 Task: Find connections with filter location La Virginia with filter topic #HRwith filter profile language Spanish with filter current company Diverse Lynx with filter school Technology And Management Jobs with filter industry Laundry and Drycleaning Services with filter service category Information Management with filter keywords title Line Cook
Action: Mouse moved to (159, 227)
Screenshot: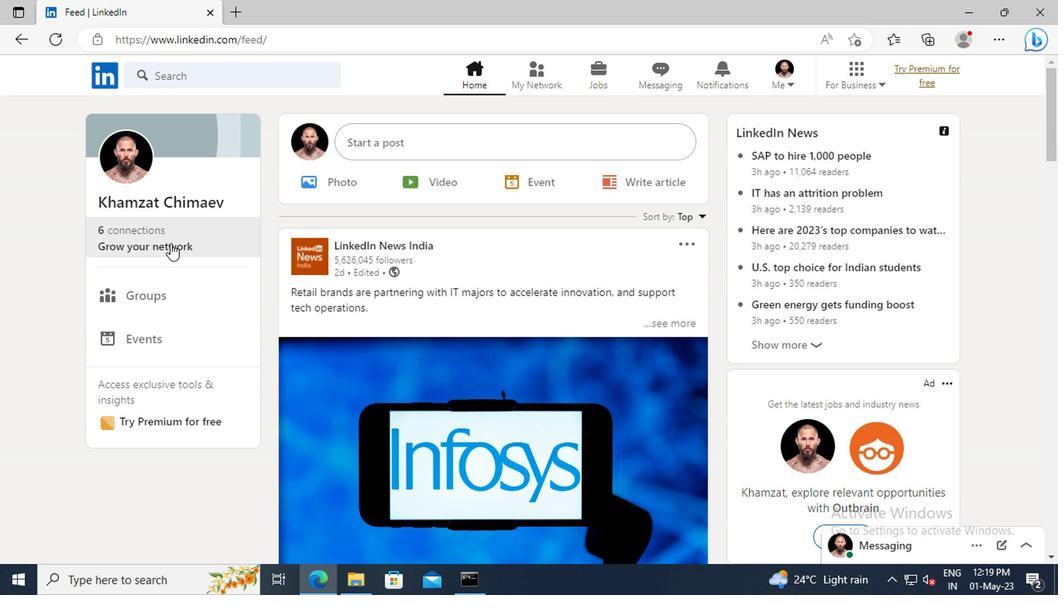 
Action: Mouse pressed left at (159, 227)
Screenshot: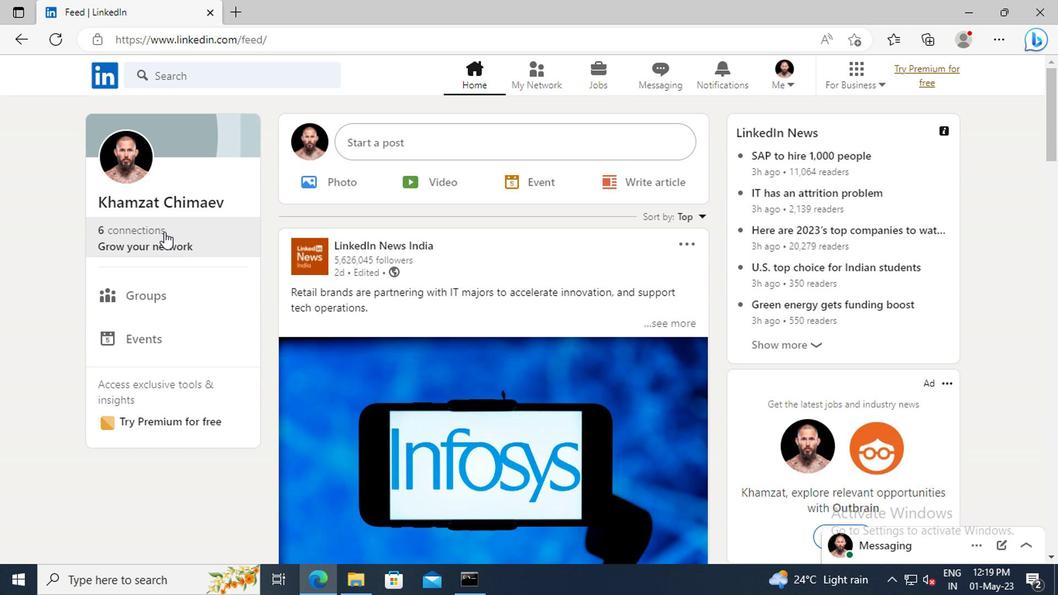 
Action: Mouse moved to (165, 152)
Screenshot: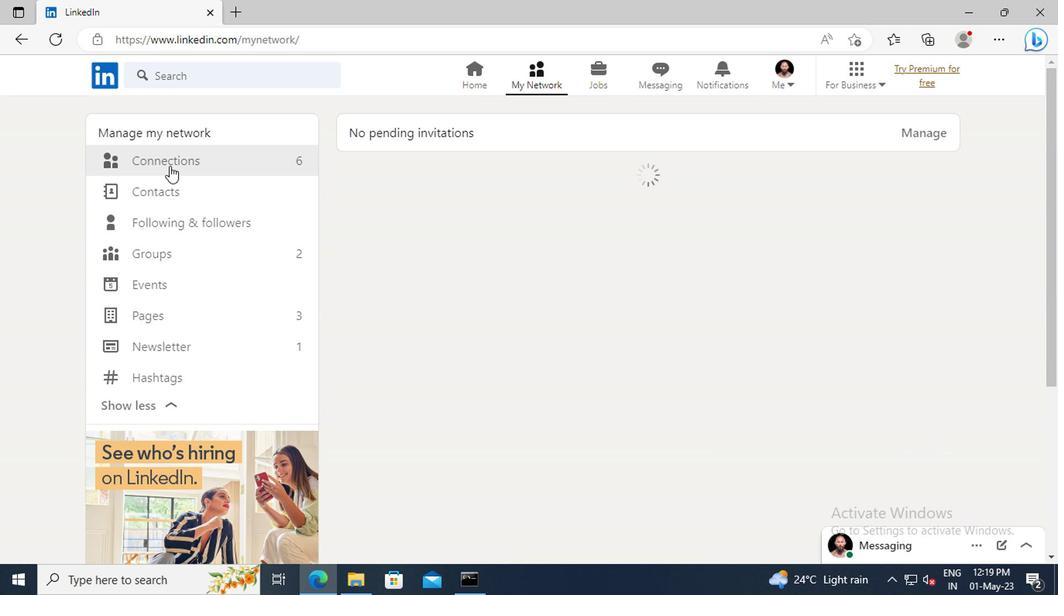 
Action: Mouse pressed left at (165, 152)
Screenshot: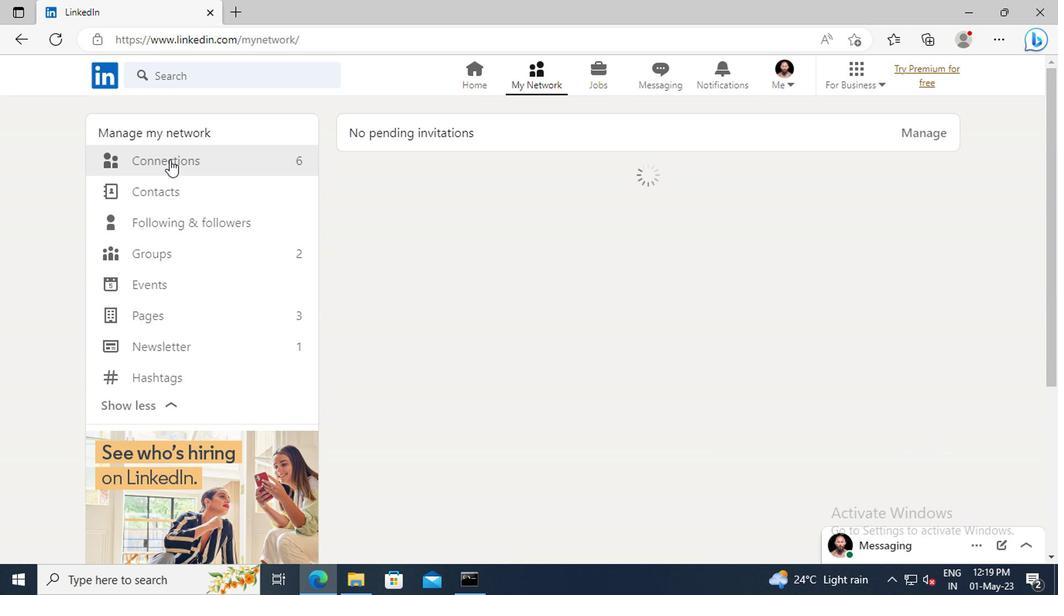 
Action: Mouse moved to (626, 157)
Screenshot: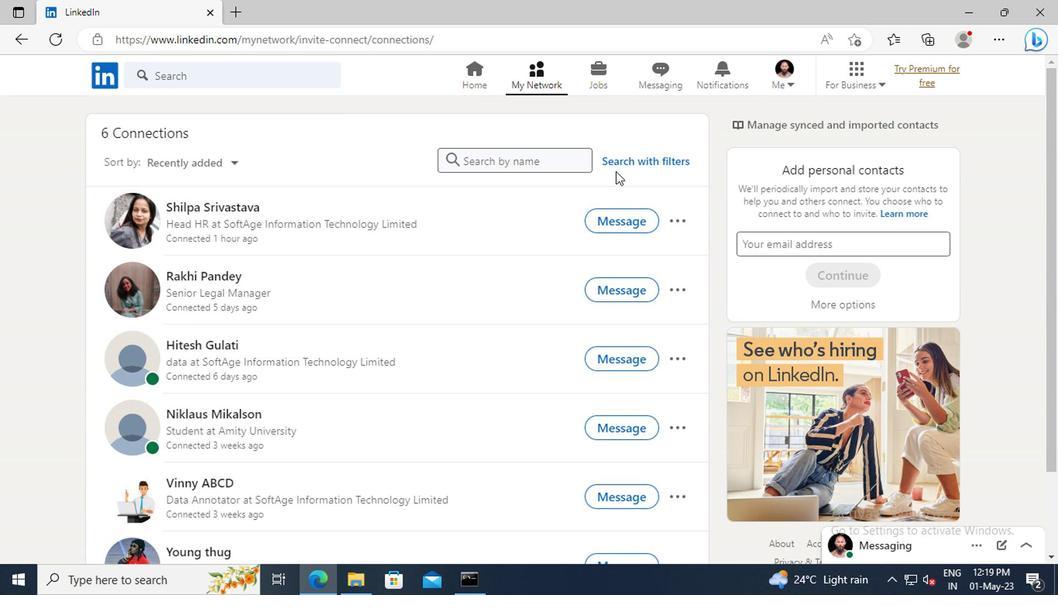 
Action: Mouse pressed left at (626, 157)
Screenshot: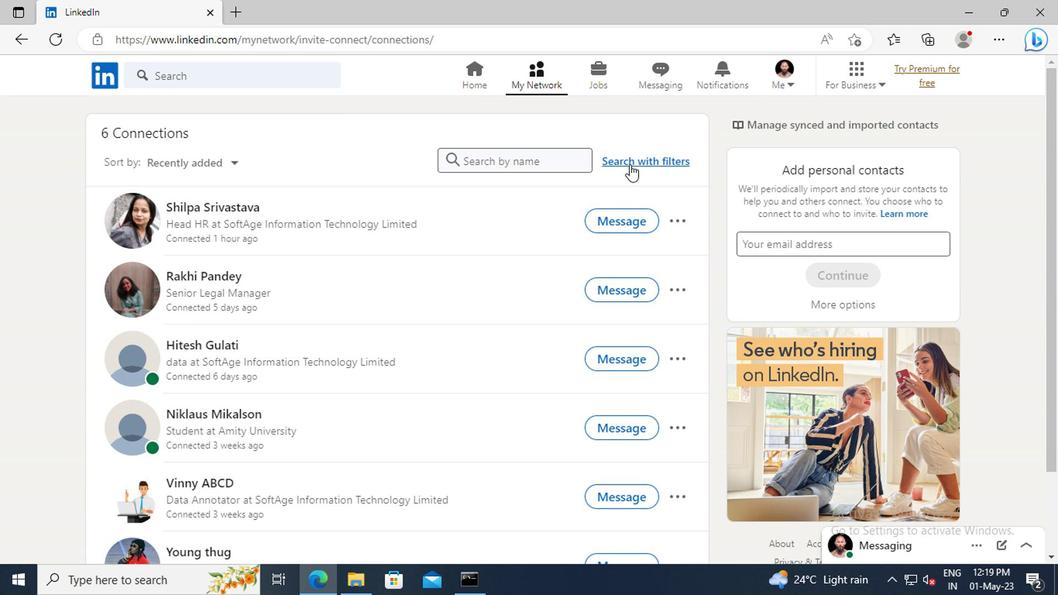 
Action: Mouse moved to (580, 114)
Screenshot: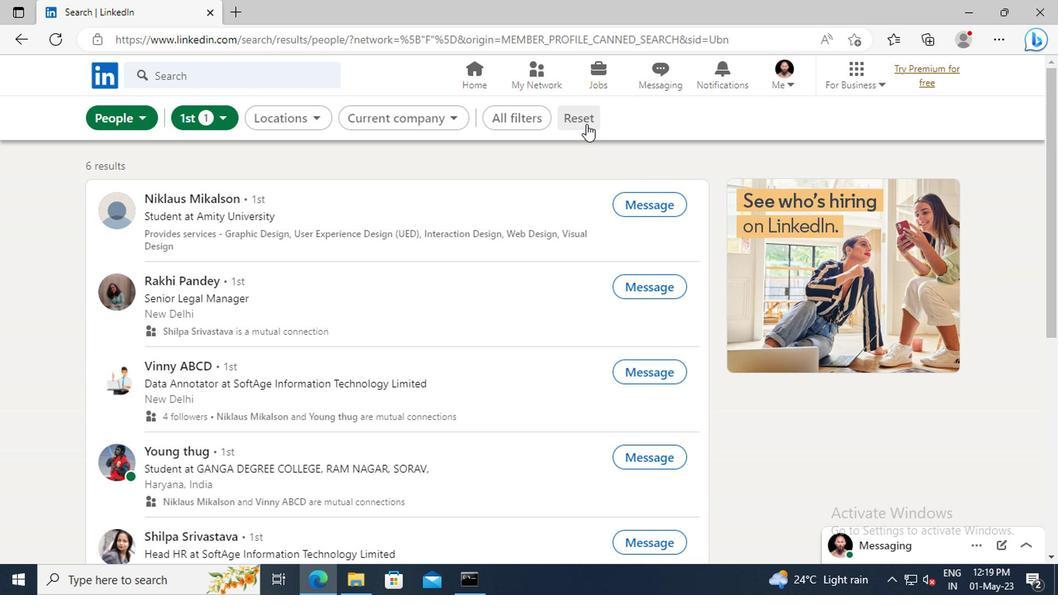 
Action: Mouse pressed left at (580, 114)
Screenshot: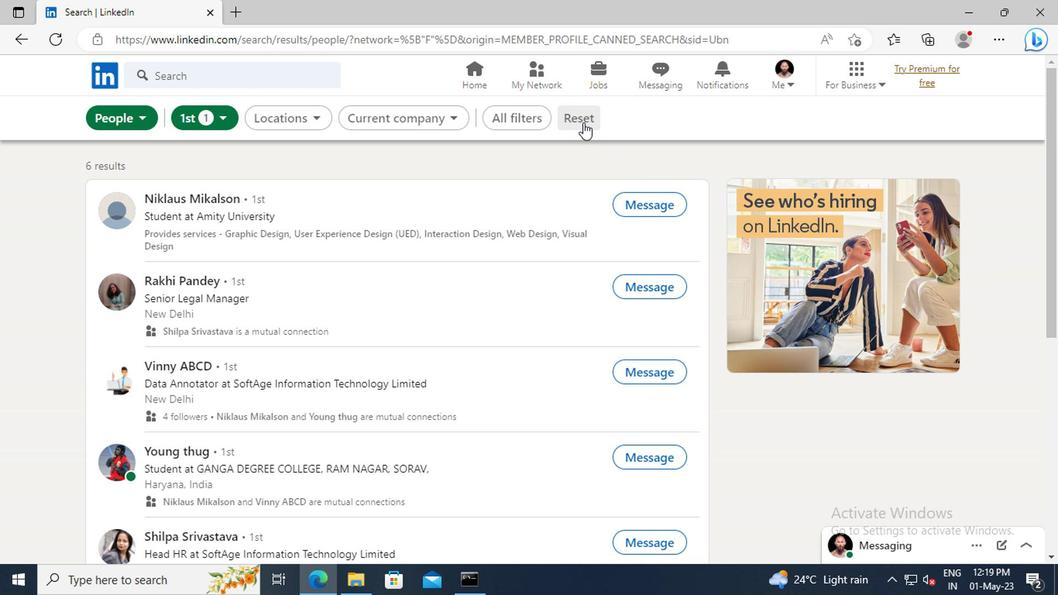 
Action: Mouse moved to (563, 110)
Screenshot: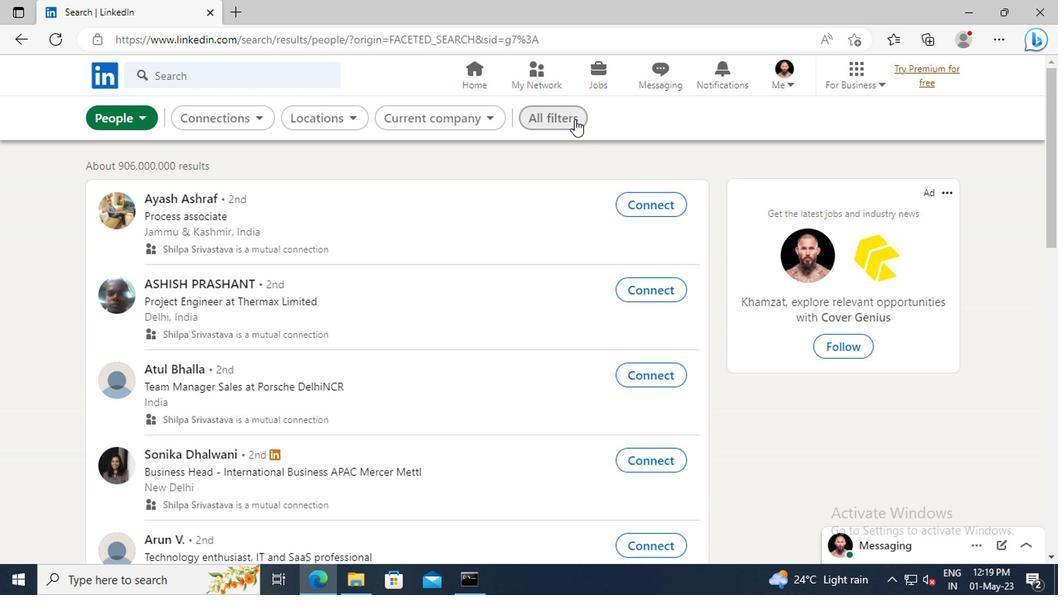 
Action: Mouse pressed left at (563, 110)
Screenshot: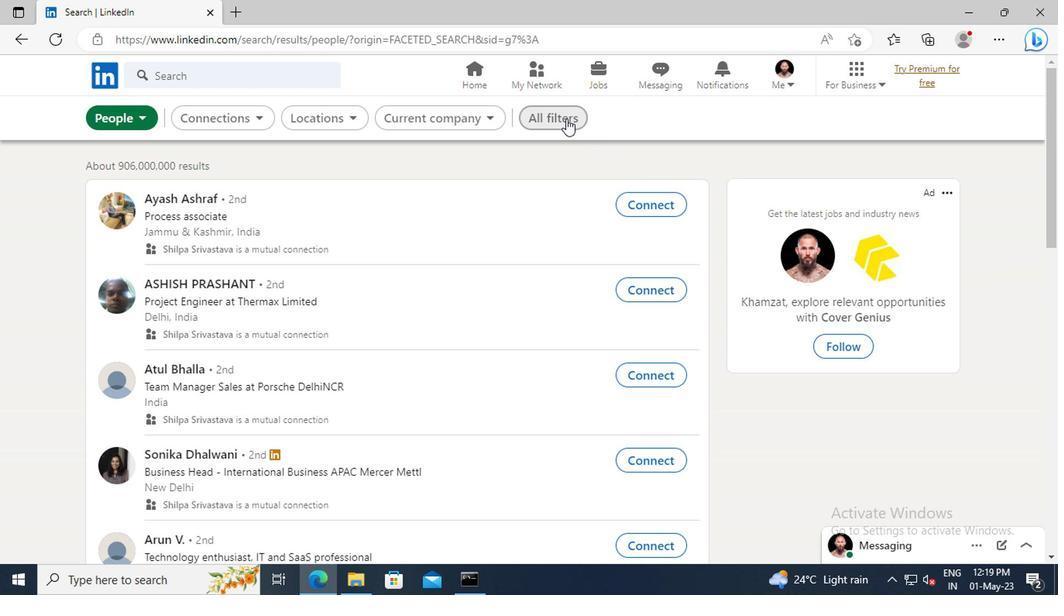 
Action: Mouse moved to (871, 288)
Screenshot: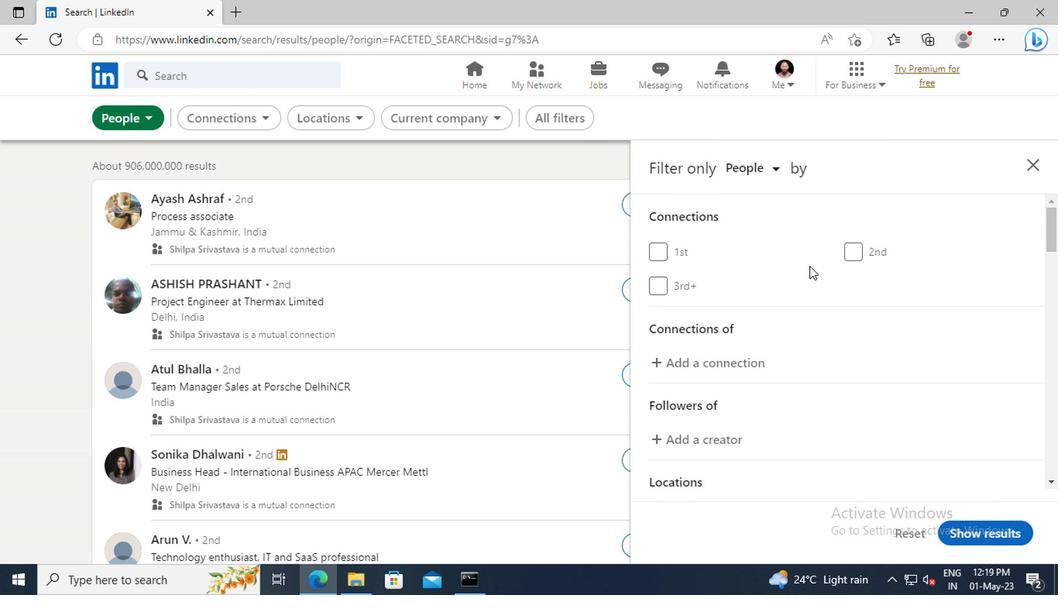 
Action: Mouse scrolled (871, 287) with delta (0, -1)
Screenshot: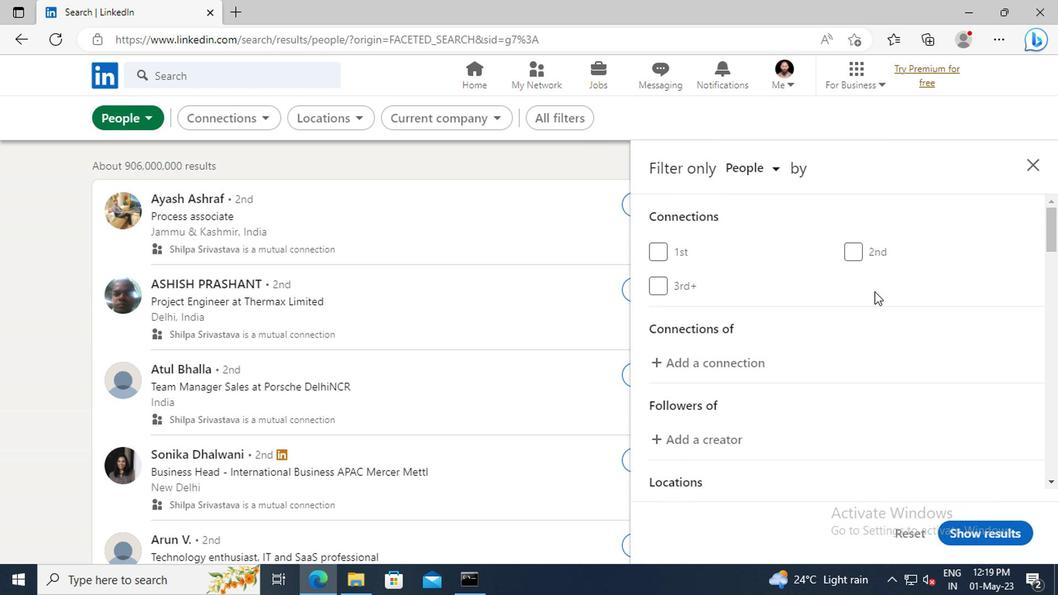 
Action: Mouse scrolled (871, 287) with delta (0, -1)
Screenshot: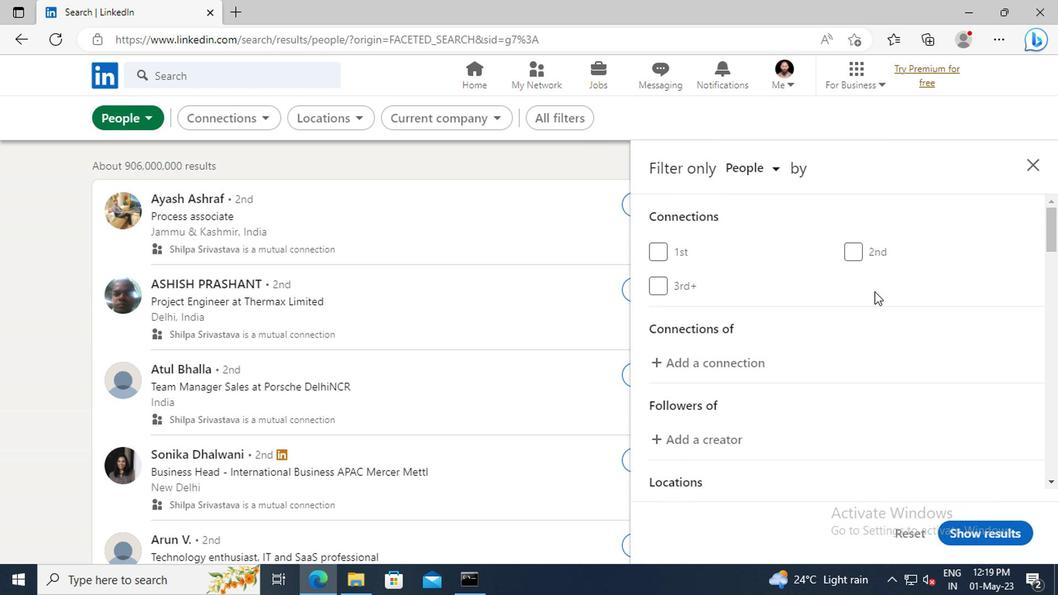 
Action: Mouse scrolled (871, 287) with delta (0, -1)
Screenshot: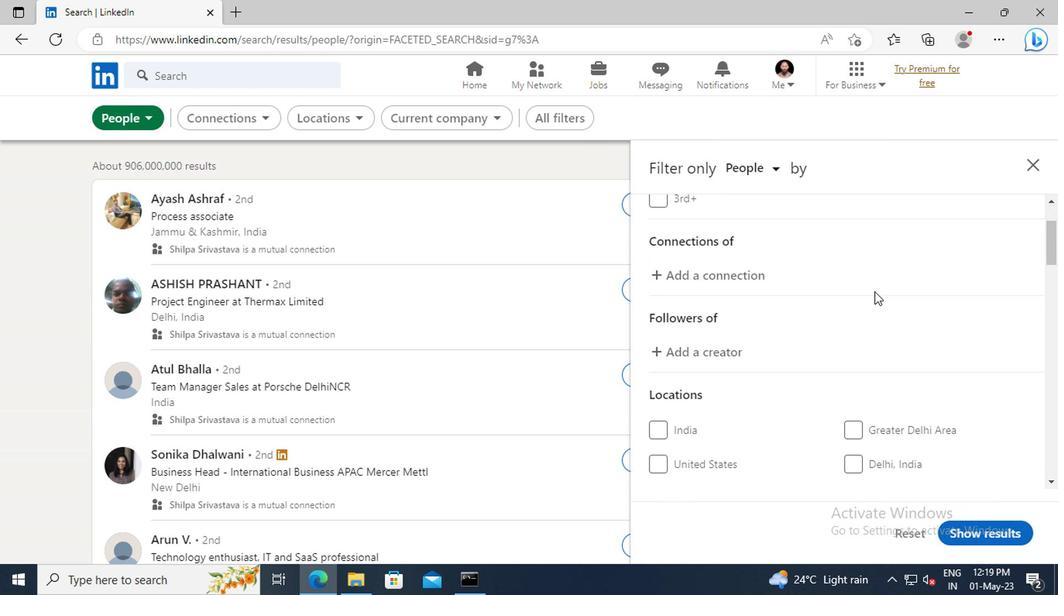 
Action: Mouse scrolled (871, 287) with delta (0, -1)
Screenshot: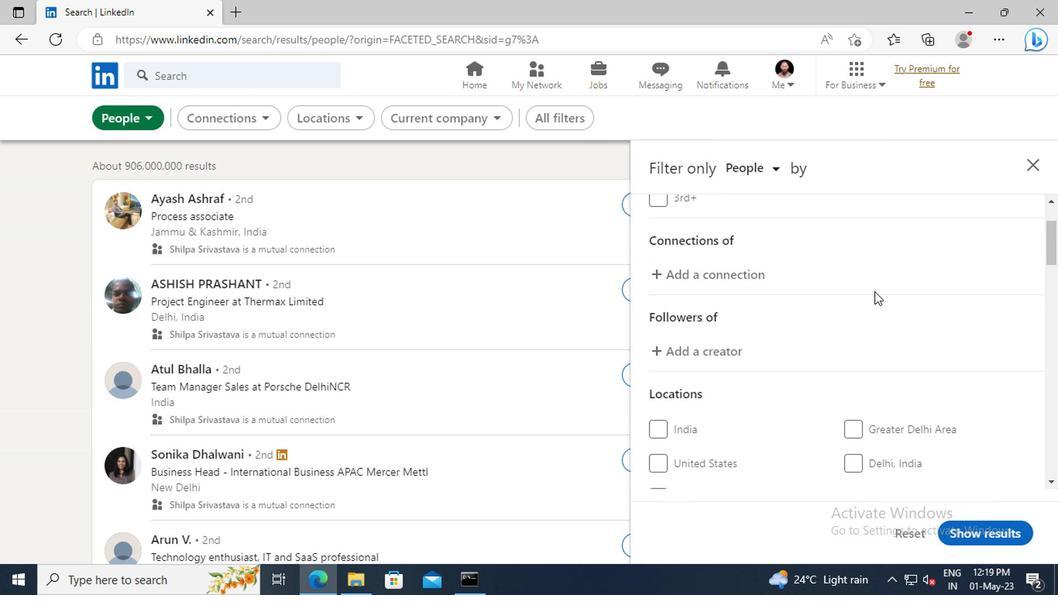 
Action: Mouse scrolled (871, 287) with delta (0, -1)
Screenshot: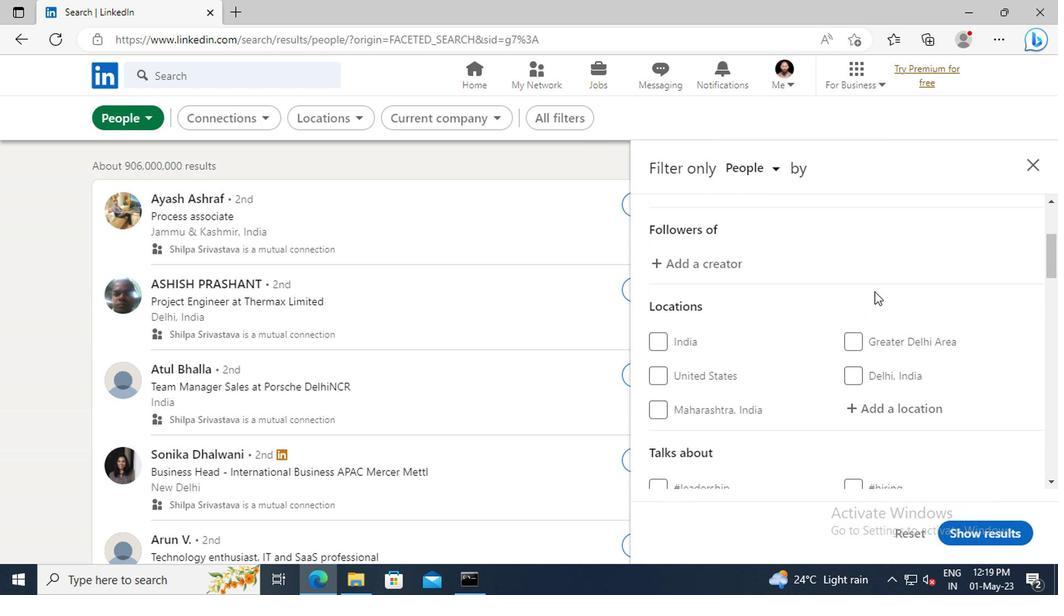 
Action: Mouse moved to (865, 362)
Screenshot: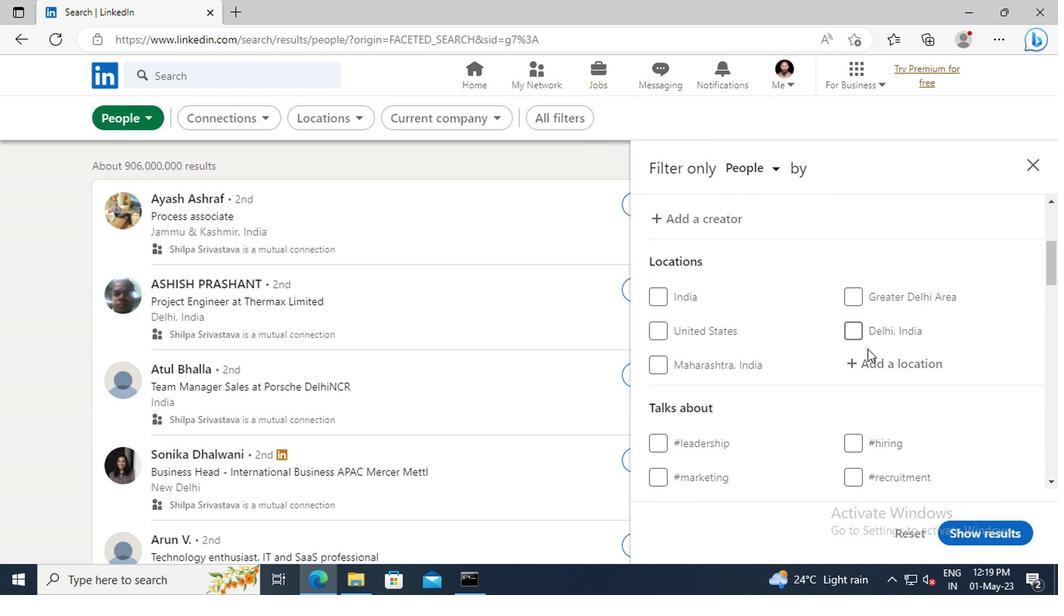 
Action: Mouse pressed left at (865, 362)
Screenshot: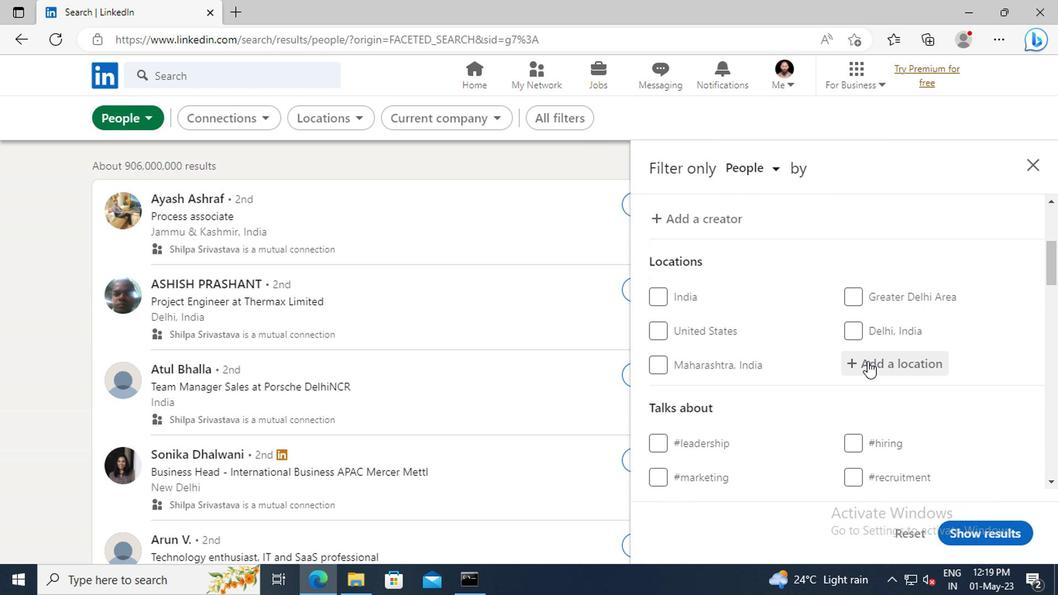 
Action: Key pressed <Key.shift>LA<Key.space><Key.shift>VIRGI
Screenshot: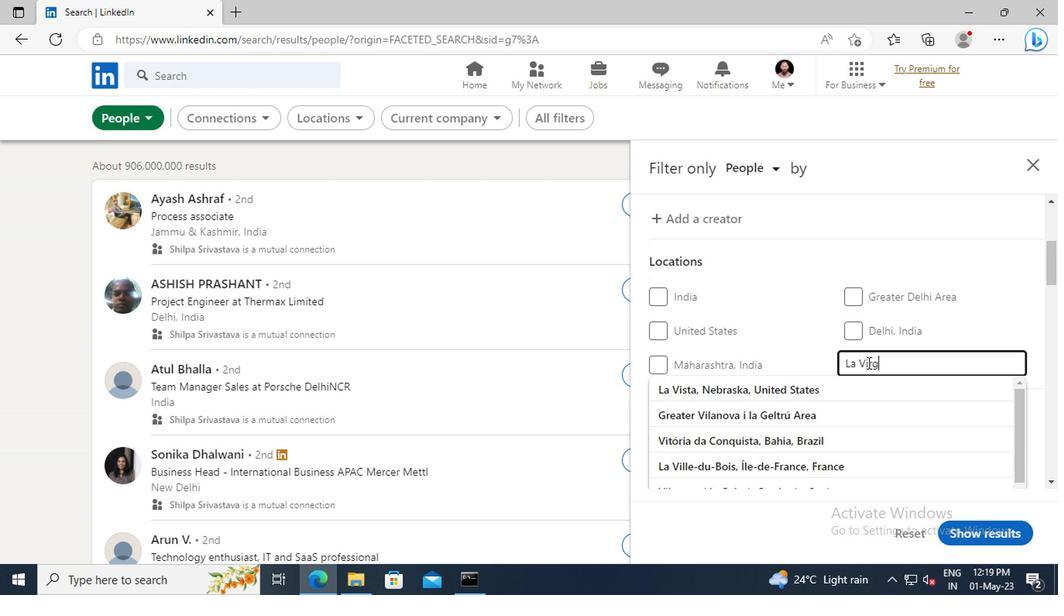 
Action: Mouse moved to (865, 388)
Screenshot: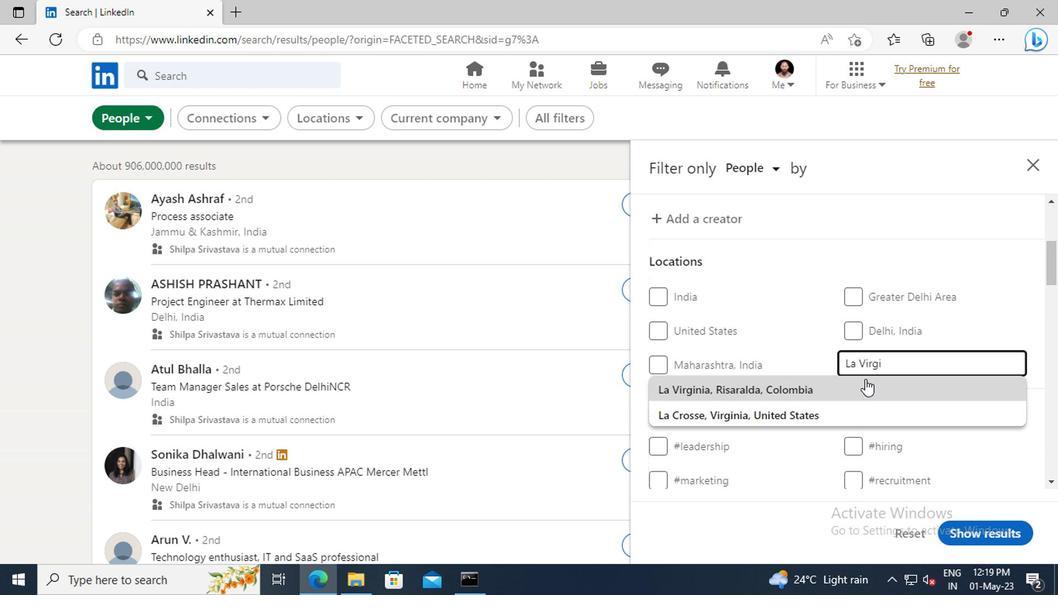 
Action: Mouse pressed left at (865, 388)
Screenshot: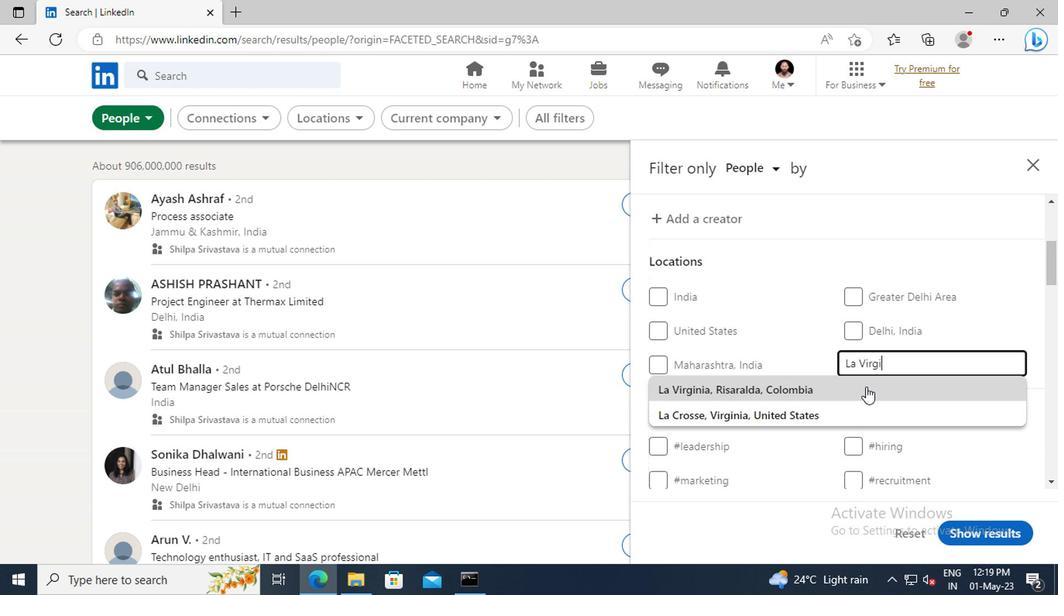 
Action: Mouse scrolled (865, 387) with delta (0, -1)
Screenshot: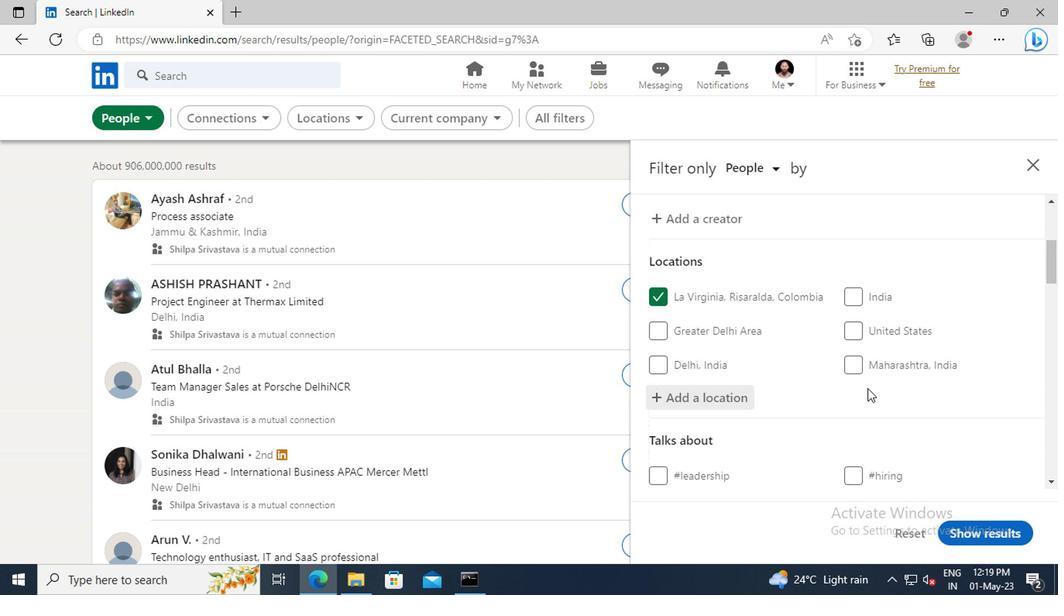 
Action: Mouse scrolled (865, 387) with delta (0, -1)
Screenshot: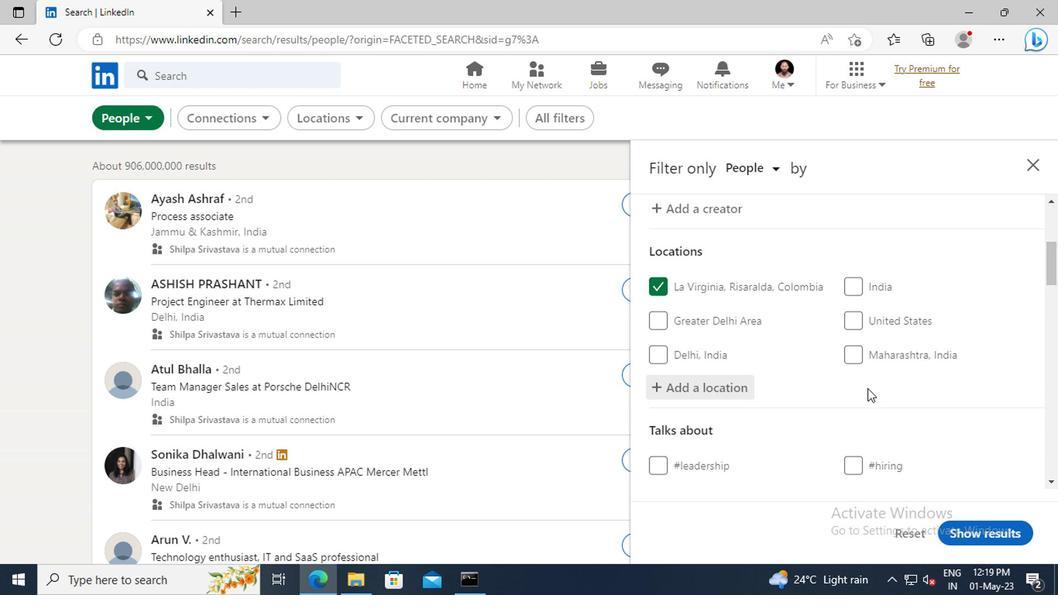 
Action: Mouse scrolled (865, 387) with delta (0, -1)
Screenshot: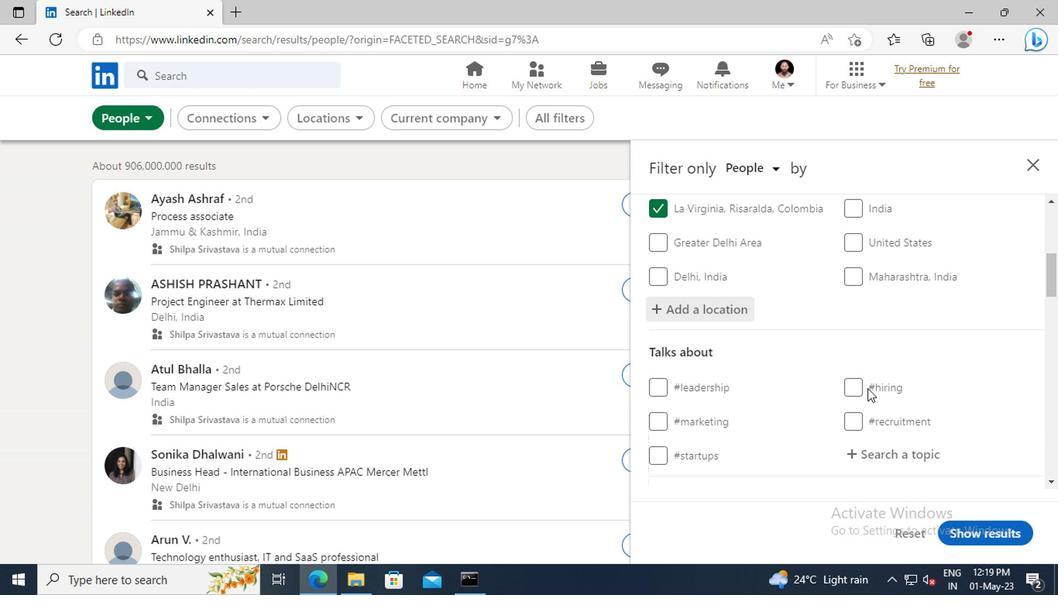 
Action: Mouse moved to (869, 411)
Screenshot: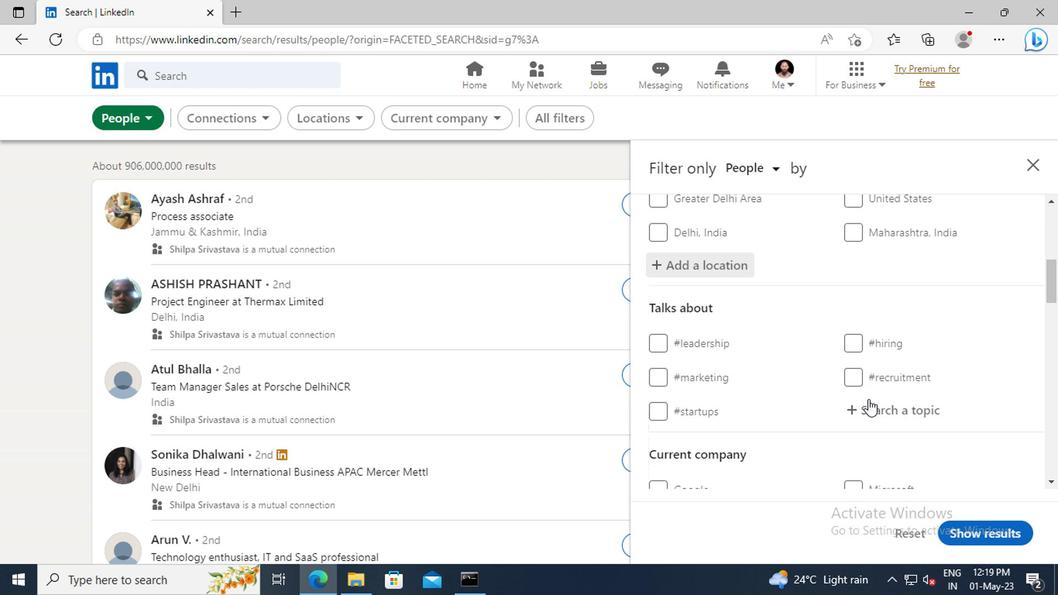 
Action: Mouse pressed left at (869, 411)
Screenshot: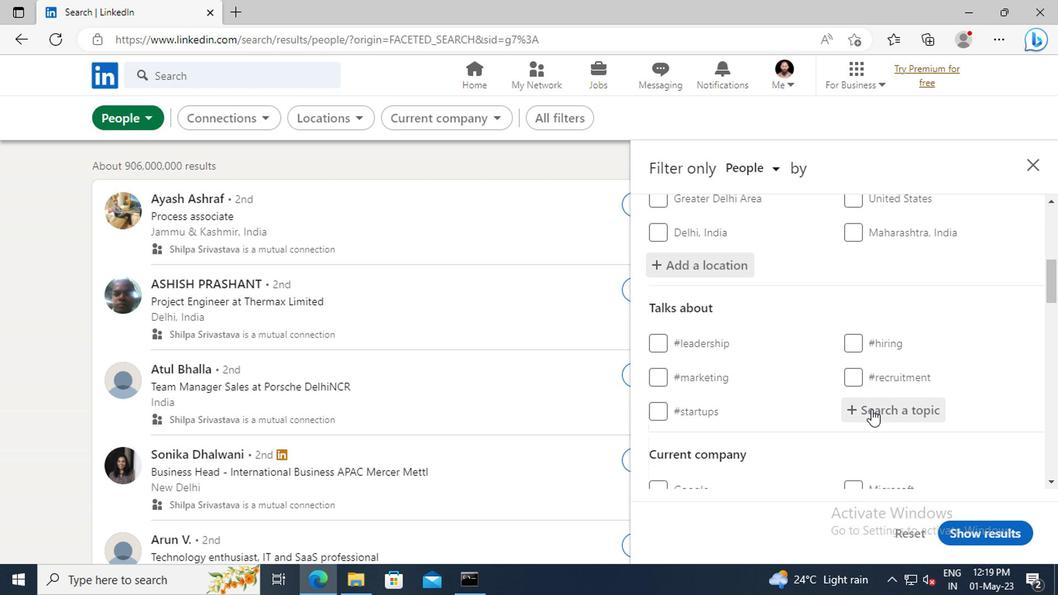 
Action: Mouse moved to (870, 413)
Screenshot: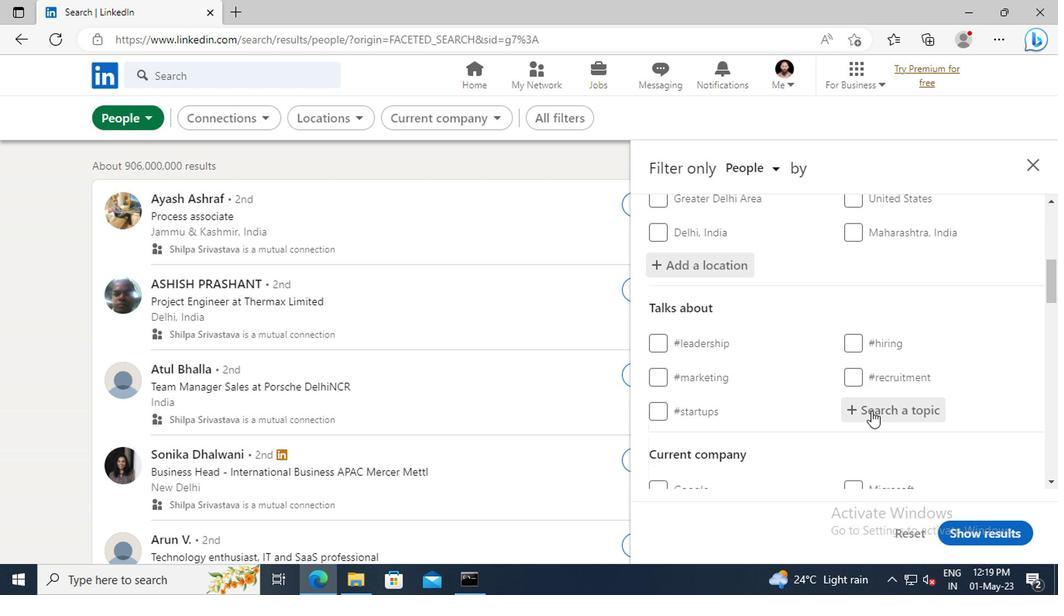 
Action: Key pressed <Key.shift>HR
Screenshot: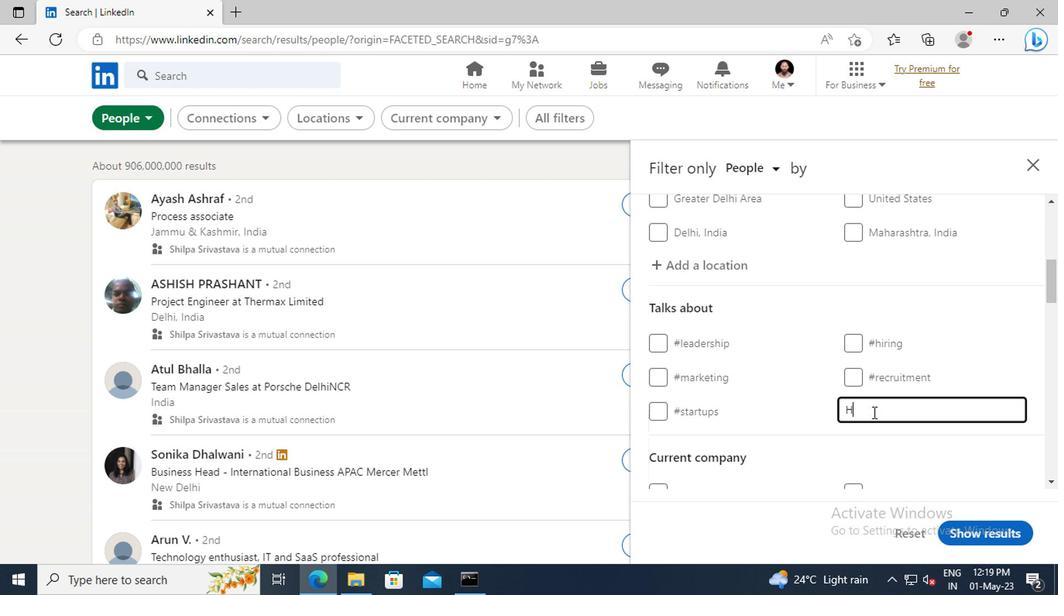 
Action: Mouse moved to (872, 434)
Screenshot: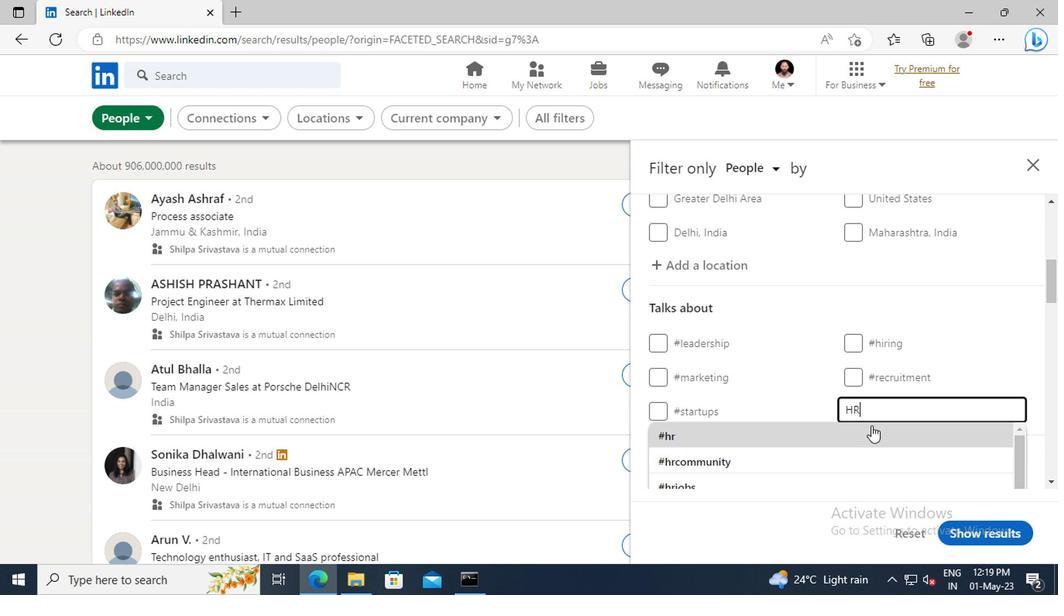 
Action: Mouse pressed left at (872, 434)
Screenshot: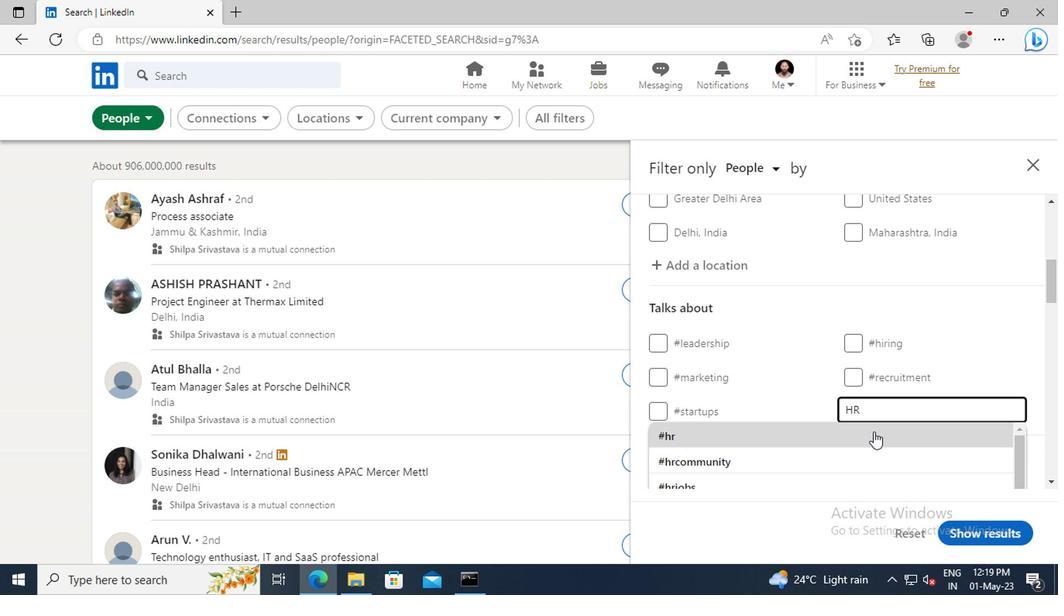 
Action: Mouse scrolled (872, 433) with delta (0, -1)
Screenshot: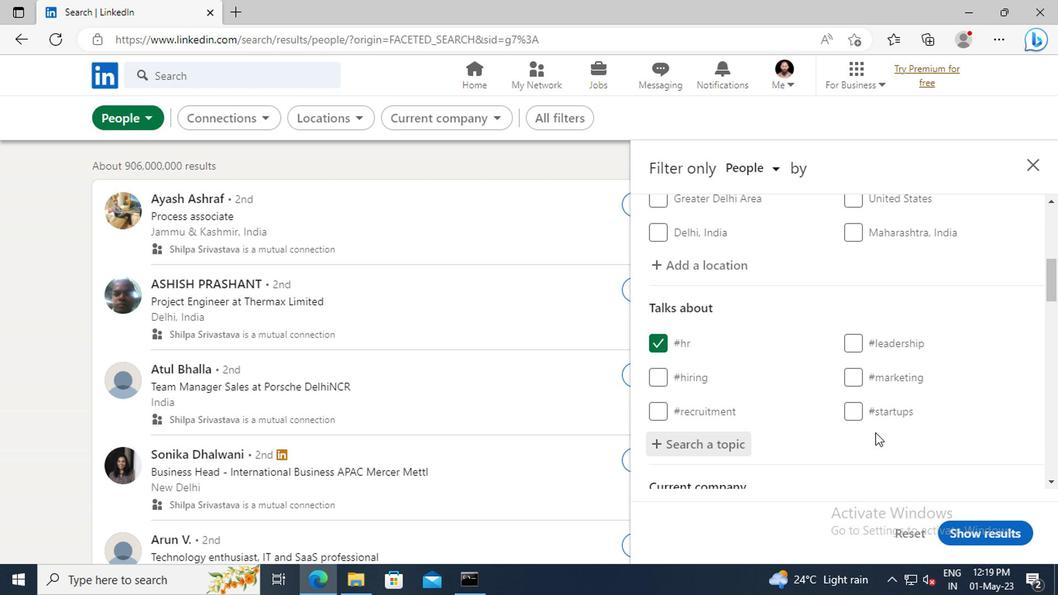 
Action: Mouse scrolled (872, 433) with delta (0, -1)
Screenshot: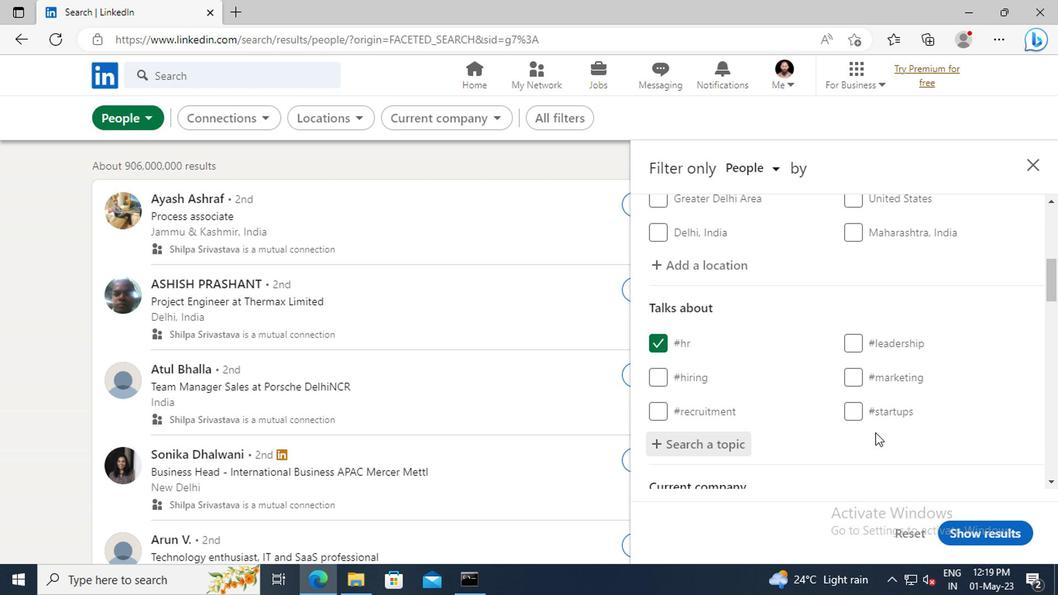 
Action: Mouse moved to (873, 427)
Screenshot: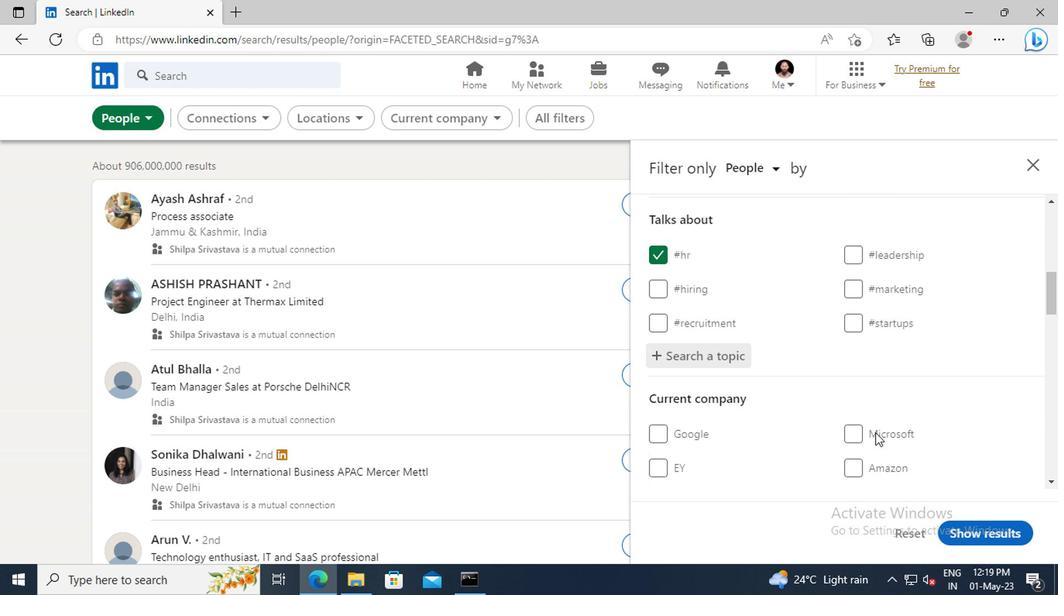 
Action: Mouse scrolled (873, 427) with delta (0, 0)
Screenshot: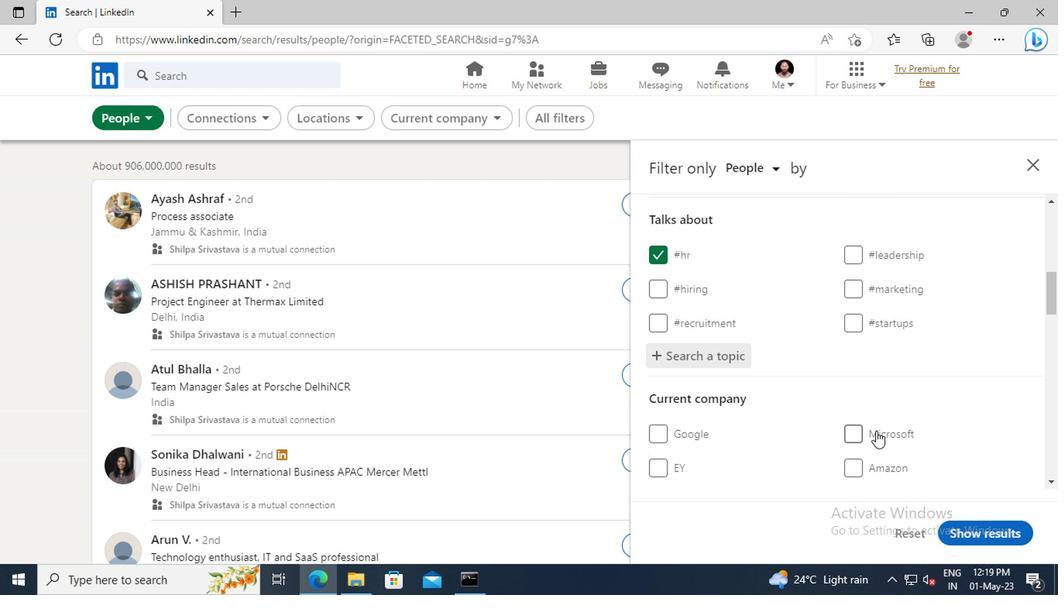 
Action: Mouse scrolled (873, 427) with delta (0, 0)
Screenshot: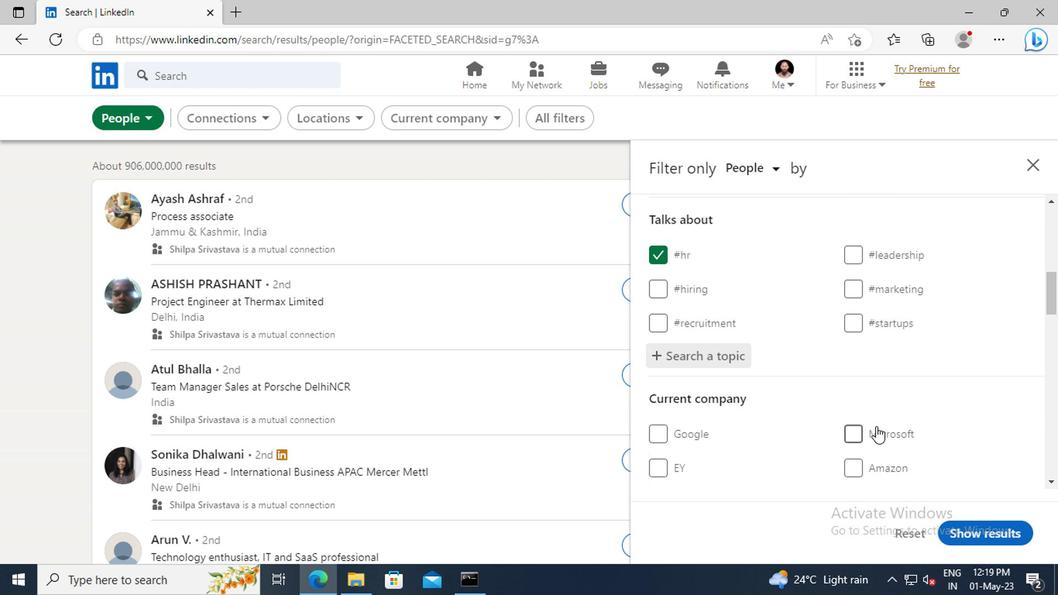
Action: Mouse moved to (872, 415)
Screenshot: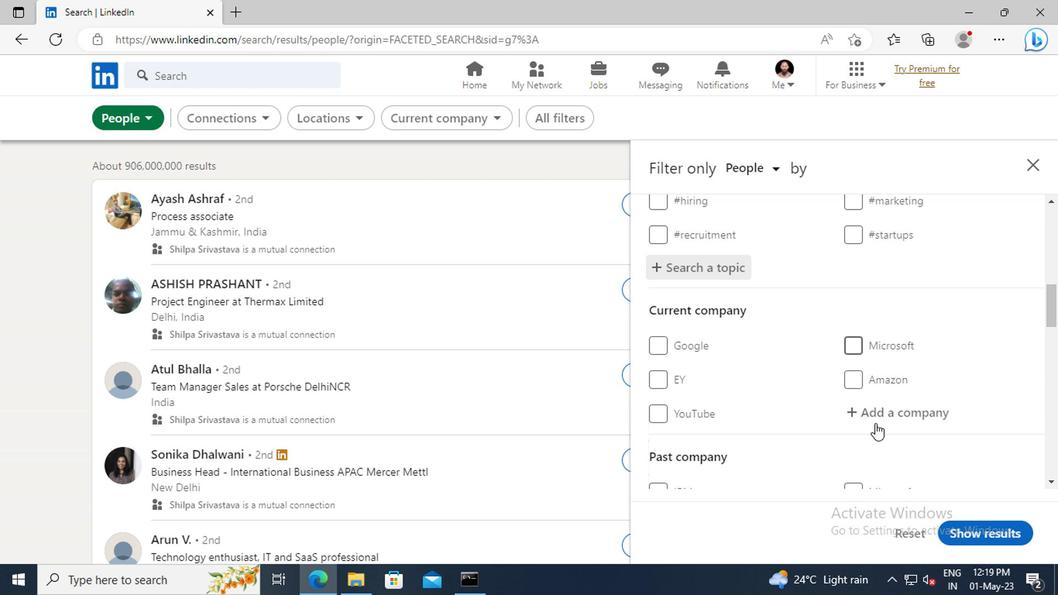 
Action: Mouse scrolled (872, 414) with delta (0, -1)
Screenshot: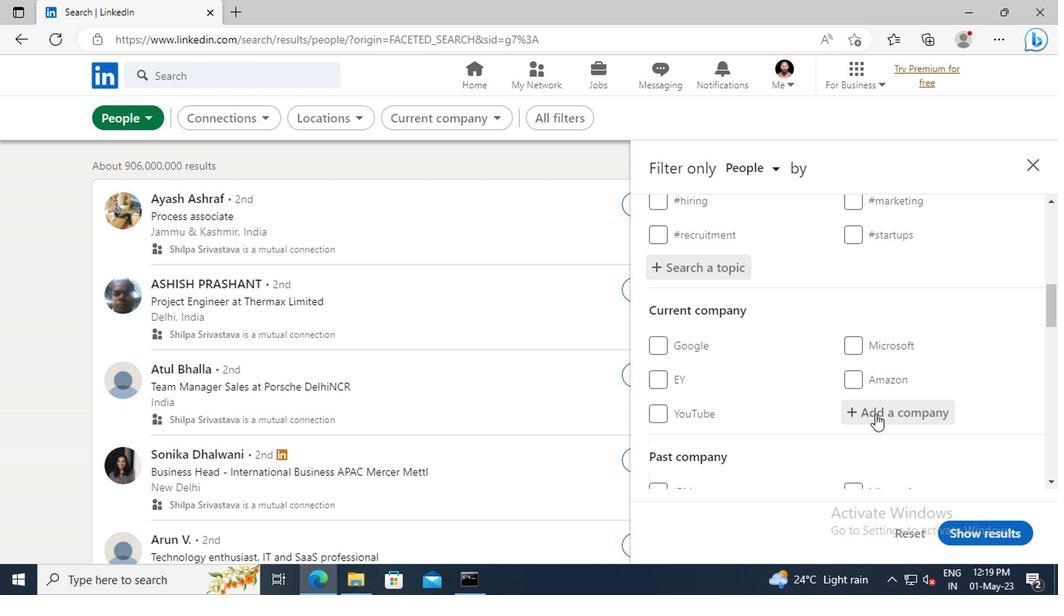 
Action: Mouse scrolled (872, 414) with delta (0, -1)
Screenshot: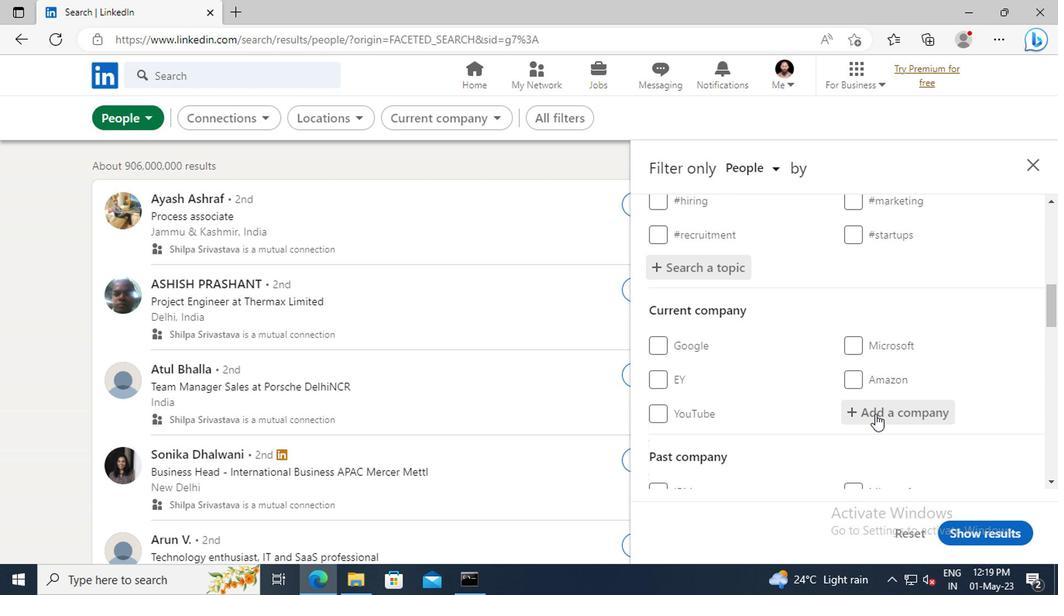 
Action: Mouse scrolled (872, 414) with delta (0, -1)
Screenshot: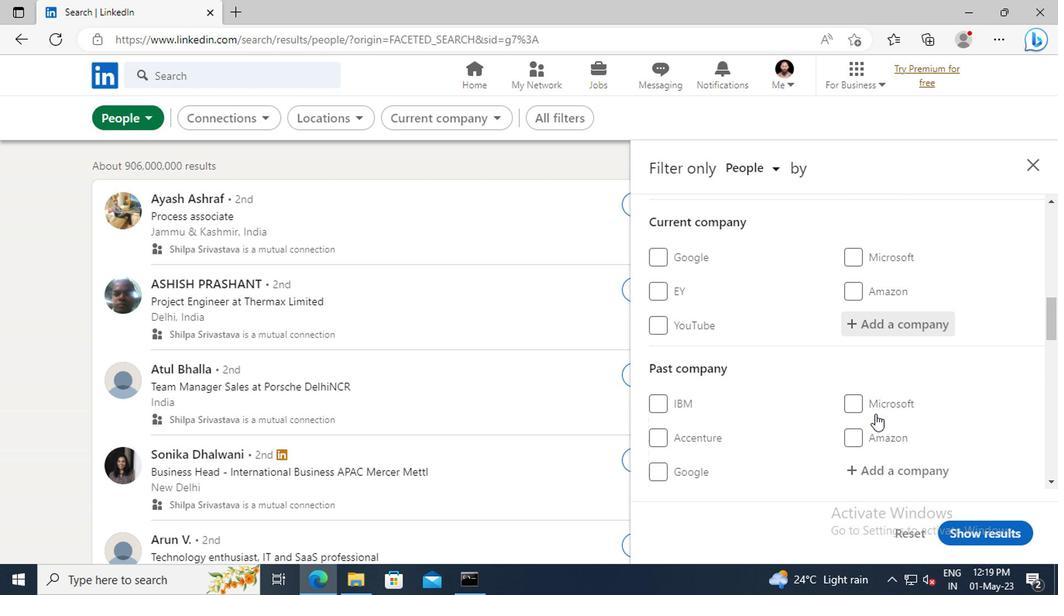
Action: Mouse scrolled (872, 414) with delta (0, -1)
Screenshot: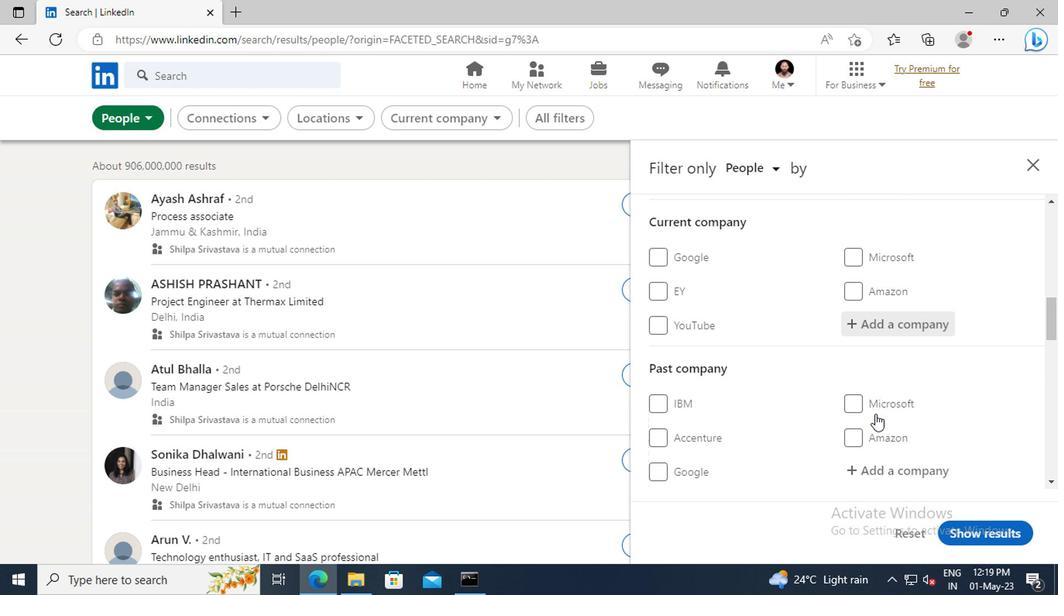 
Action: Mouse scrolled (872, 414) with delta (0, -1)
Screenshot: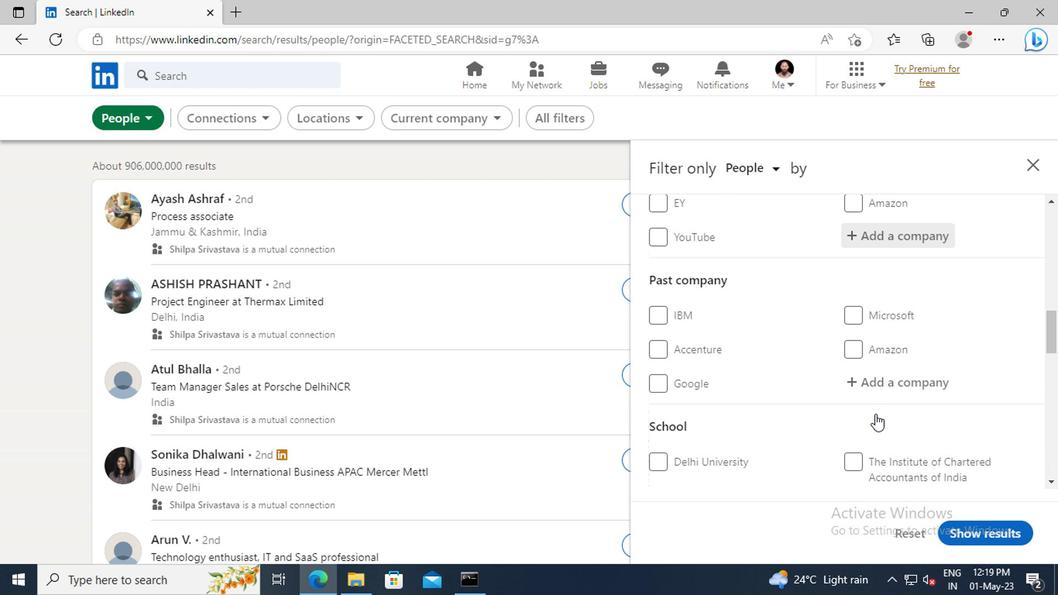 
Action: Mouse scrolled (872, 414) with delta (0, -1)
Screenshot: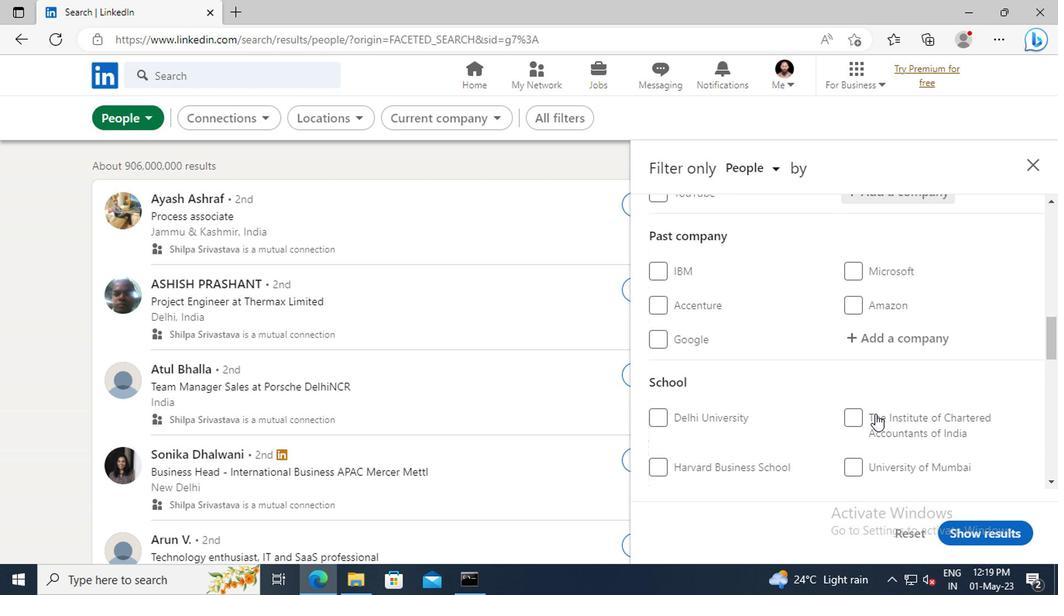 
Action: Mouse scrolled (872, 414) with delta (0, -1)
Screenshot: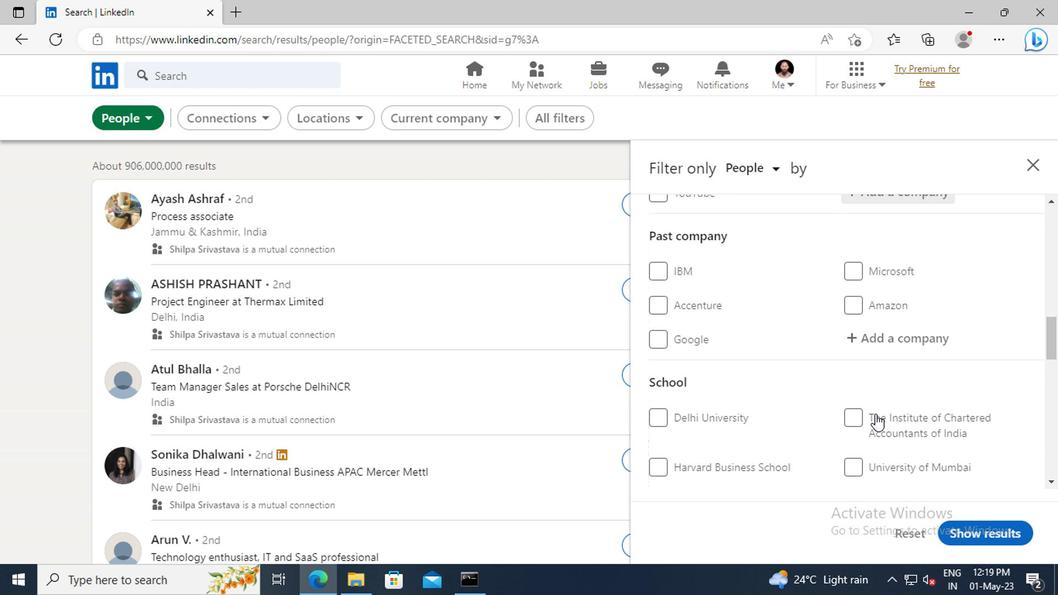 
Action: Mouse scrolled (872, 414) with delta (0, -1)
Screenshot: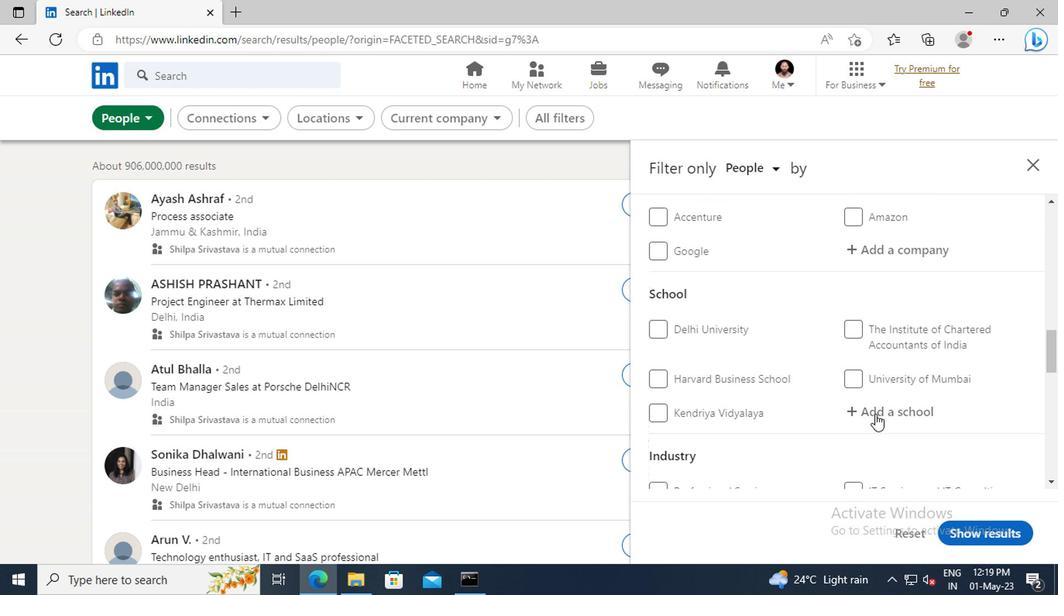 
Action: Mouse scrolled (872, 414) with delta (0, -1)
Screenshot: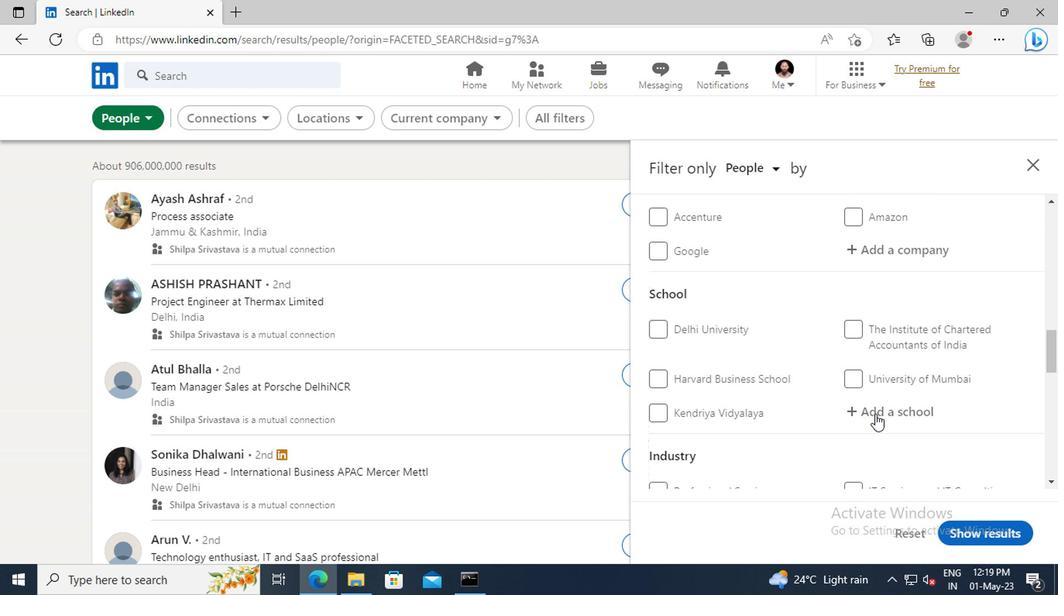 
Action: Mouse scrolled (872, 414) with delta (0, -1)
Screenshot: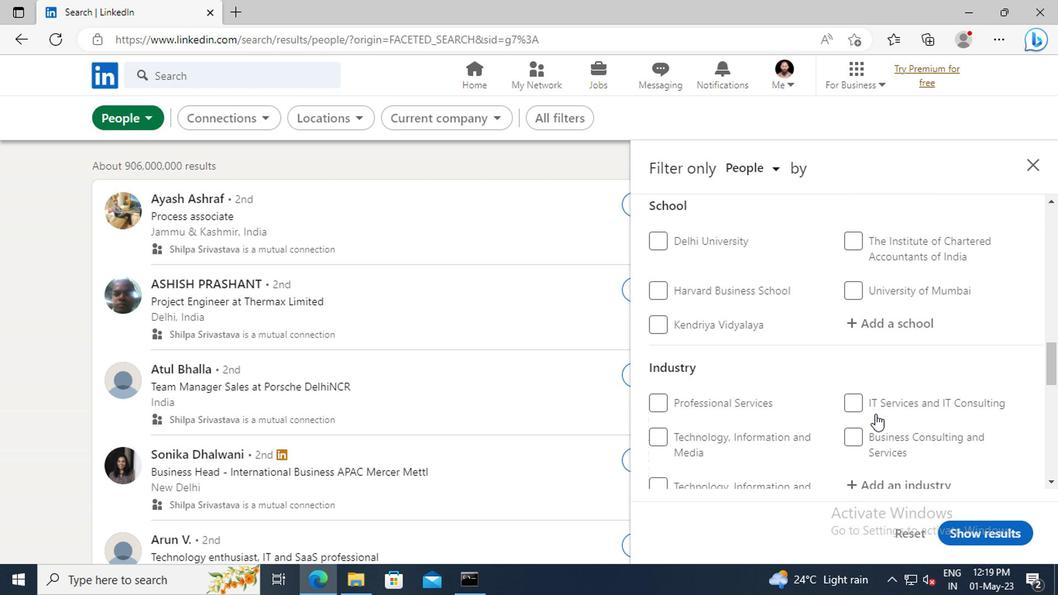 
Action: Mouse scrolled (872, 414) with delta (0, -1)
Screenshot: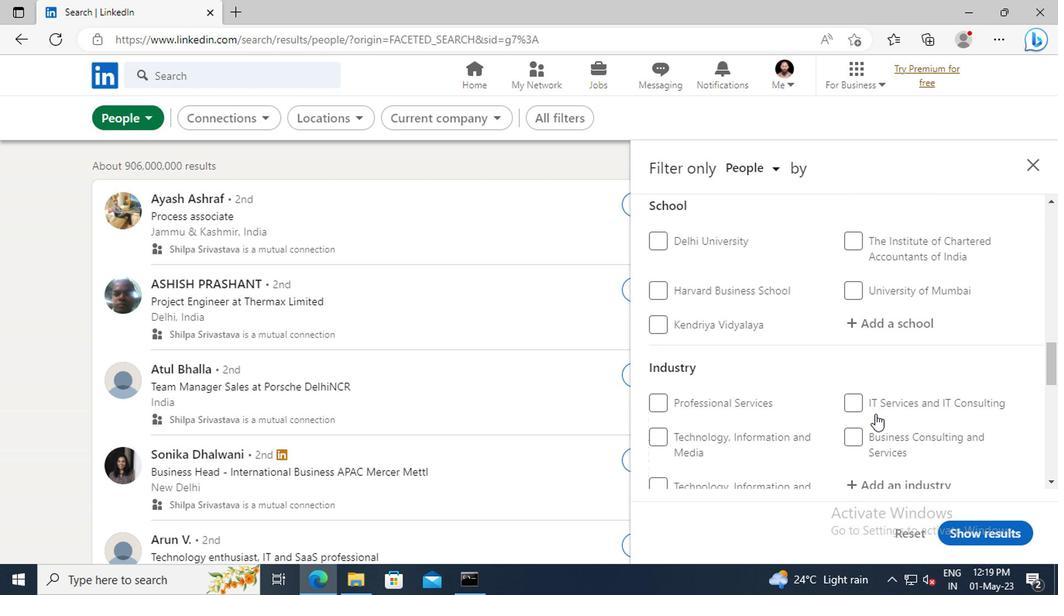 
Action: Mouse scrolled (872, 414) with delta (0, -1)
Screenshot: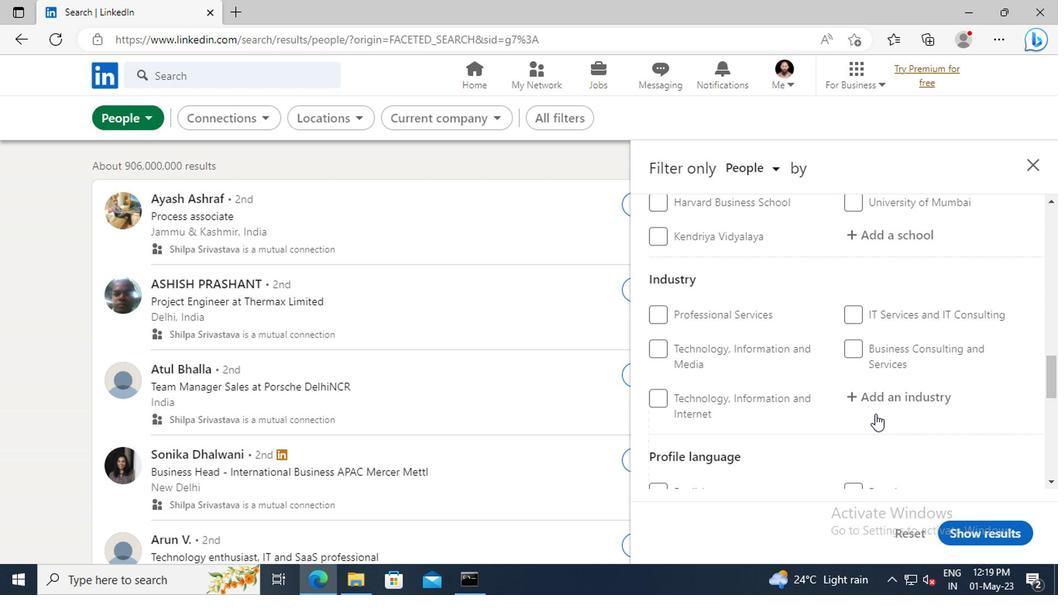 
Action: Mouse scrolled (872, 414) with delta (0, -1)
Screenshot: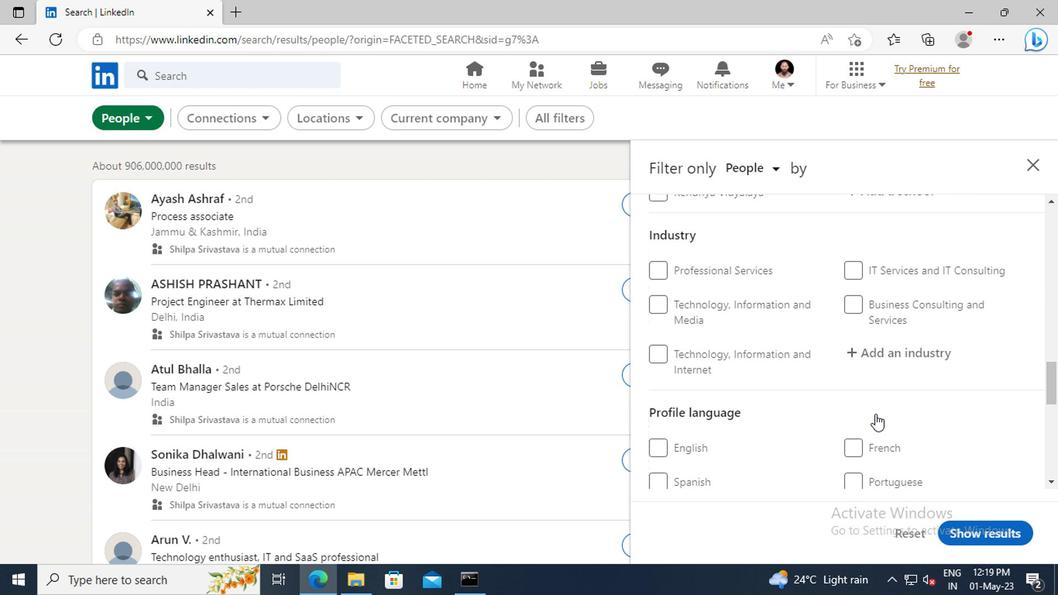 
Action: Mouse scrolled (872, 414) with delta (0, -1)
Screenshot: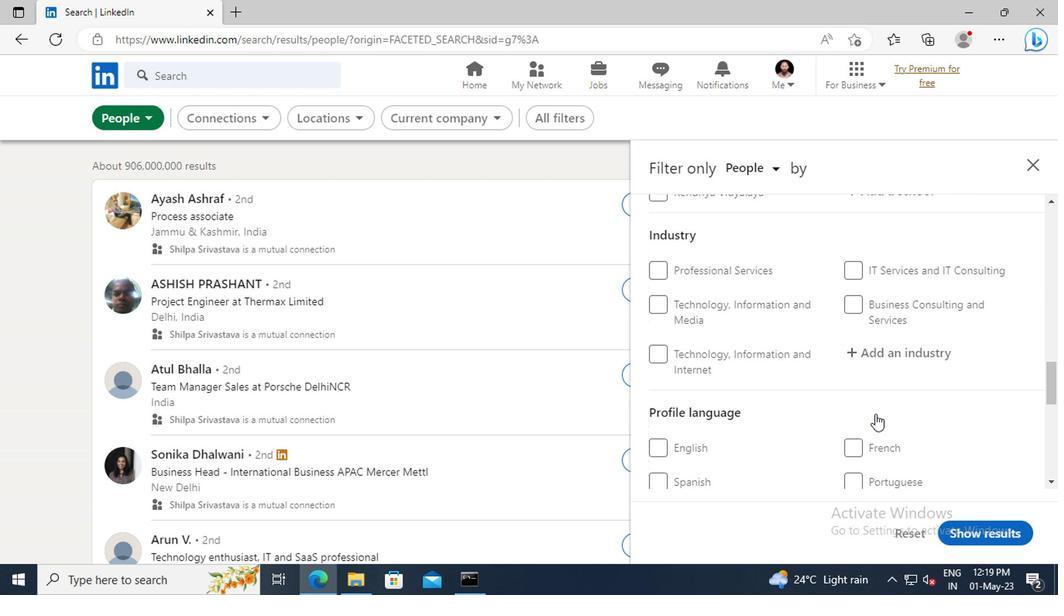 
Action: Mouse moved to (658, 399)
Screenshot: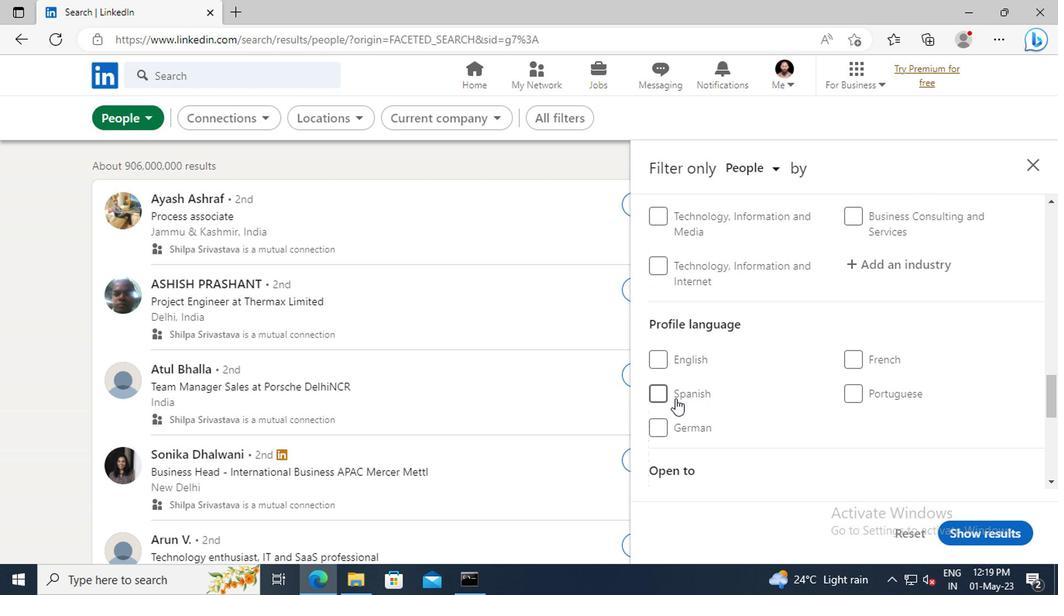 
Action: Mouse pressed left at (658, 399)
Screenshot: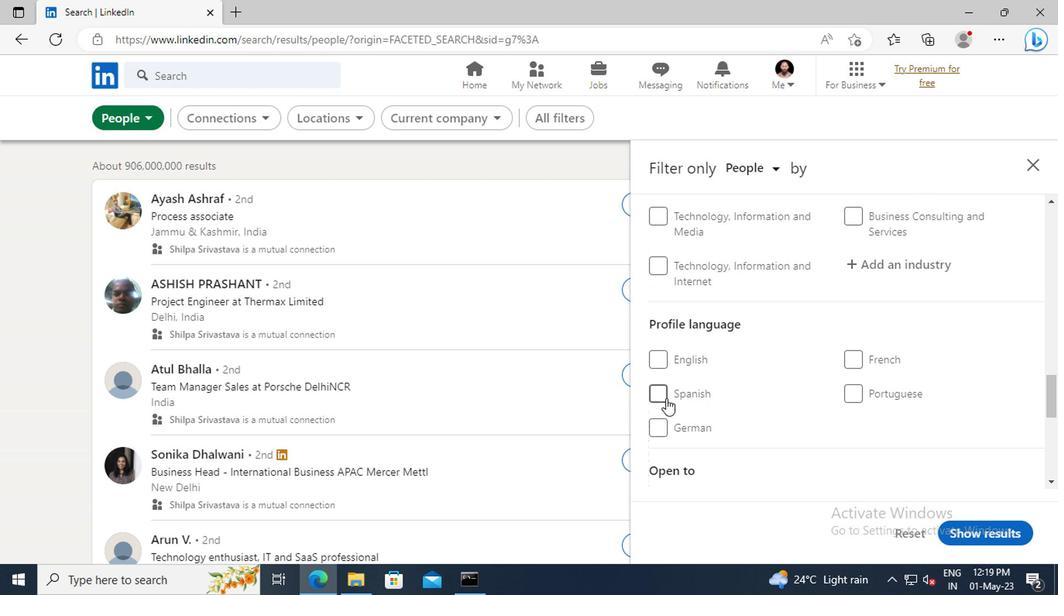 
Action: Mouse moved to (858, 389)
Screenshot: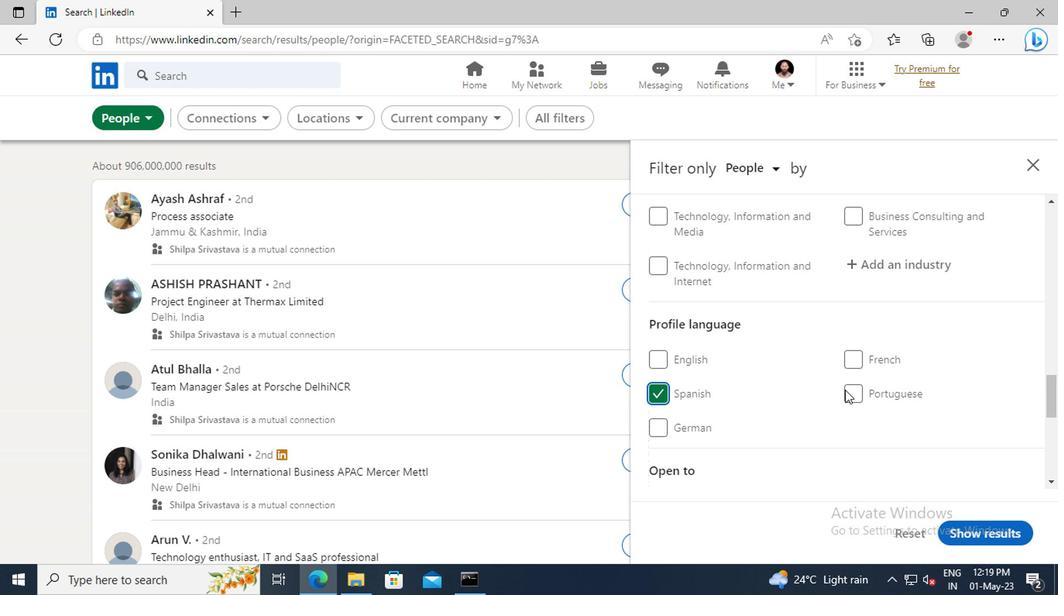 
Action: Mouse scrolled (858, 390) with delta (0, 1)
Screenshot: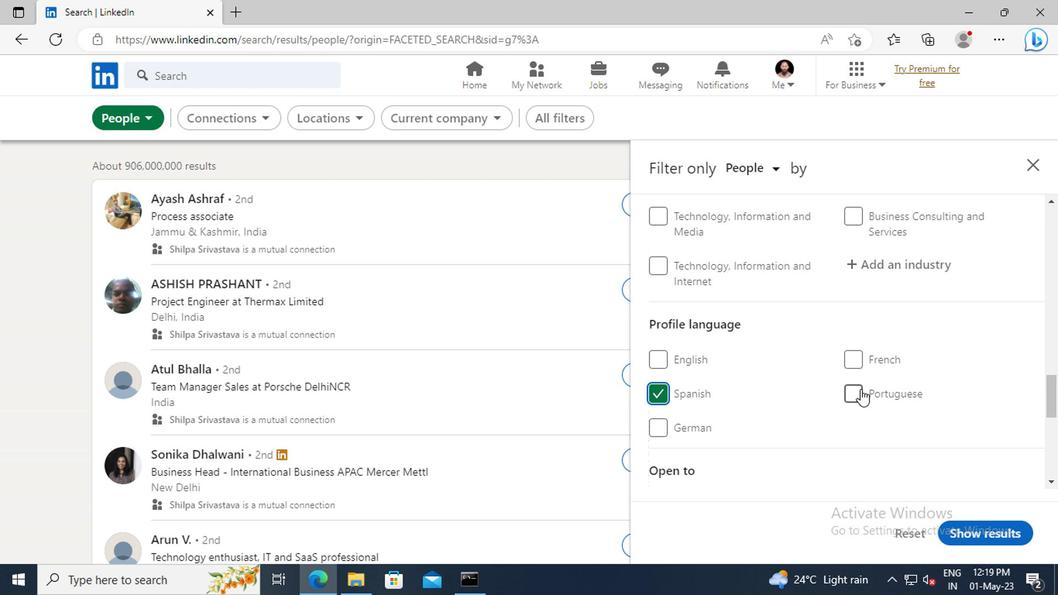 
Action: Mouse scrolled (858, 390) with delta (0, 1)
Screenshot: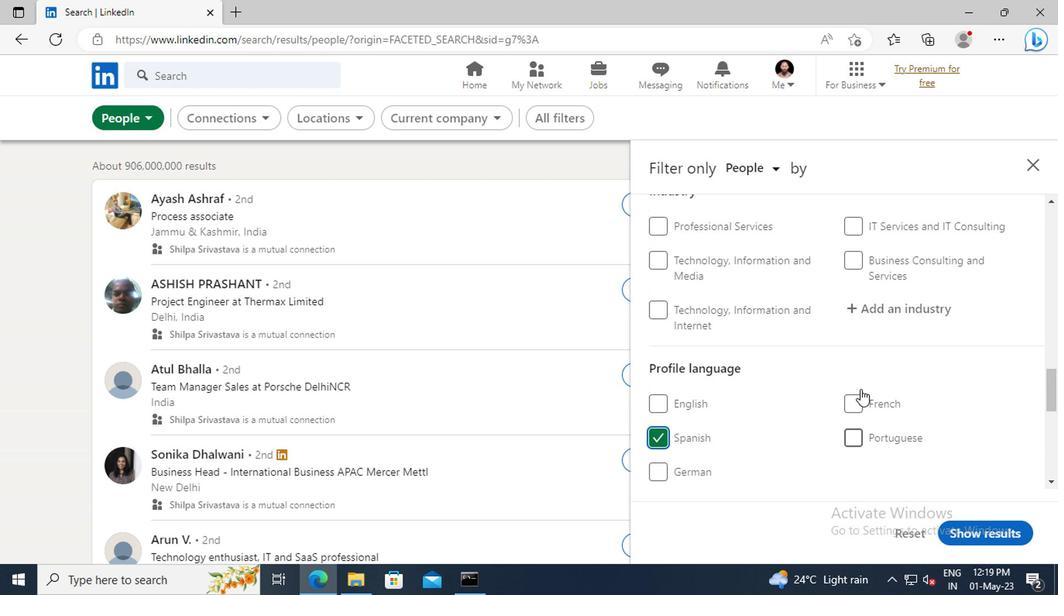 
Action: Mouse scrolled (858, 390) with delta (0, 1)
Screenshot: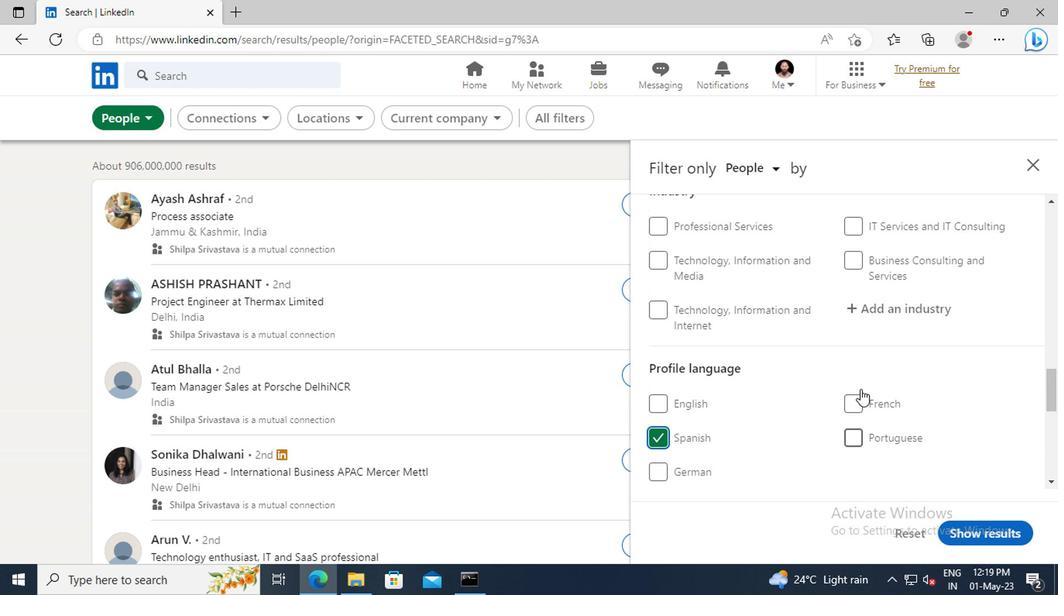 
Action: Mouse scrolled (858, 390) with delta (0, 1)
Screenshot: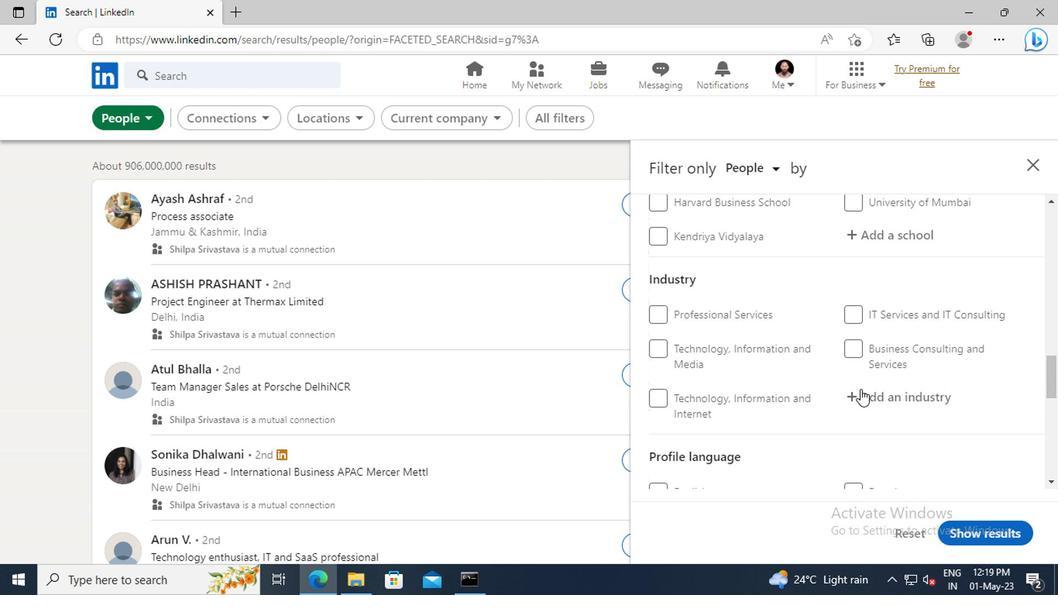 
Action: Mouse scrolled (858, 390) with delta (0, 1)
Screenshot: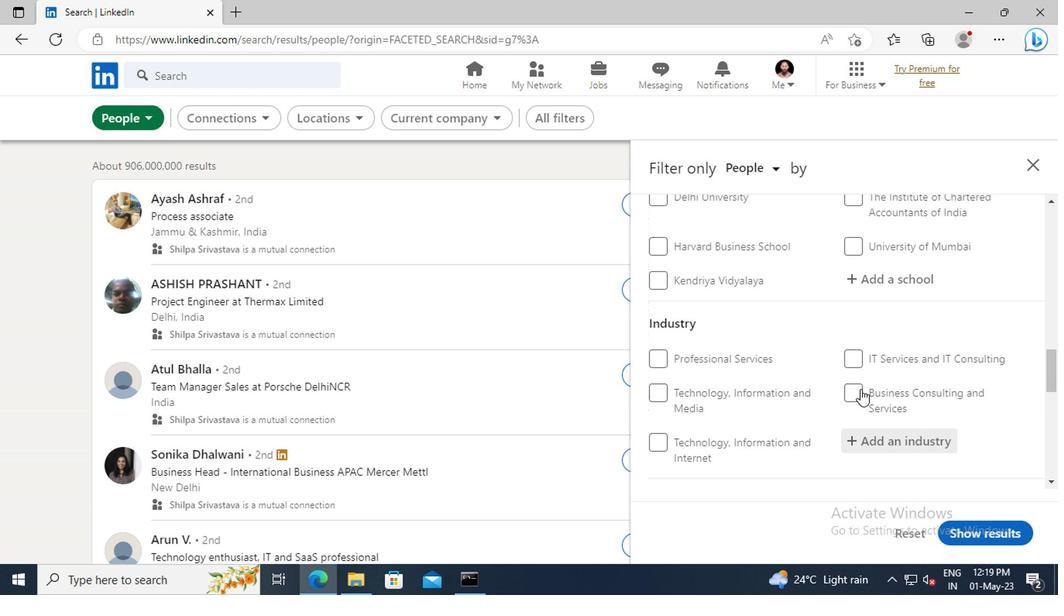 
Action: Mouse scrolled (858, 390) with delta (0, 1)
Screenshot: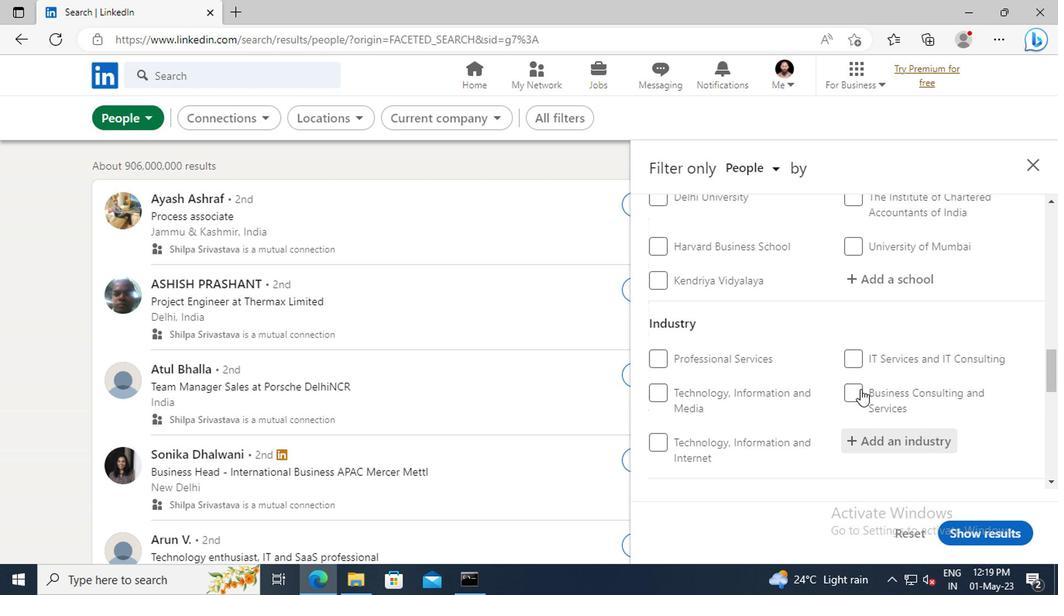 
Action: Mouse scrolled (858, 390) with delta (0, 1)
Screenshot: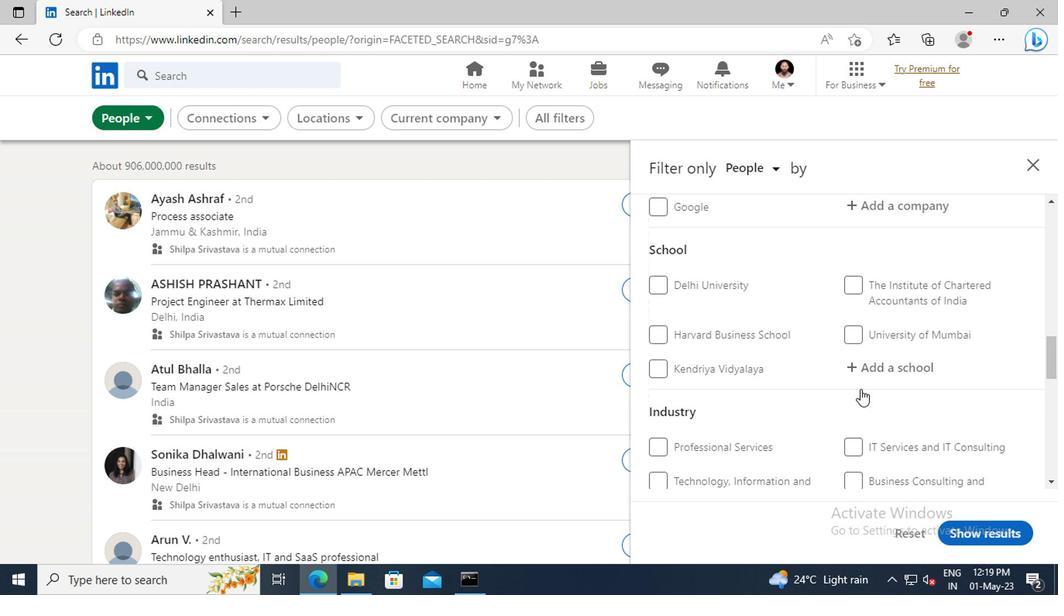 
Action: Mouse scrolled (858, 390) with delta (0, 1)
Screenshot: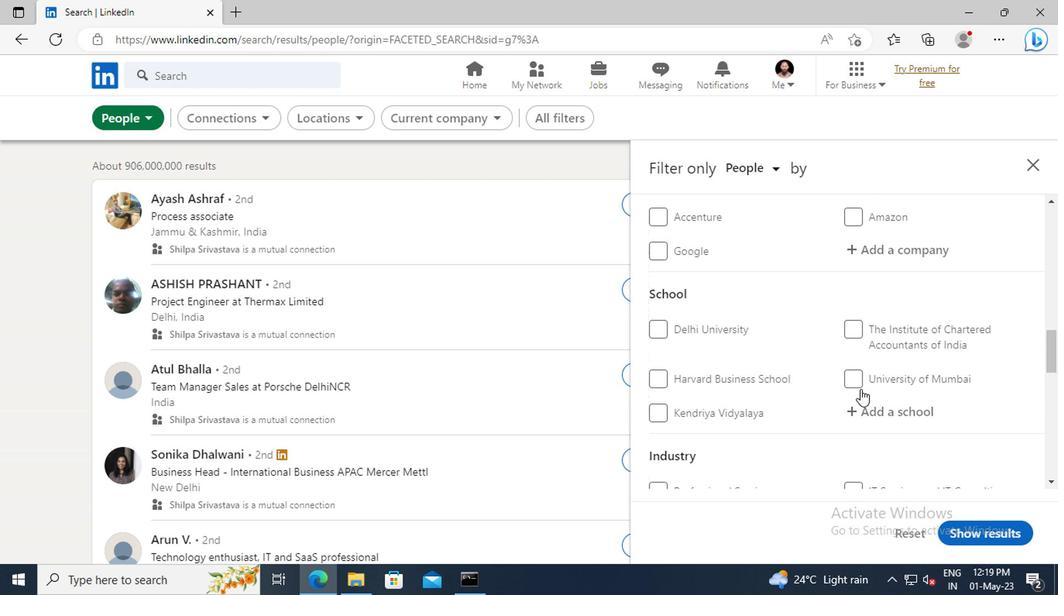 
Action: Mouse scrolled (858, 390) with delta (0, 1)
Screenshot: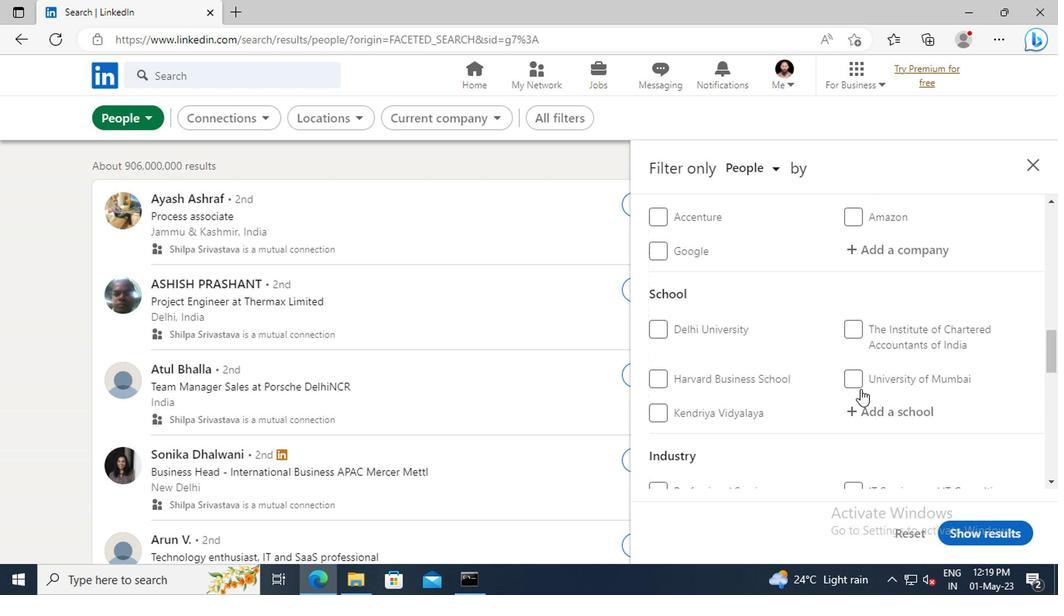 
Action: Mouse scrolled (858, 390) with delta (0, 1)
Screenshot: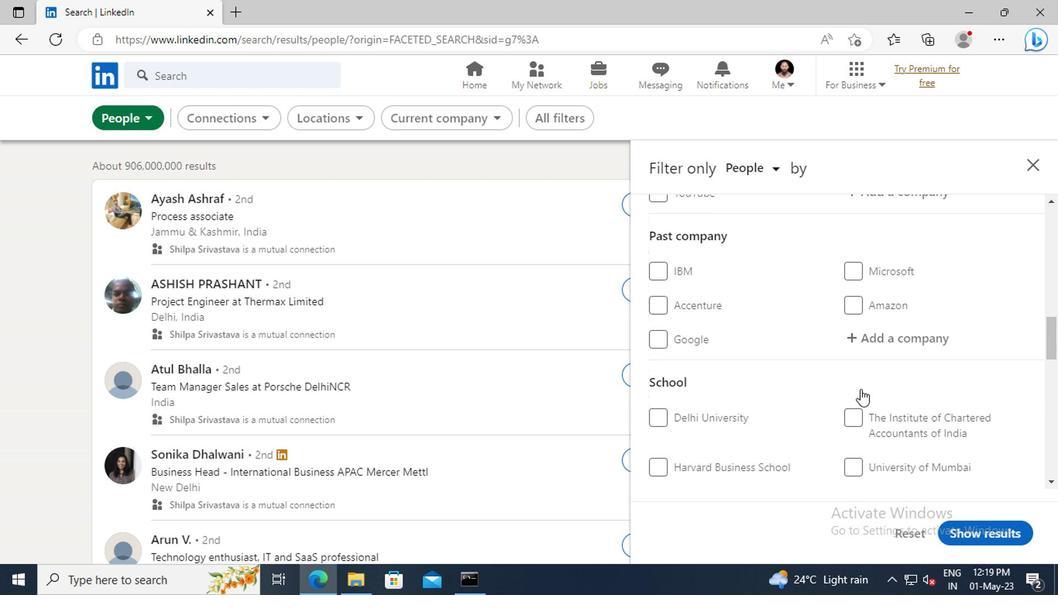 
Action: Mouse scrolled (858, 390) with delta (0, 1)
Screenshot: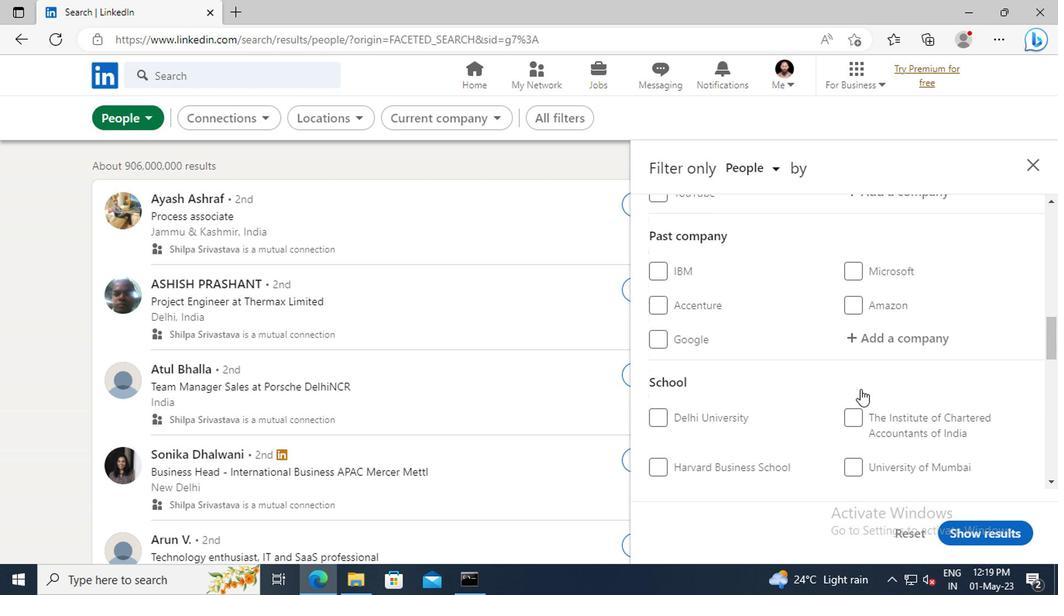 
Action: Mouse scrolled (858, 390) with delta (0, 1)
Screenshot: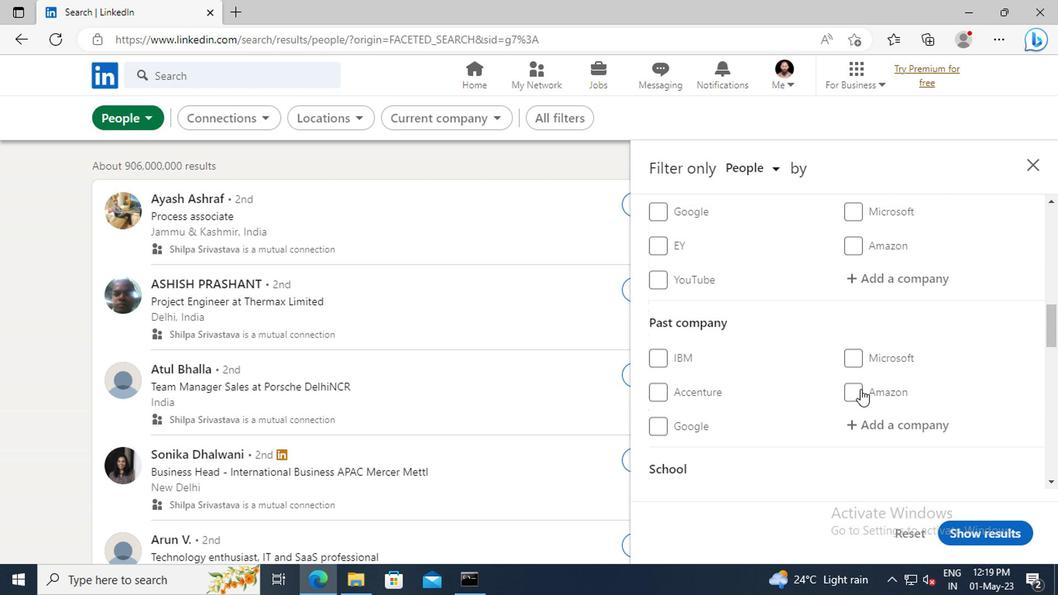 
Action: Mouse moved to (869, 328)
Screenshot: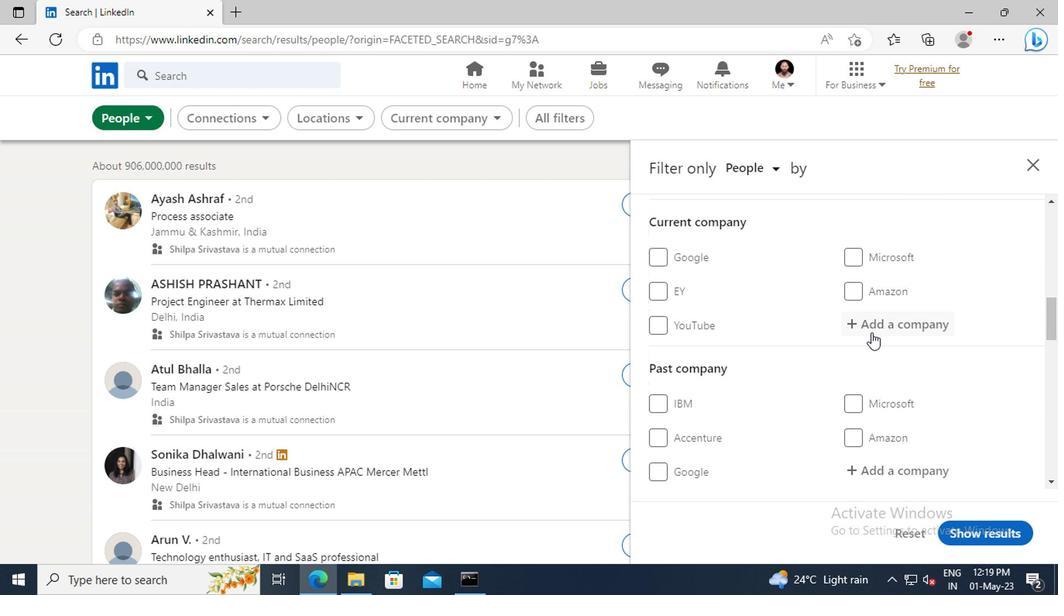 
Action: Mouse pressed left at (869, 328)
Screenshot: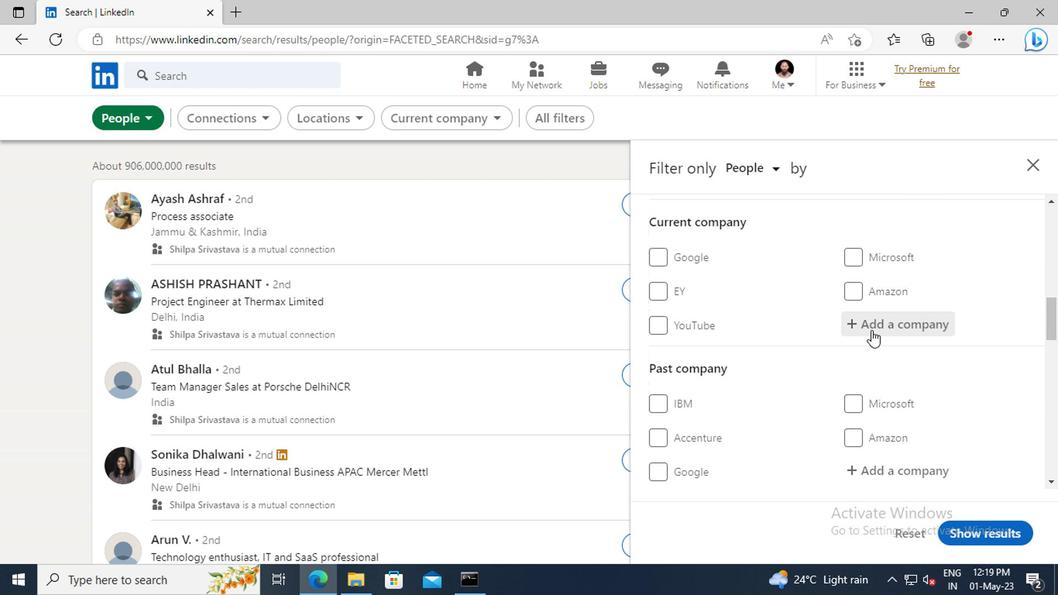 
Action: Key pressed <Key.shift>DIVERSE<Key.space><Key.shift>LYNX
Screenshot: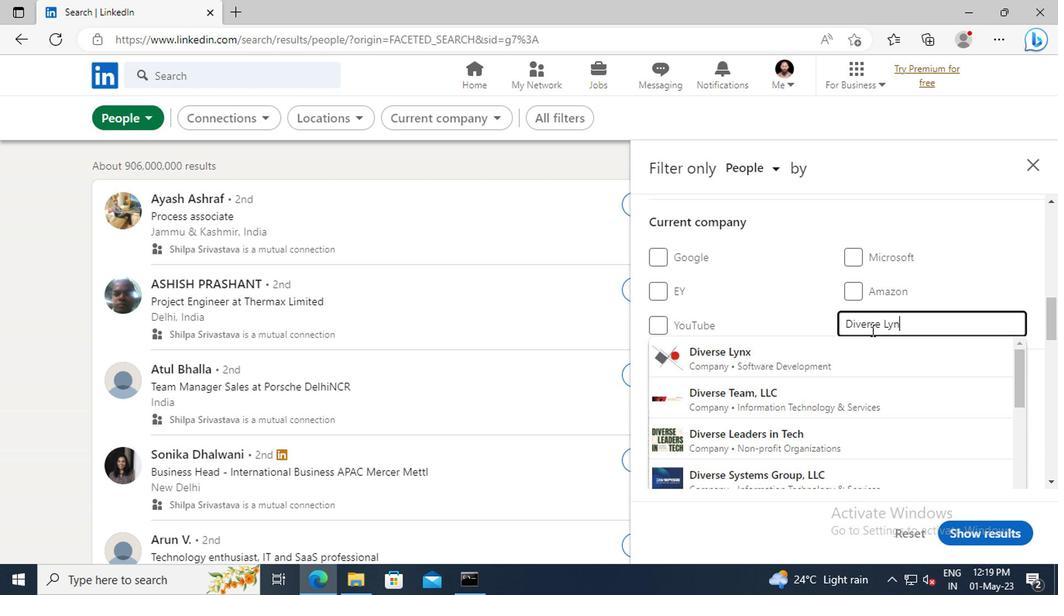 
Action: Mouse moved to (865, 351)
Screenshot: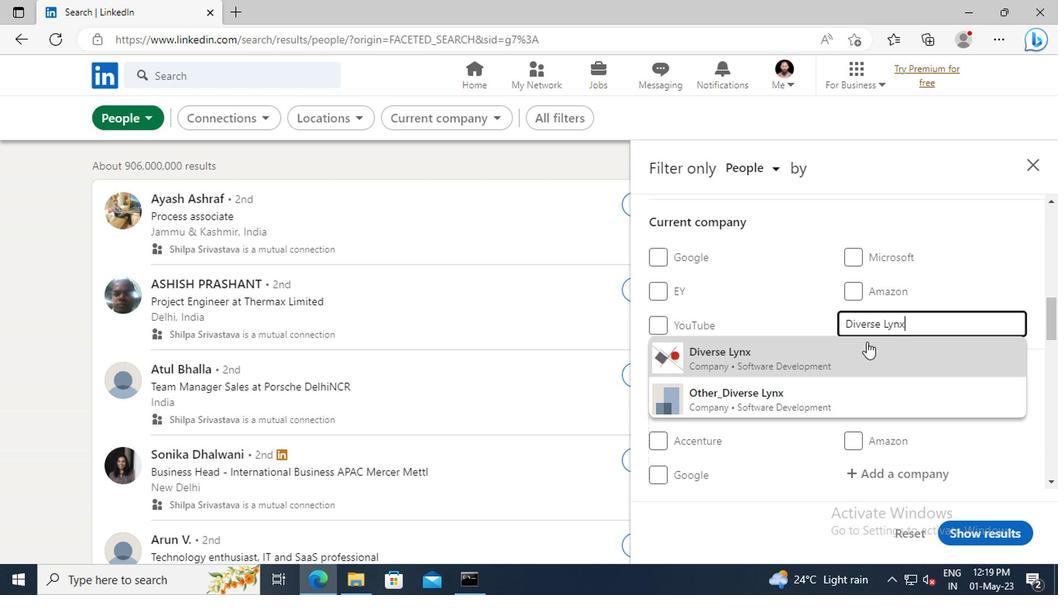 
Action: Mouse pressed left at (865, 351)
Screenshot: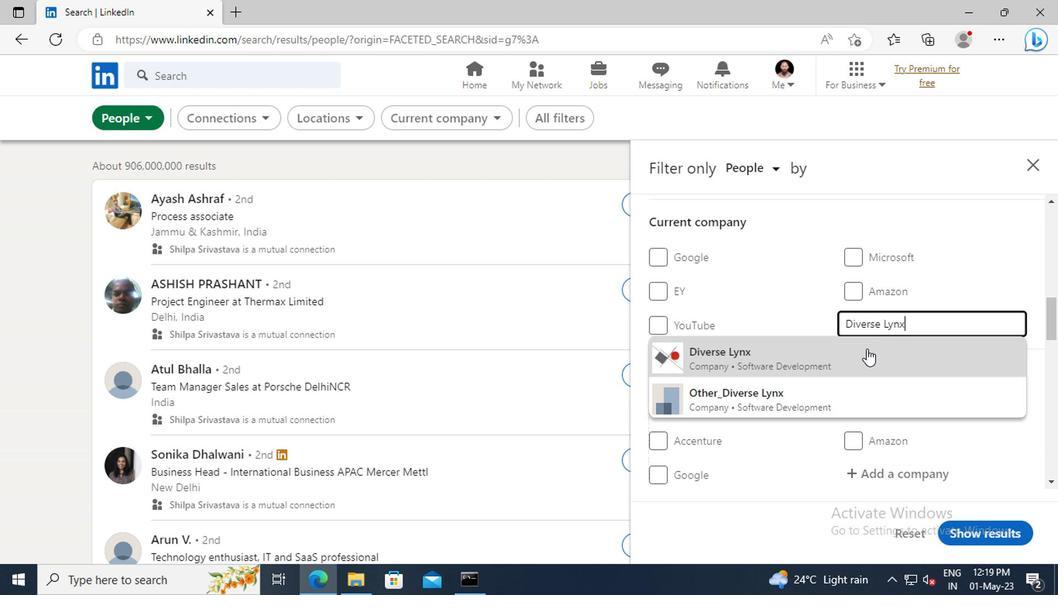
Action: Mouse scrolled (865, 351) with delta (0, 0)
Screenshot: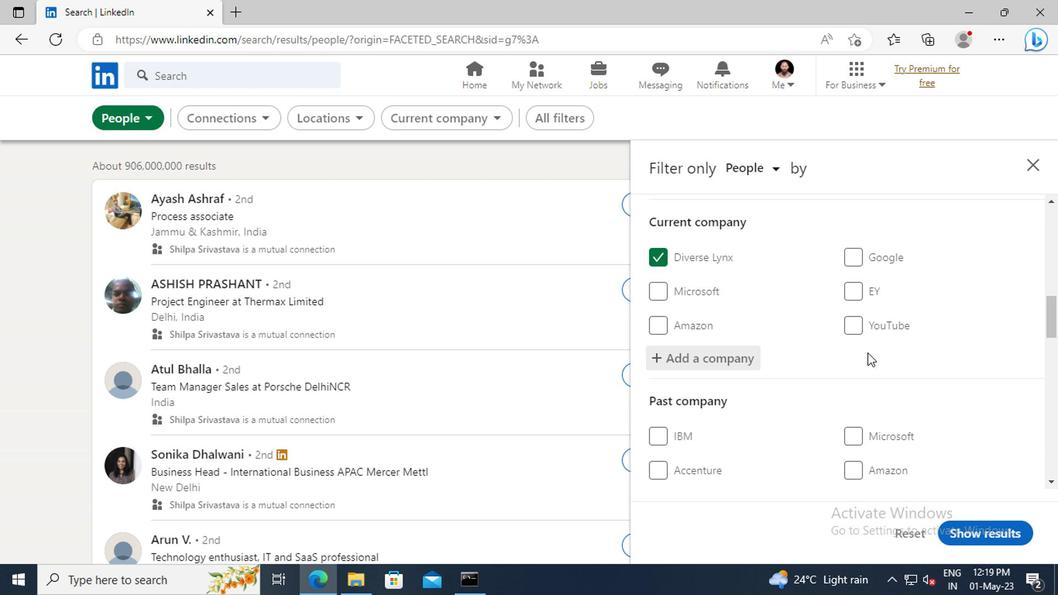
Action: Mouse scrolled (865, 351) with delta (0, 0)
Screenshot: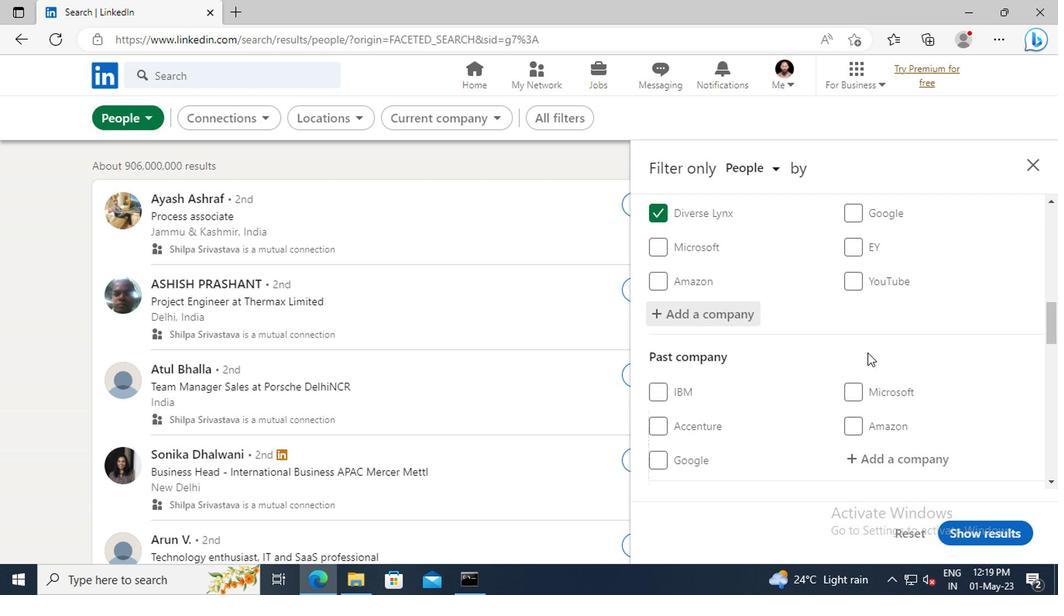 
Action: Mouse scrolled (865, 351) with delta (0, 0)
Screenshot: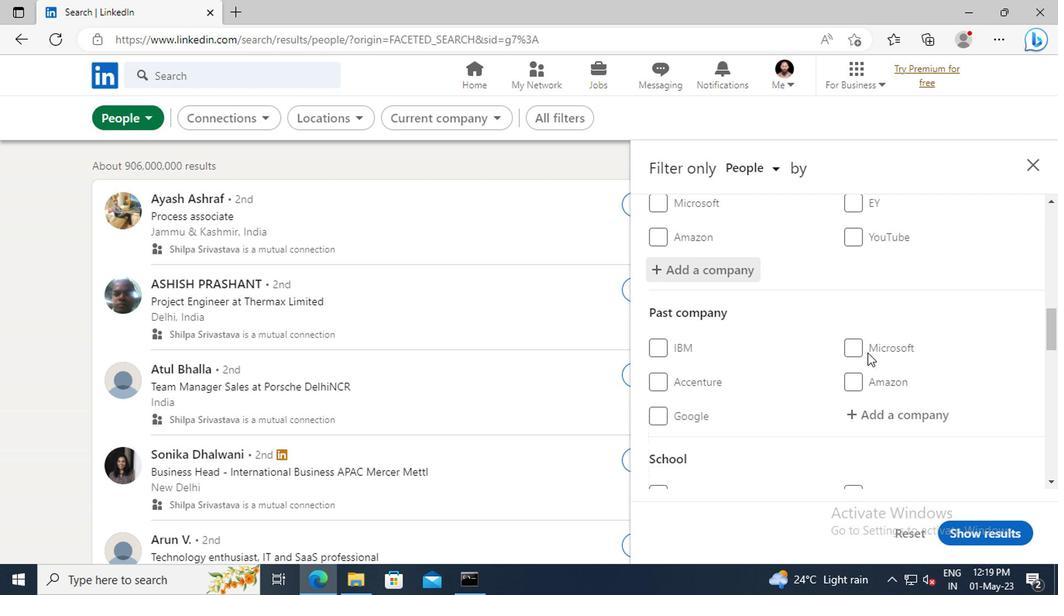 
Action: Mouse scrolled (865, 351) with delta (0, 0)
Screenshot: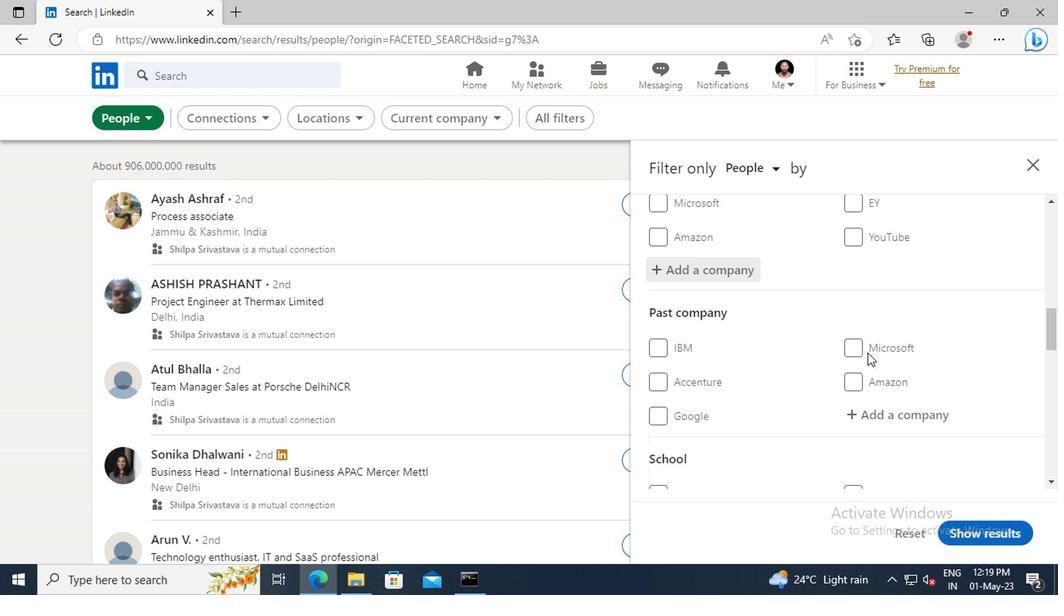 
Action: Mouse scrolled (865, 351) with delta (0, 0)
Screenshot: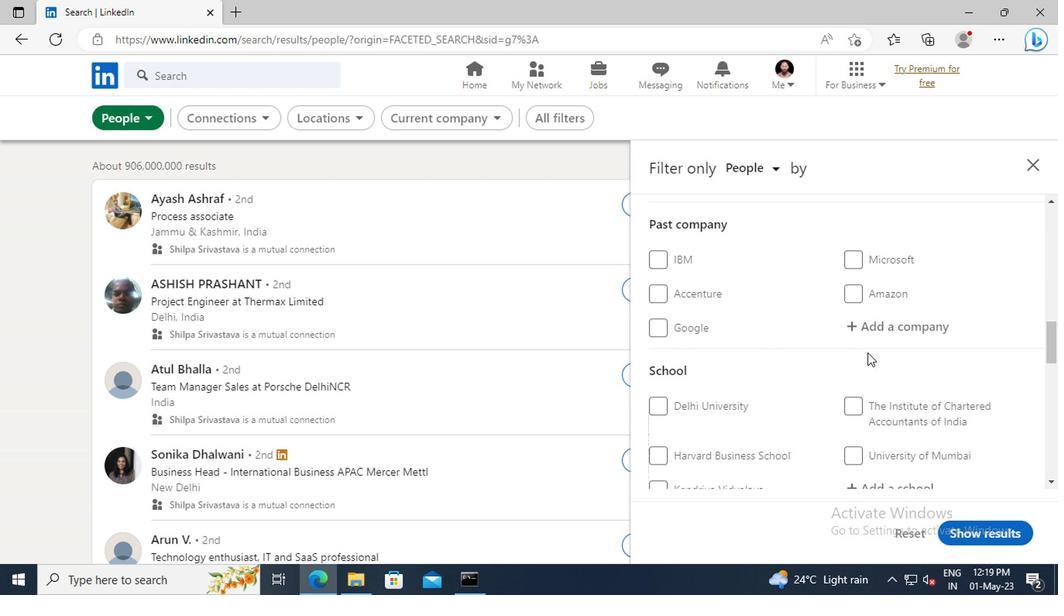 
Action: Mouse scrolled (865, 351) with delta (0, 0)
Screenshot: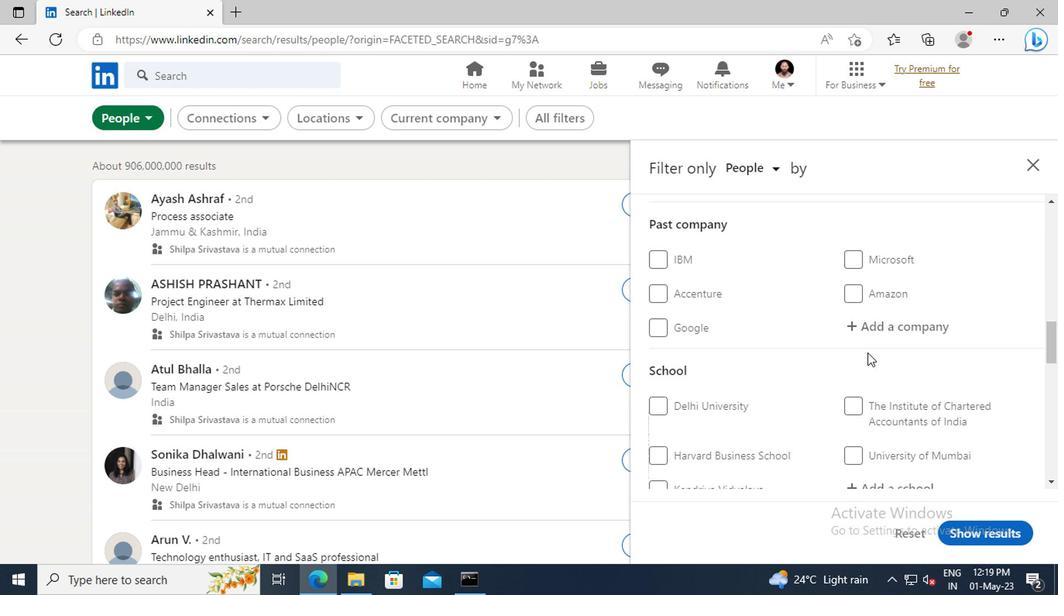 
Action: Mouse scrolled (865, 351) with delta (0, 0)
Screenshot: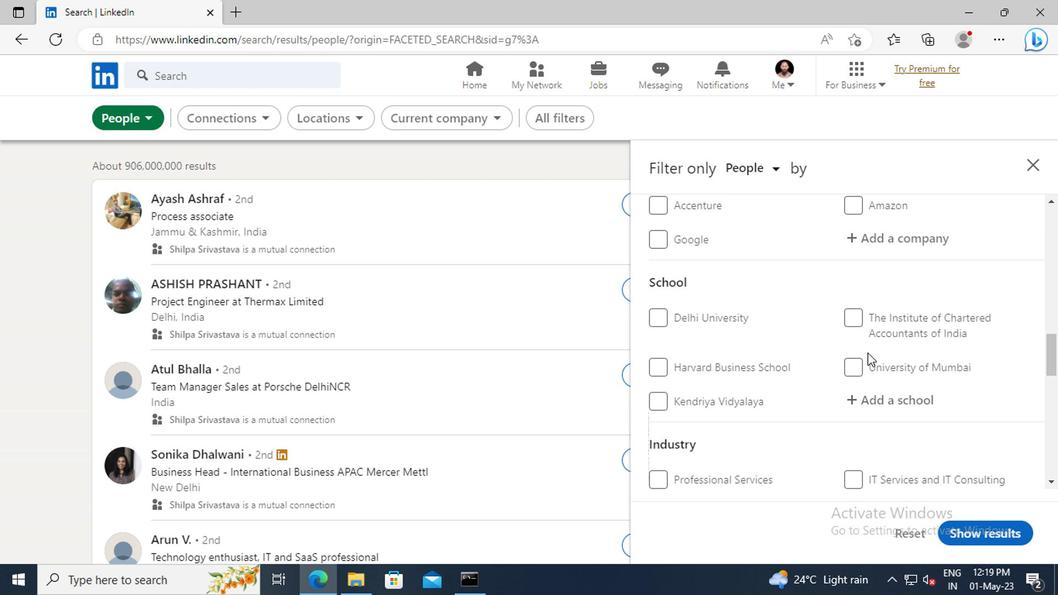 
Action: Mouse moved to (866, 359)
Screenshot: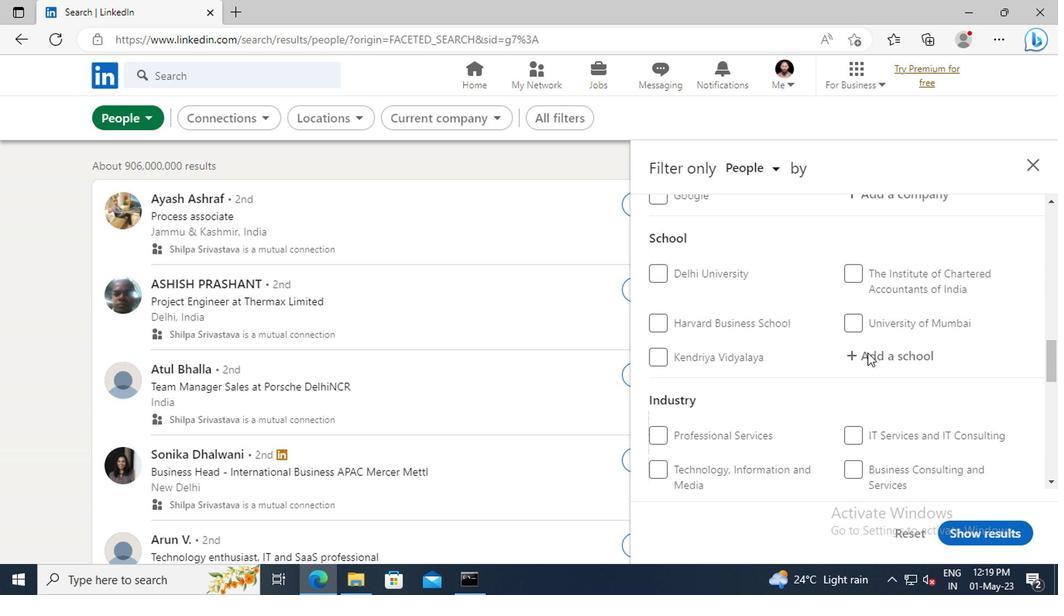 
Action: Mouse pressed left at (866, 359)
Screenshot: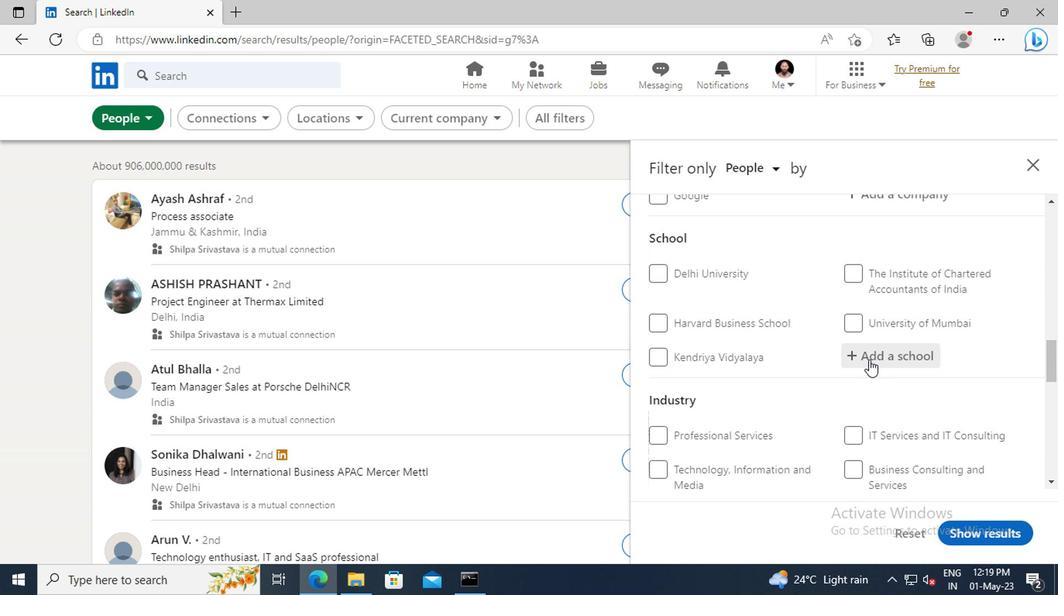 
Action: Key pressed <Key.shift>TECHNOLOGY<Key.space><Key.shift>AND<Key.space><Key.shift>MANAGEMENT<Key.space><Key.shift>JO
Screenshot: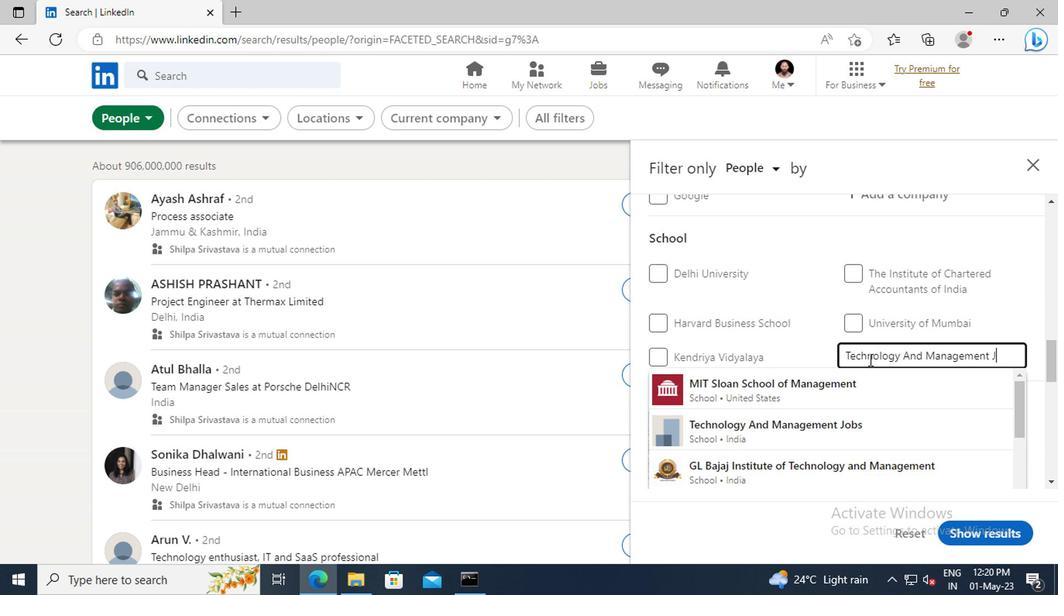 
Action: Mouse moved to (868, 389)
Screenshot: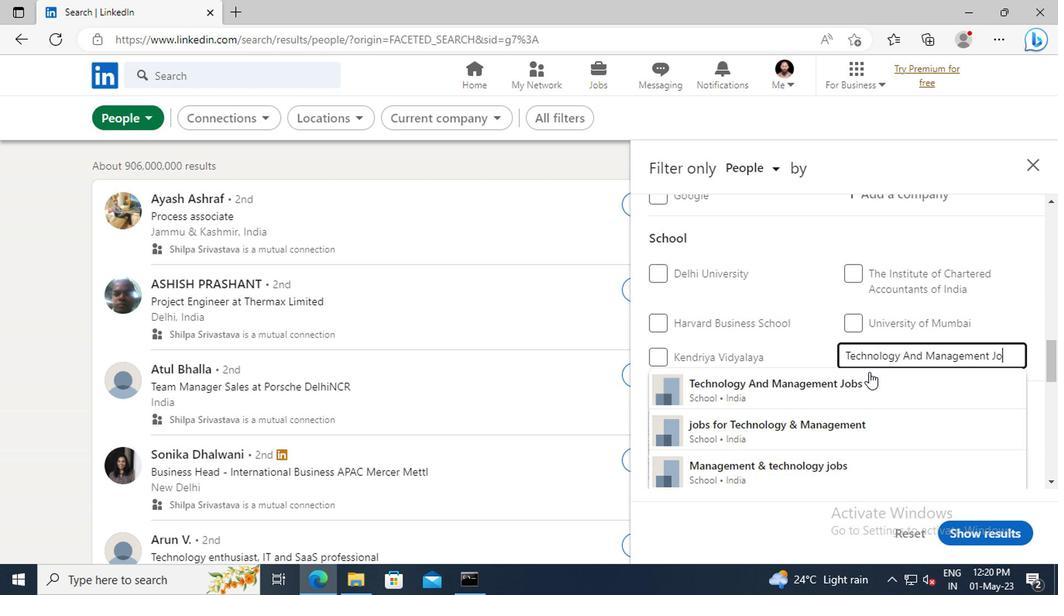 
Action: Mouse pressed left at (868, 389)
Screenshot: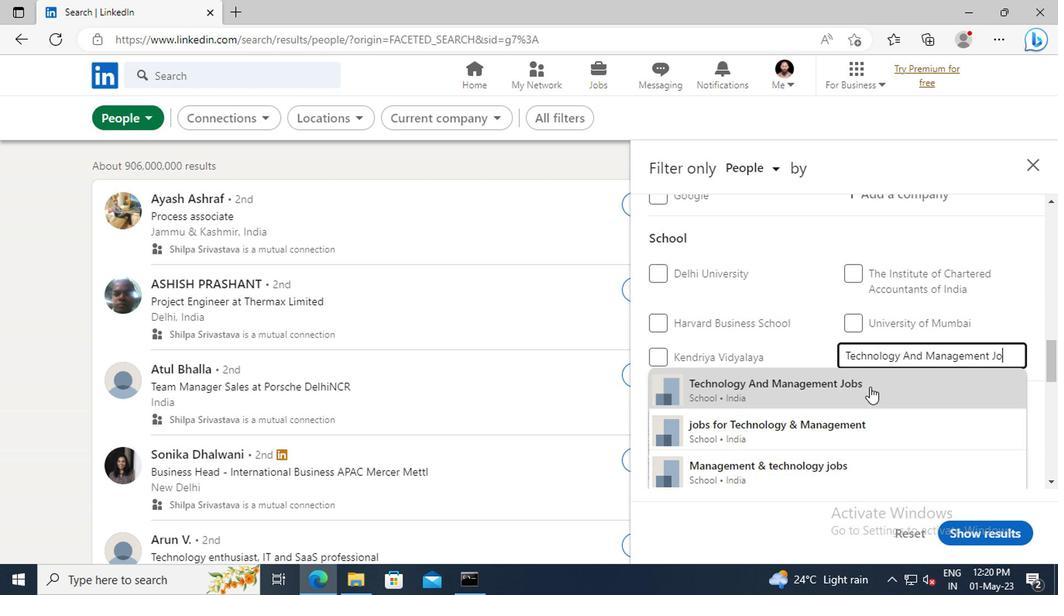 
Action: Mouse scrolled (868, 388) with delta (0, 0)
Screenshot: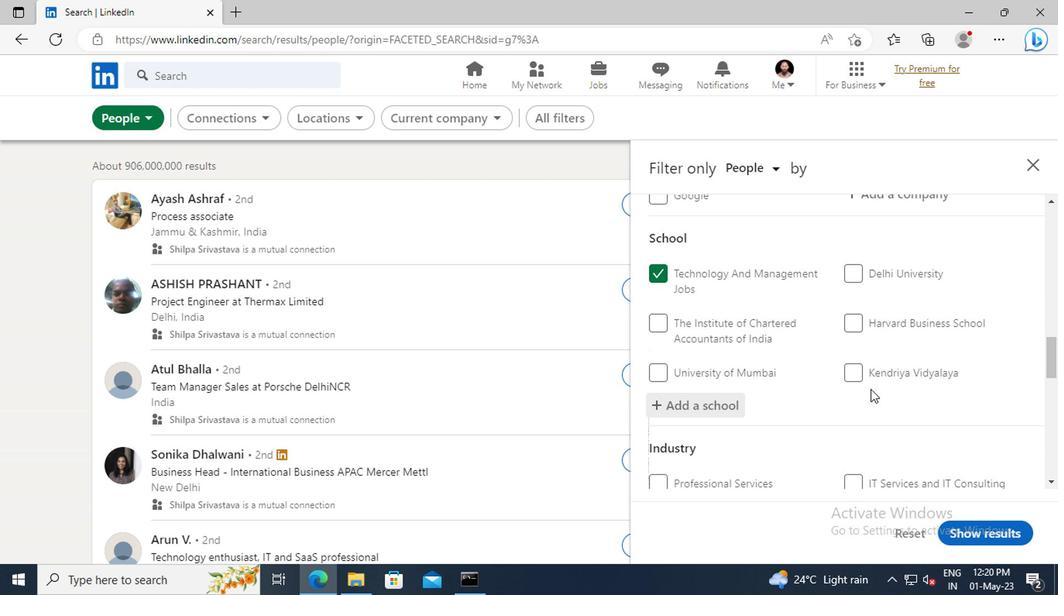 
Action: Mouse scrolled (868, 388) with delta (0, 0)
Screenshot: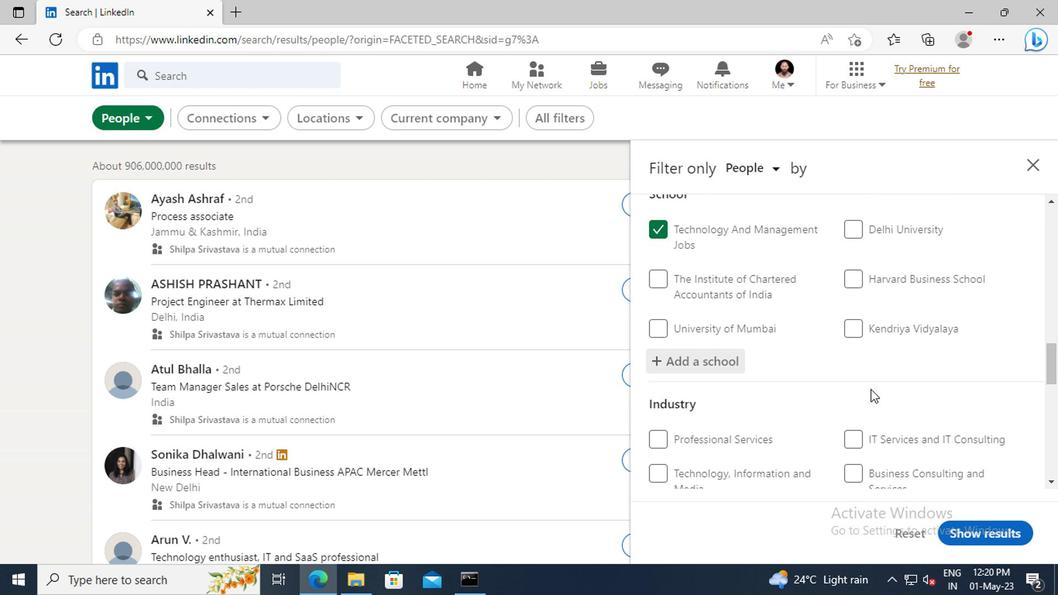 
Action: Mouse scrolled (868, 388) with delta (0, 0)
Screenshot: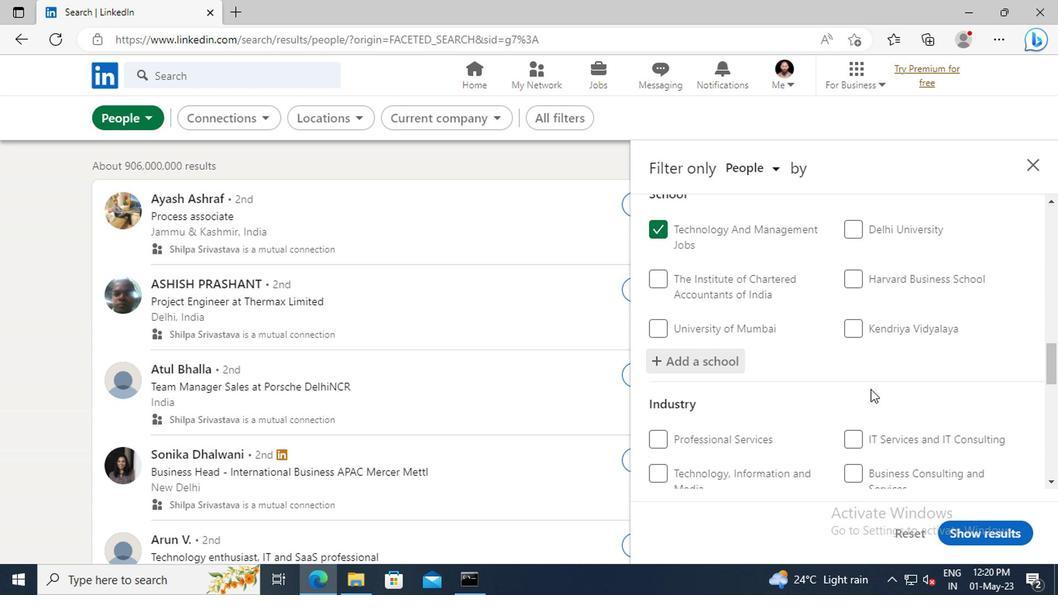 
Action: Mouse scrolled (868, 388) with delta (0, 0)
Screenshot: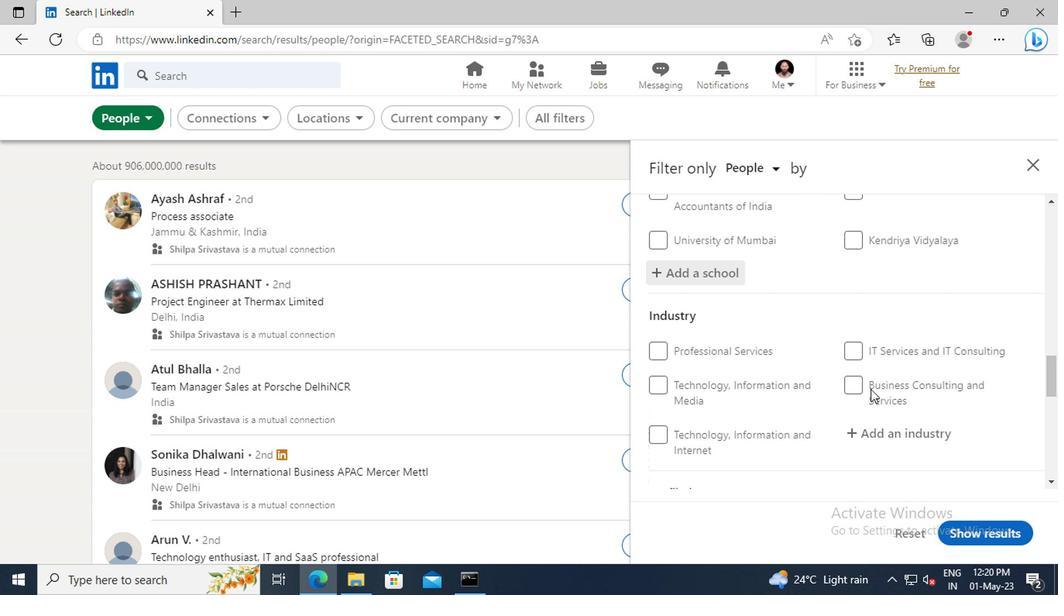 
Action: Mouse moved to (868, 390)
Screenshot: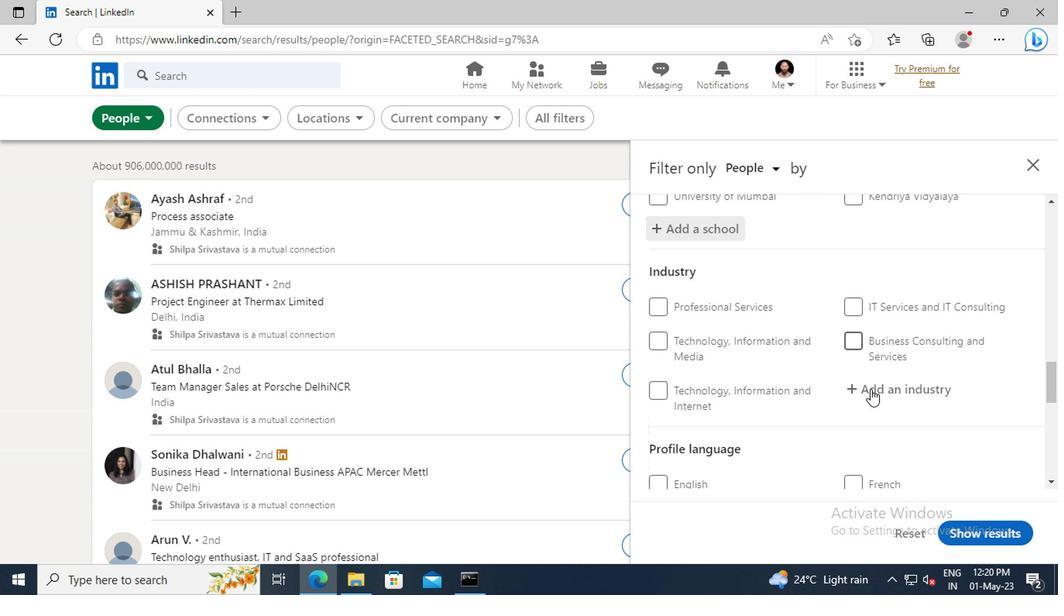 
Action: Mouse pressed left at (868, 390)
Screenshot: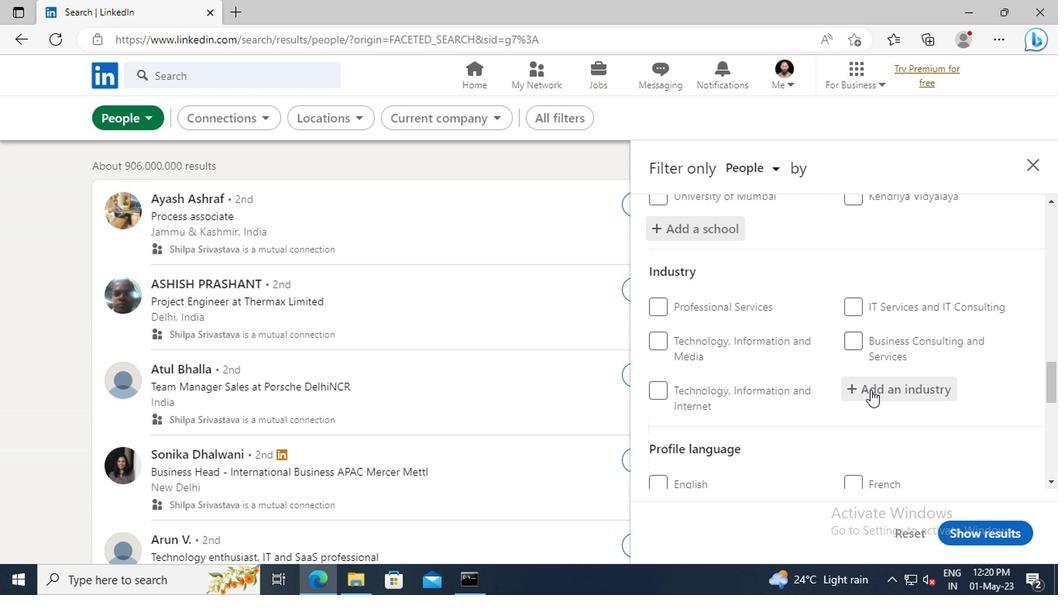 
Action: Key pressed <Key.shift>LAUNDRY<Key.space>
Screenshot: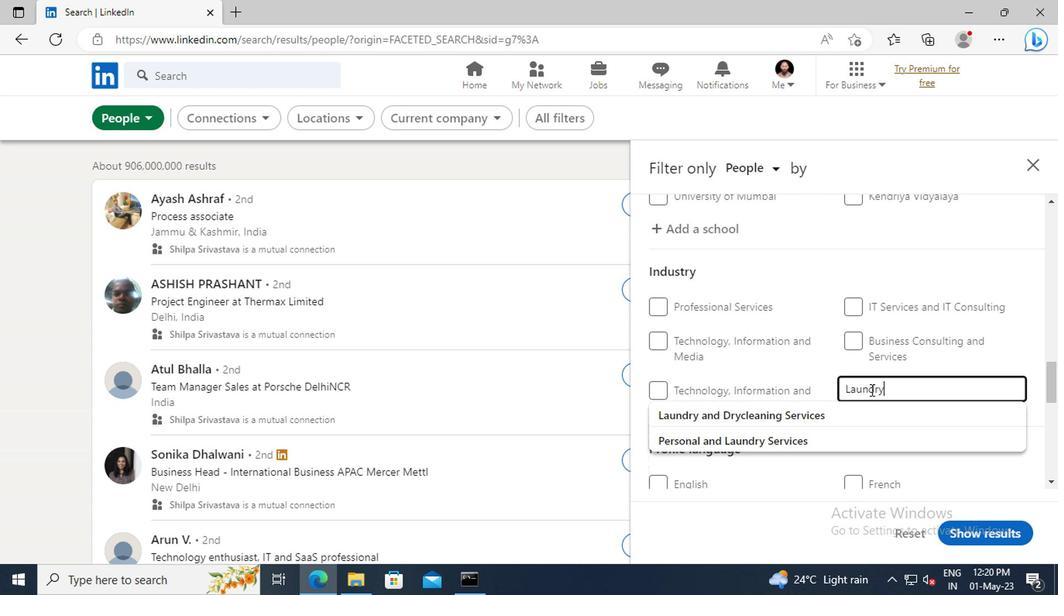 
Action: Mouse moved to (854, 414)
Screenshot: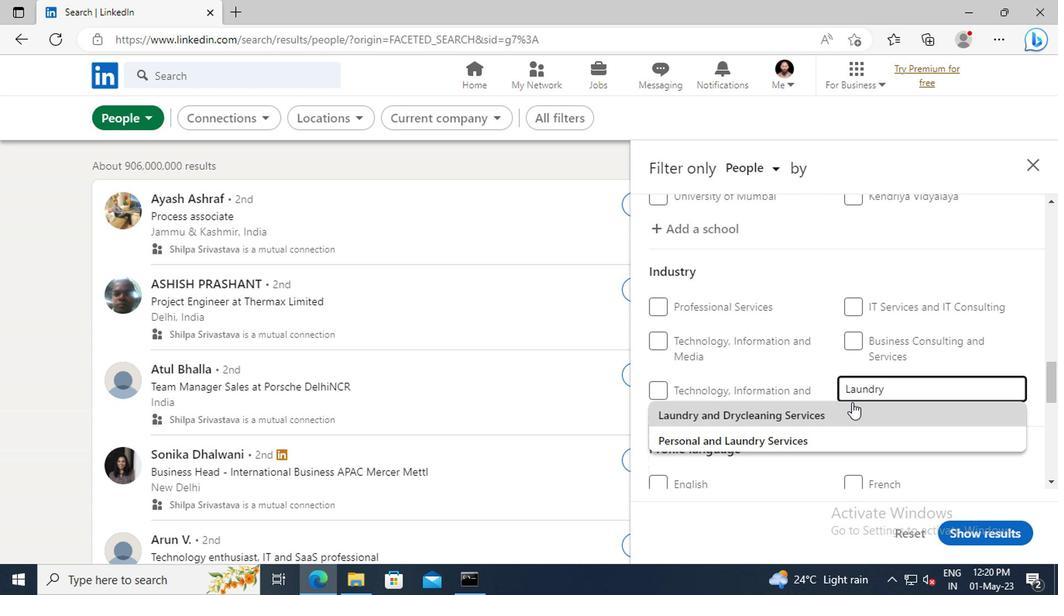 
Action: Mouse pressed left at (854, 414)
Screenshot: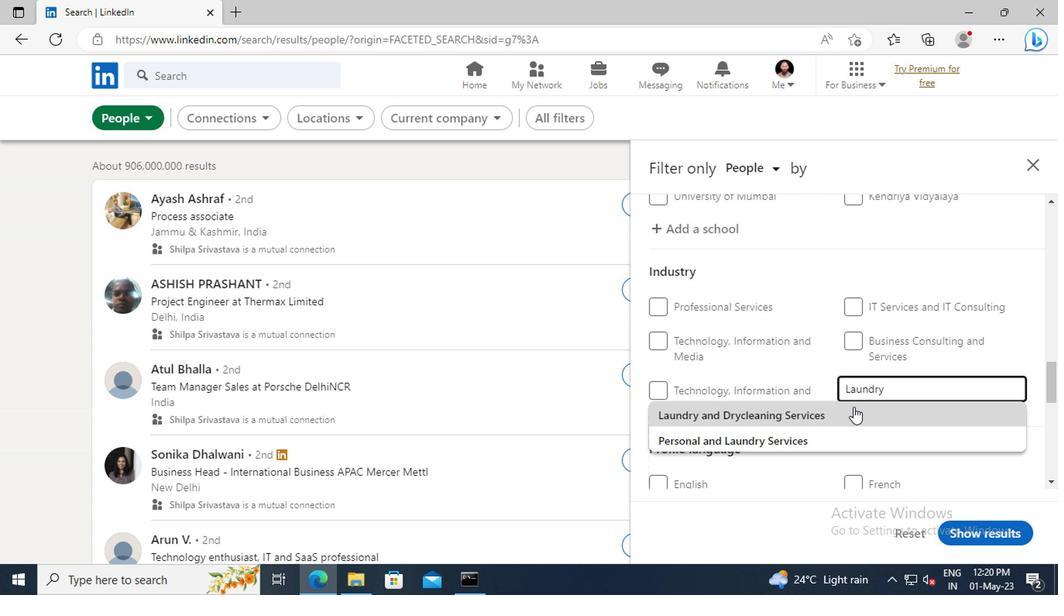 
Action: Mouse scrolled (854, 413) with delta (0, 0)
Screenshot: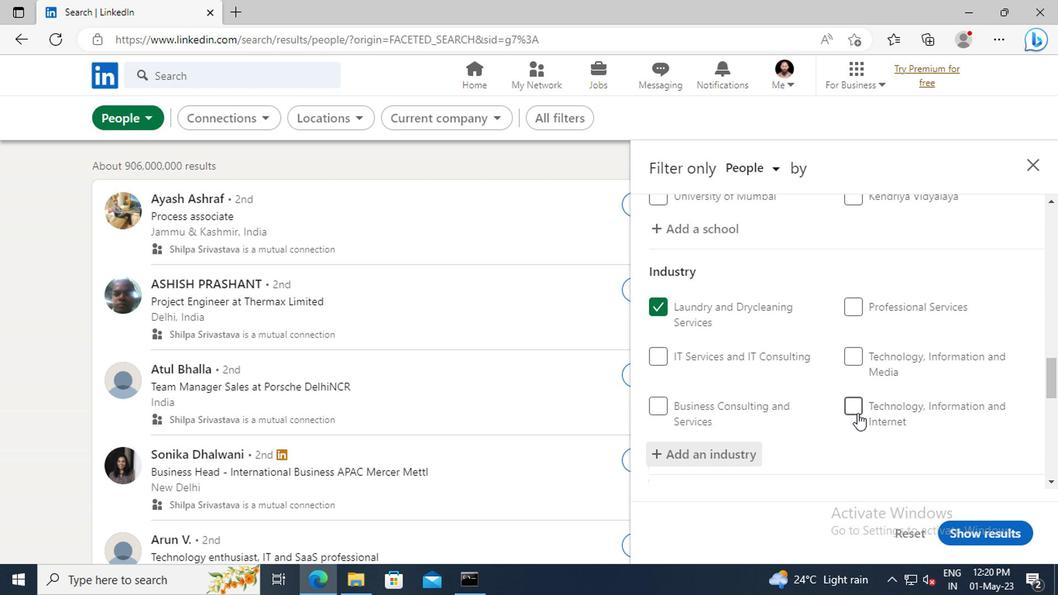 
Action: Mouse scrolled (854, 413) with delta (0, 0)
Screenshot: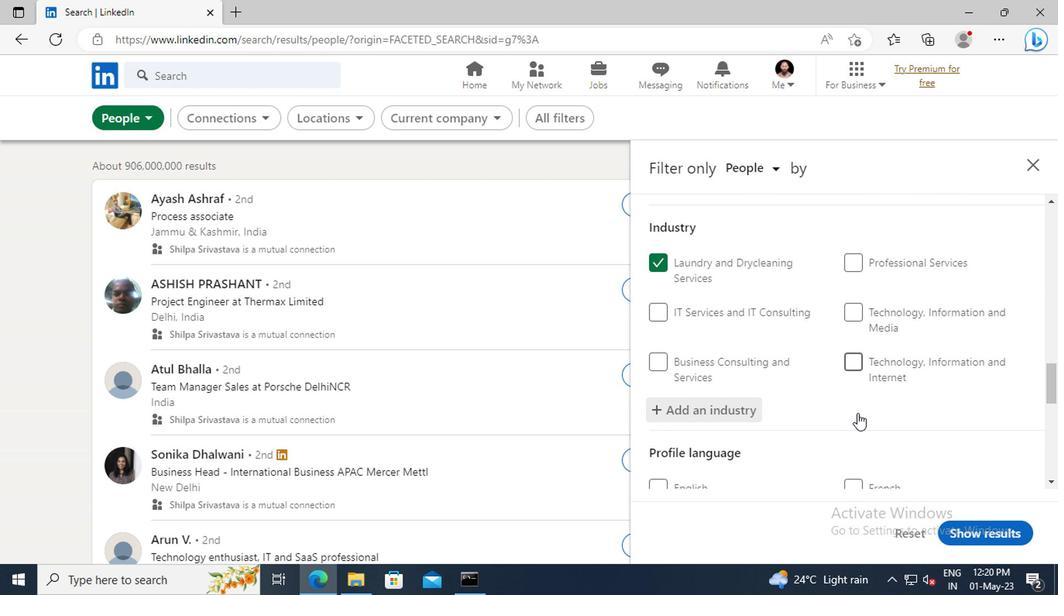 
Action: Mouse scrolled (854, 413) with delta (0, 0)
Screenshot: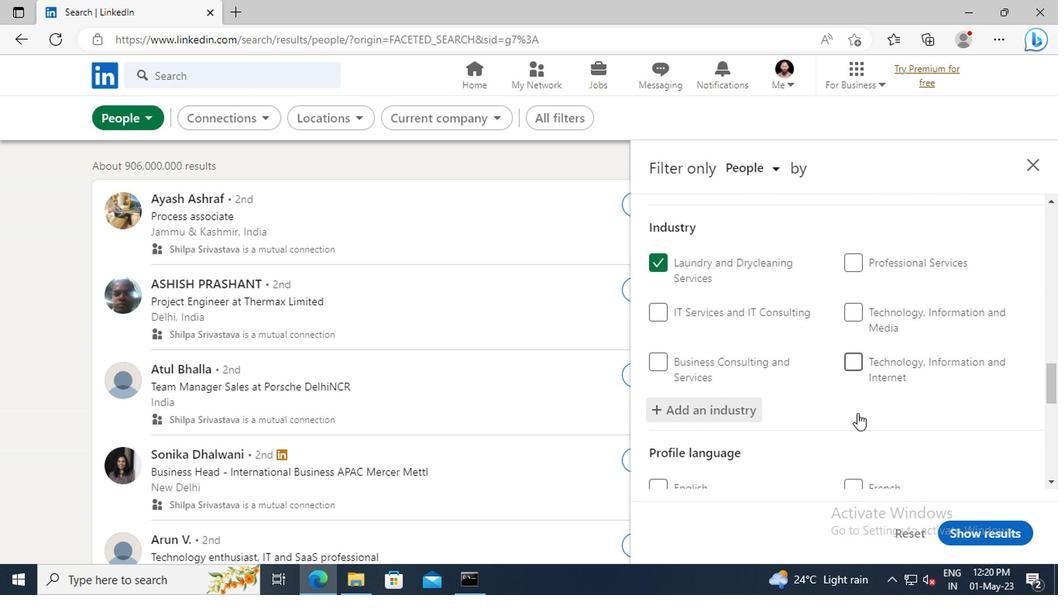 
Action: Mouse scrolled (854, 413) with delta (0, 0)
Screenshot: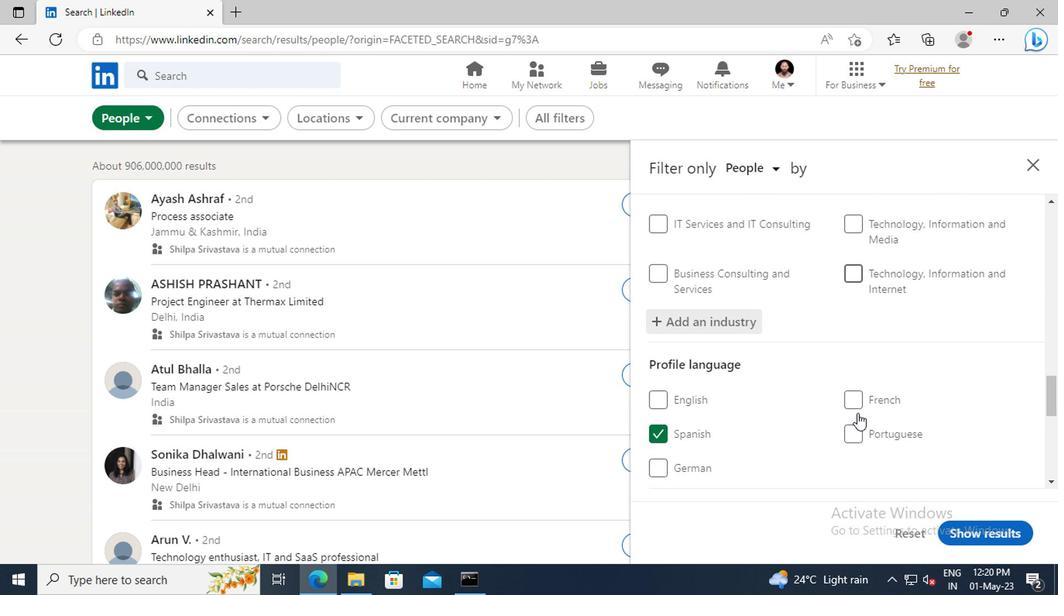 
Action: Mouse scrolled (854, 413) with delta (0, 0)
Screenshot: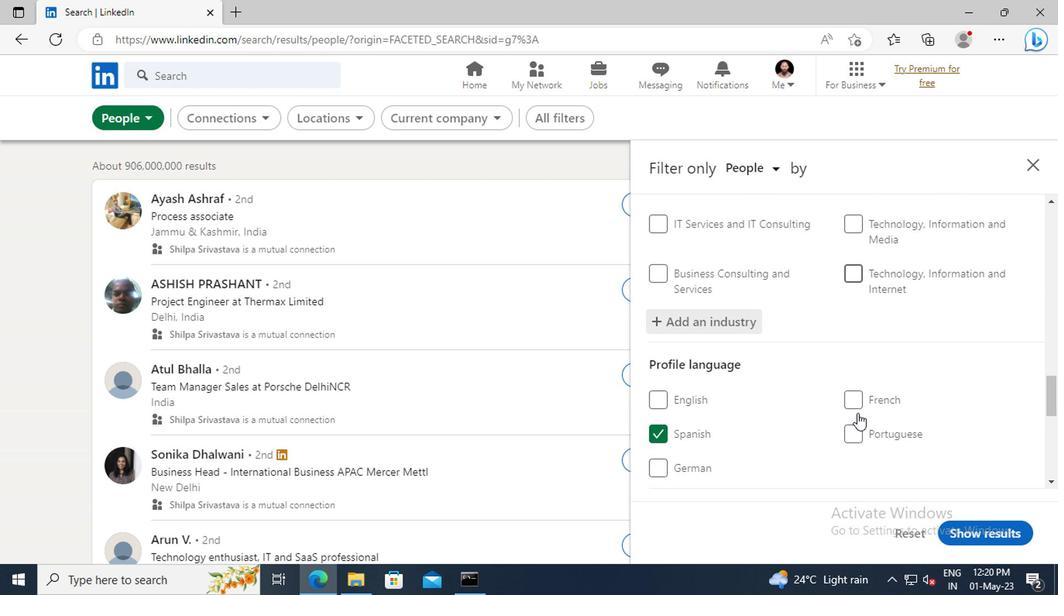 
Action: Mouse scrolled (854, 413) with delta (0, 0)
Screenshot: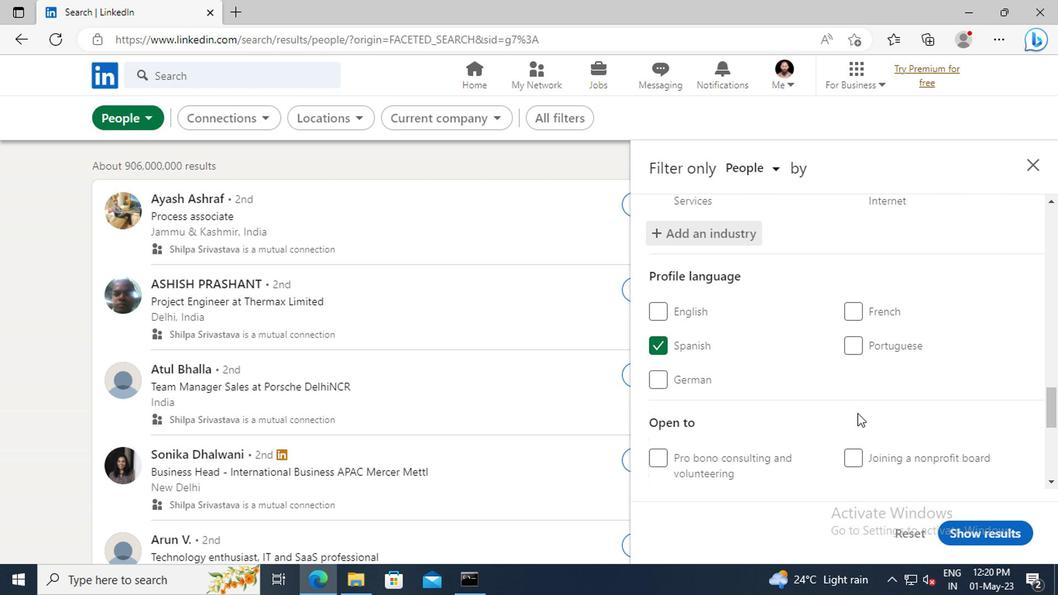 
Action: Mouse scrolled (854, 413) with delta (0, 0)
Screenshot: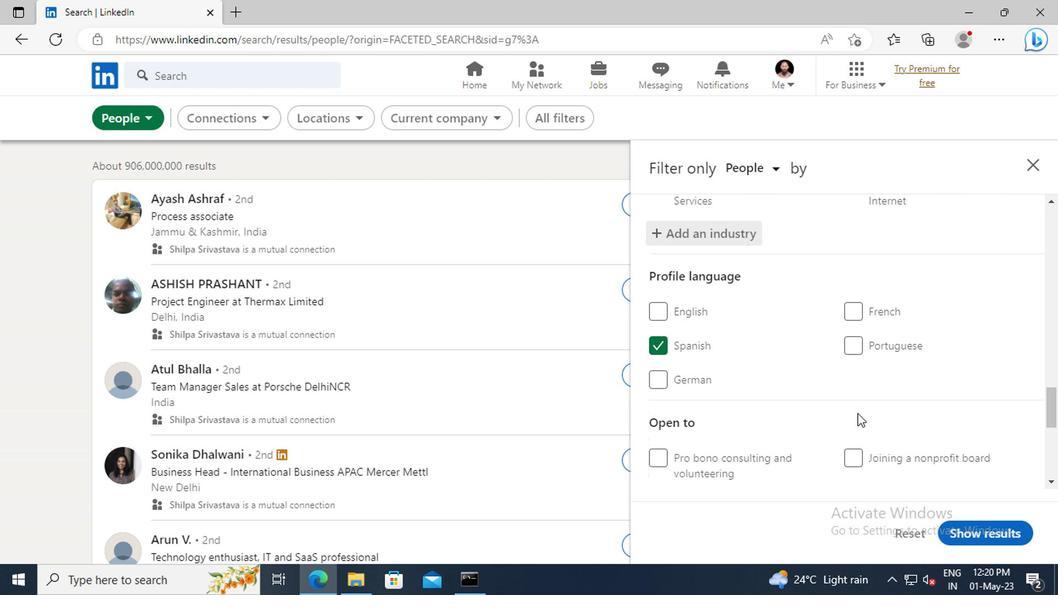 
Action: Mouse scrolled (854, 413) with delta (0, 0)
Screenshot: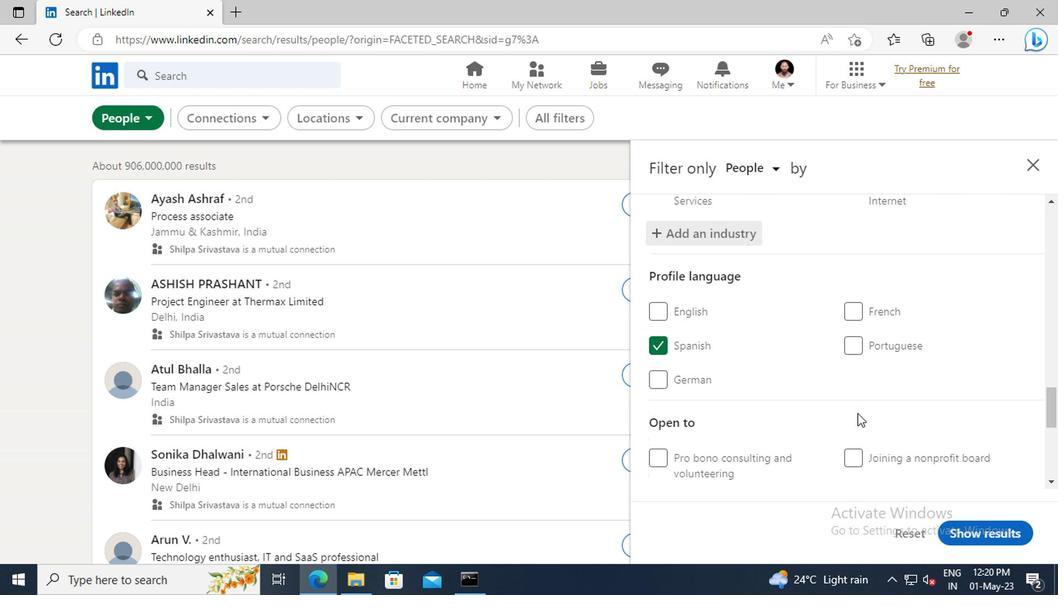 
Action: Mouse scrolled (854, 413) with delta (0, 0)
Screenshot: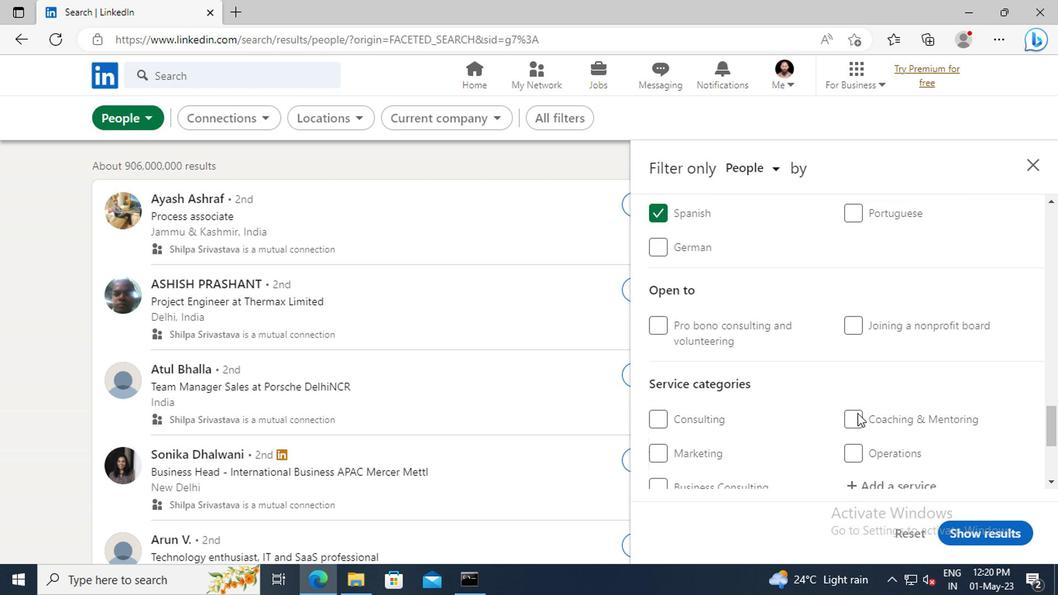 
Action: Mouse scrolled (854, 413) with delta (0, 0)
Screenshot: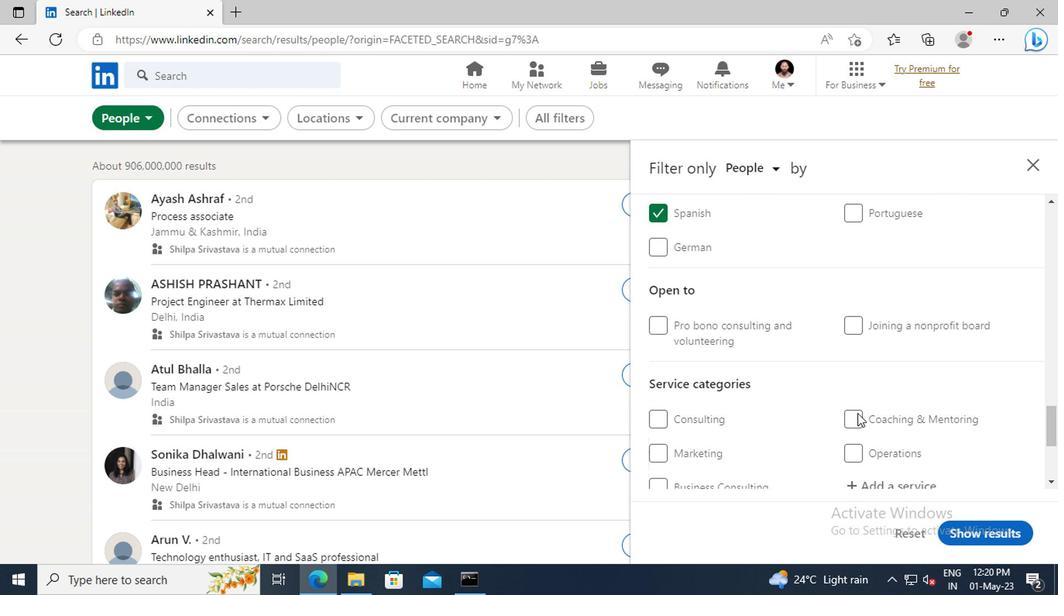 
Action: Mouse moved to (857, 403)
Screenshot: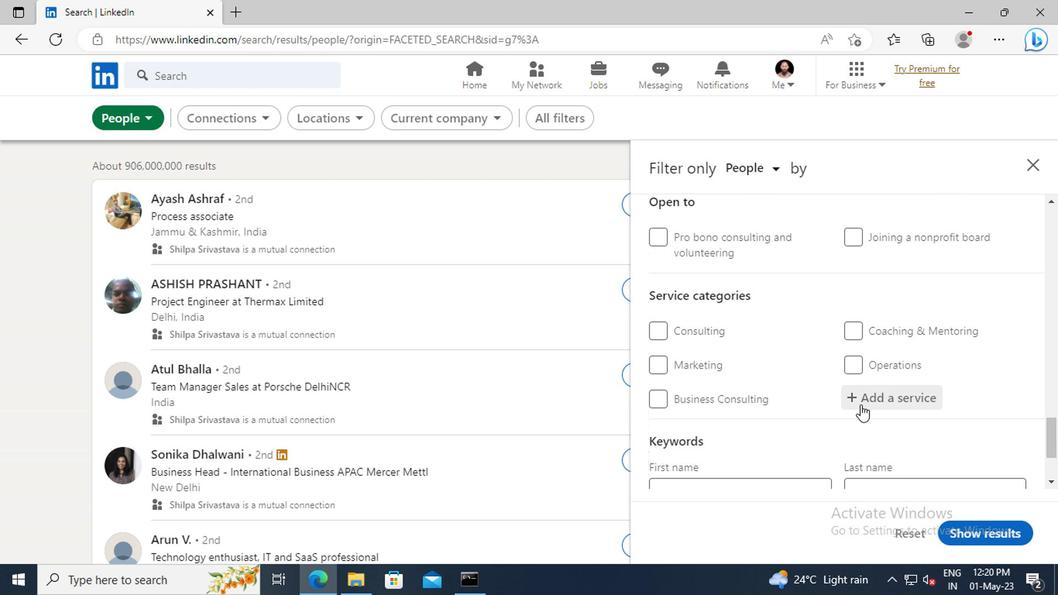 
Action: Mouse pressed left at (857, 403)
Screenshot: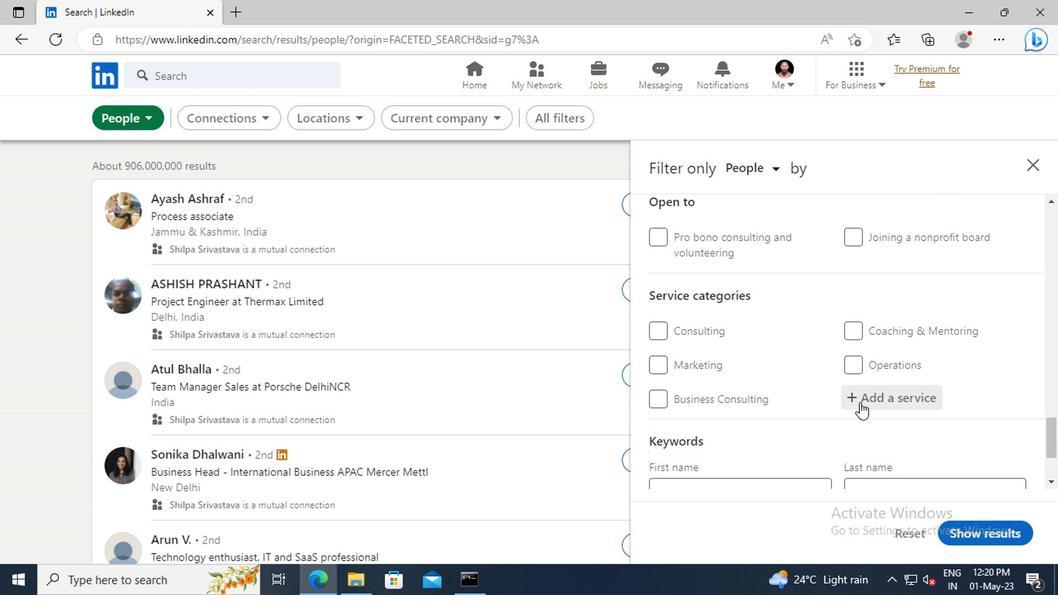 
Action: Key pressed <Key.shift>INFORMATION<Key.space><Key.shift>MAN
Screenshot: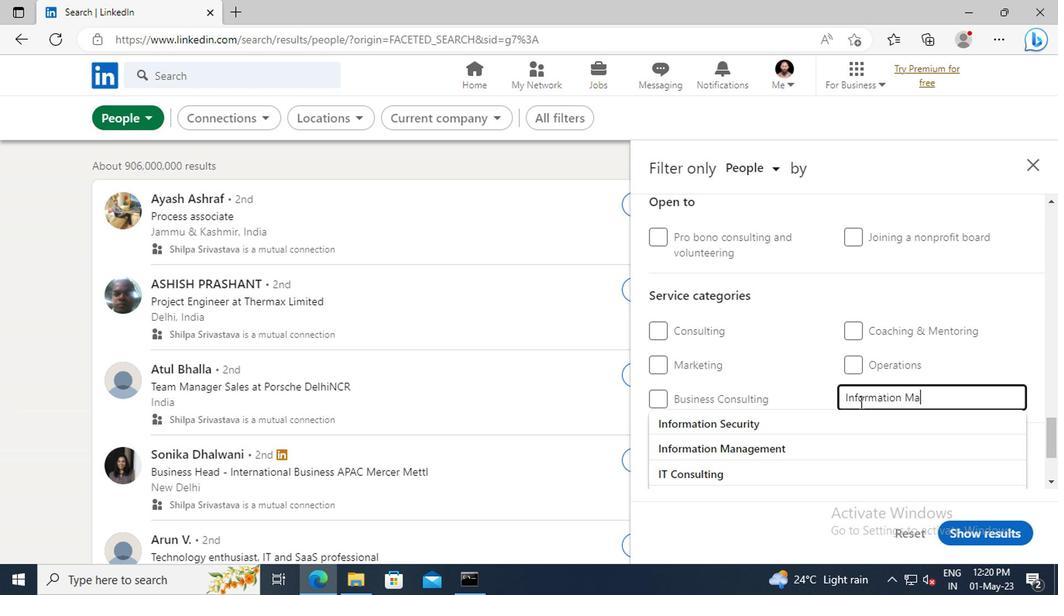
Action: Mouse moved to (833, 420)
Screenshot: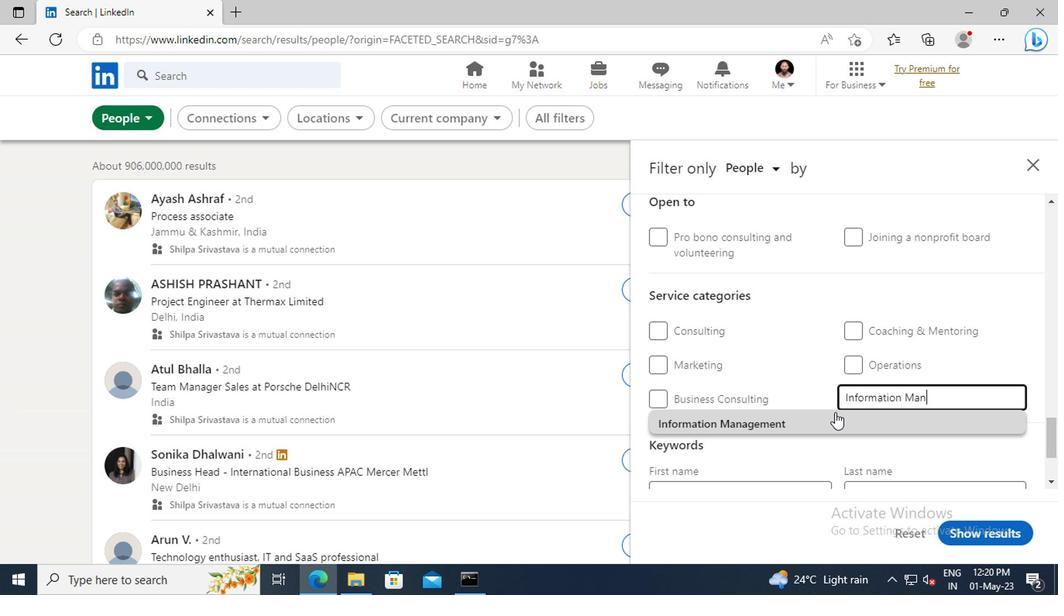 
Action: Mouse pressed left at (833, 420)
Screenshot: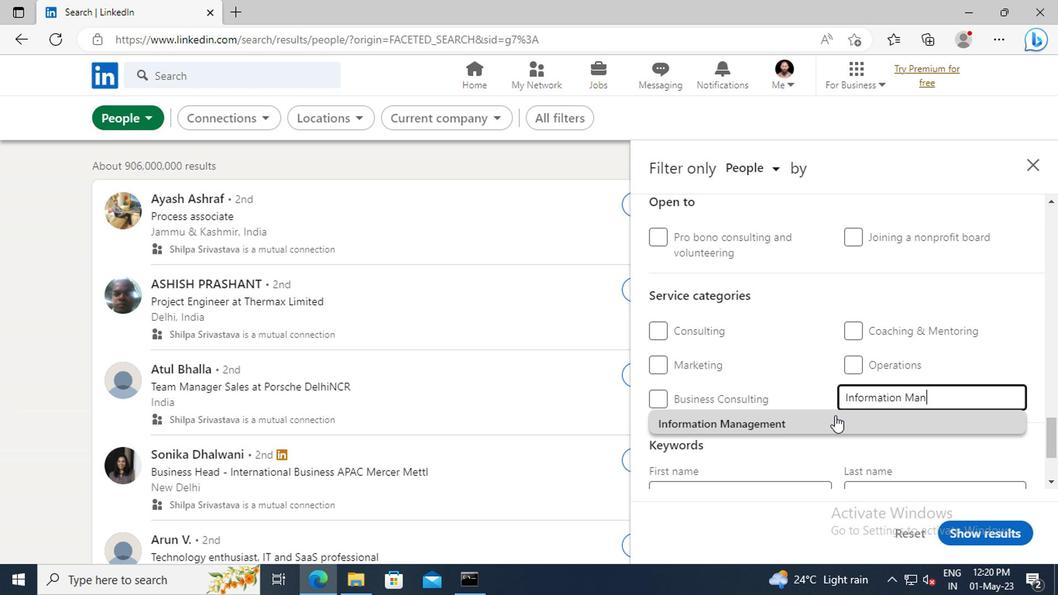 
Action: Mouse scrolled (833, 419) with delta (0, -1)
Screenshot: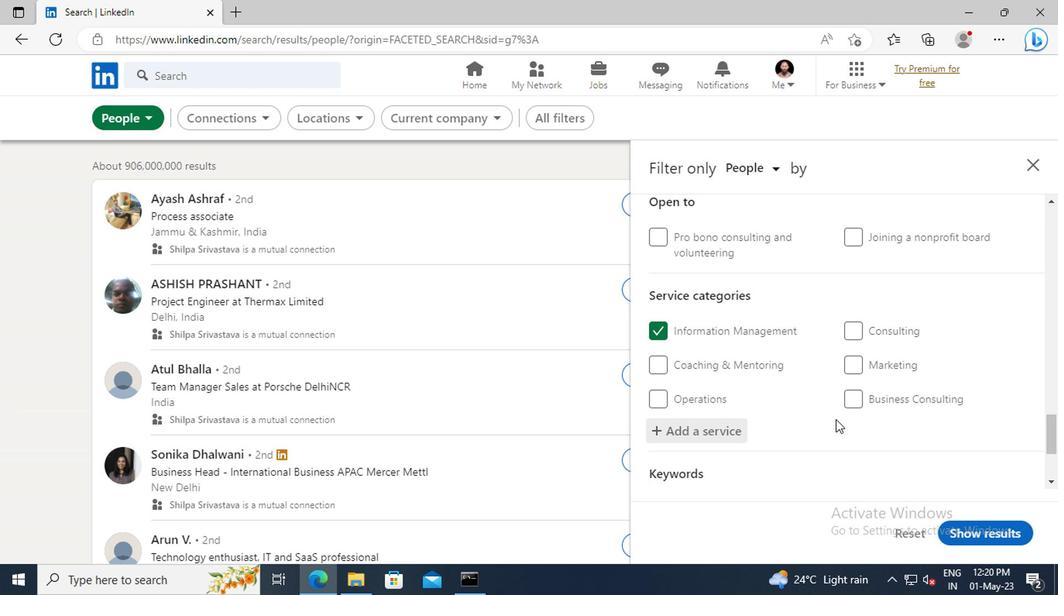
Action: Mouse scrolled (833, 419) with delta (0, -1)
Screenshot: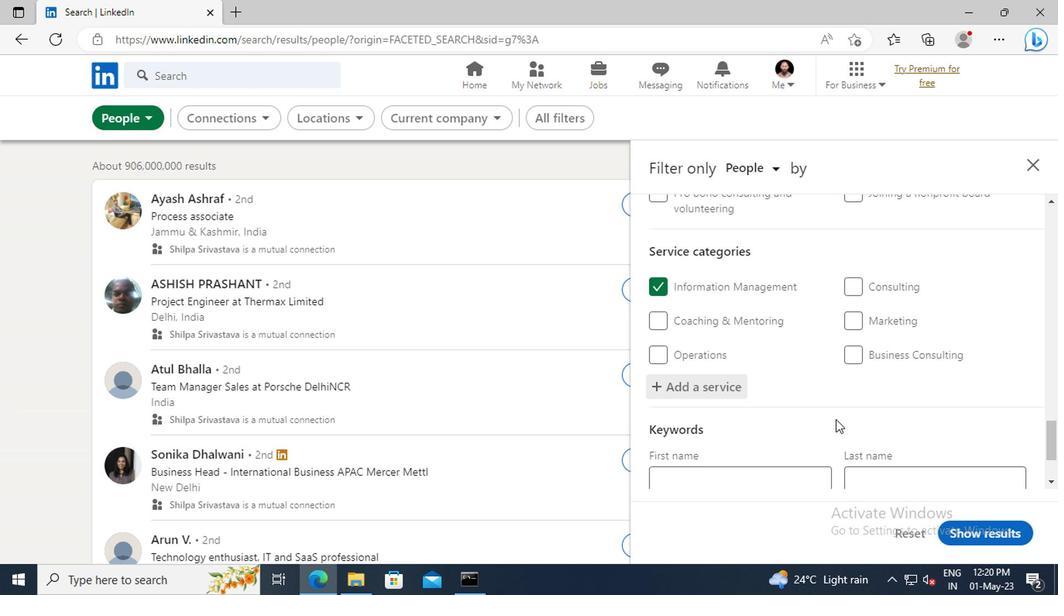 
Action: Mouse scrolled (833, 419) with delta (0, -1)
Screenshot: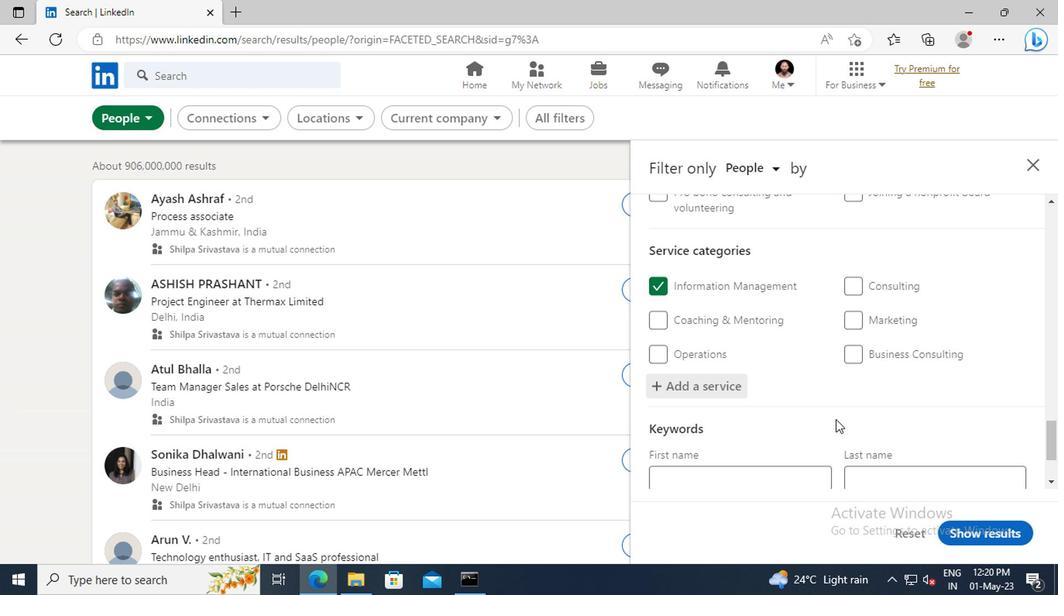 
Action: Mouse scrolled (833, 419) with delta (0, -1)
Screenshot: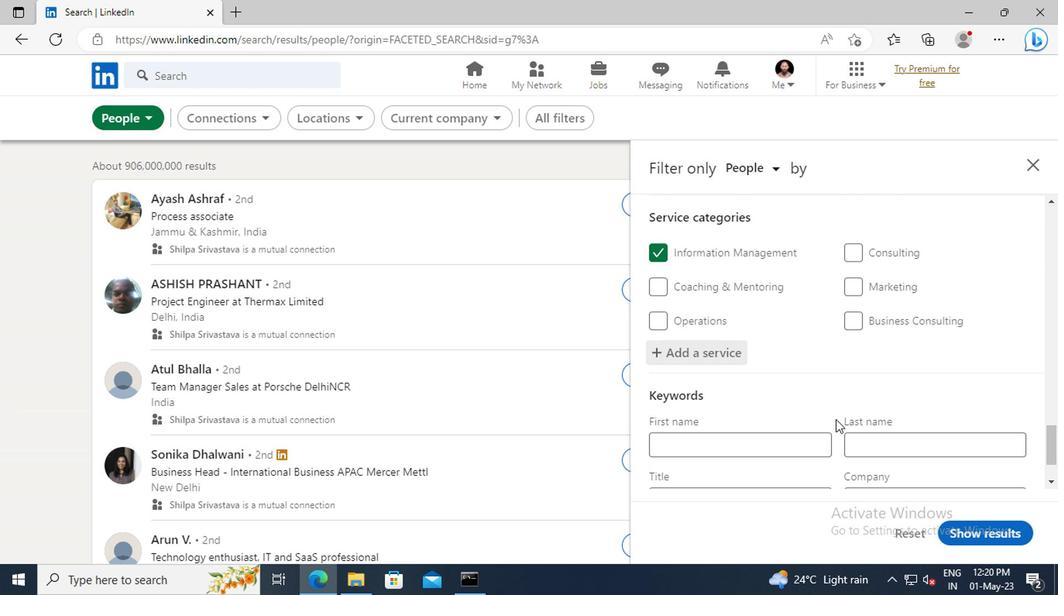 
Action: Mouse scrolled (833, 419) with delta (0, -1)
Screenshot: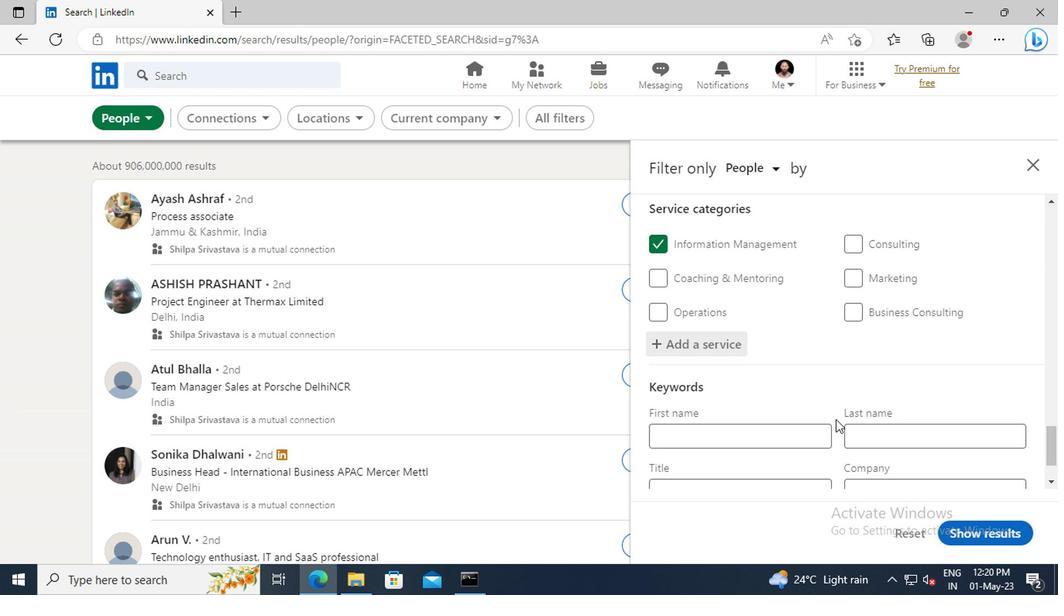 
Action: Mouse moved to (726, 425)
Screenshot: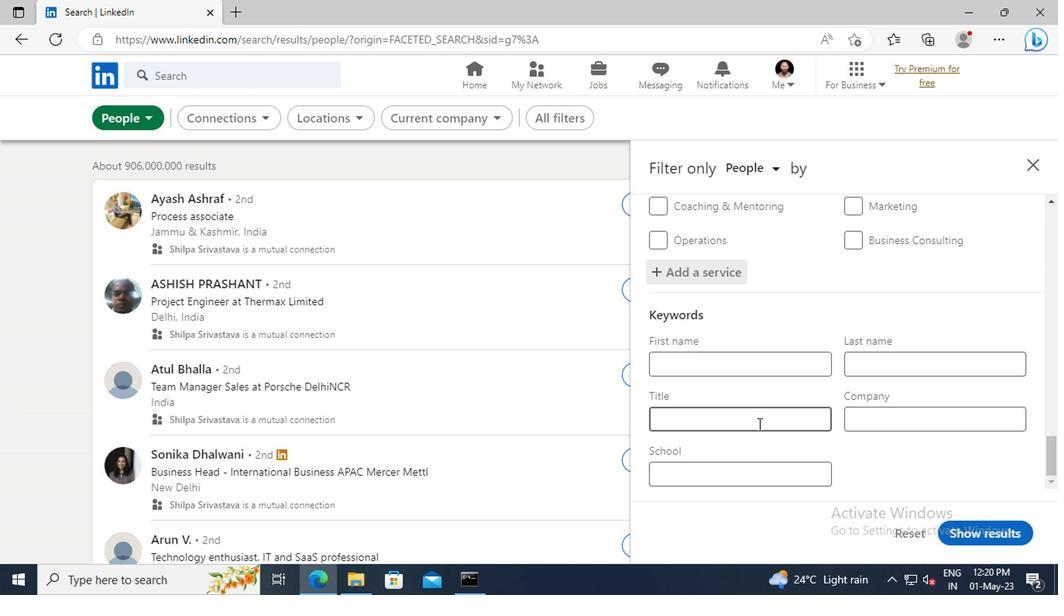 
Action: Mouse pressed left at (726, 425)
Screenshot: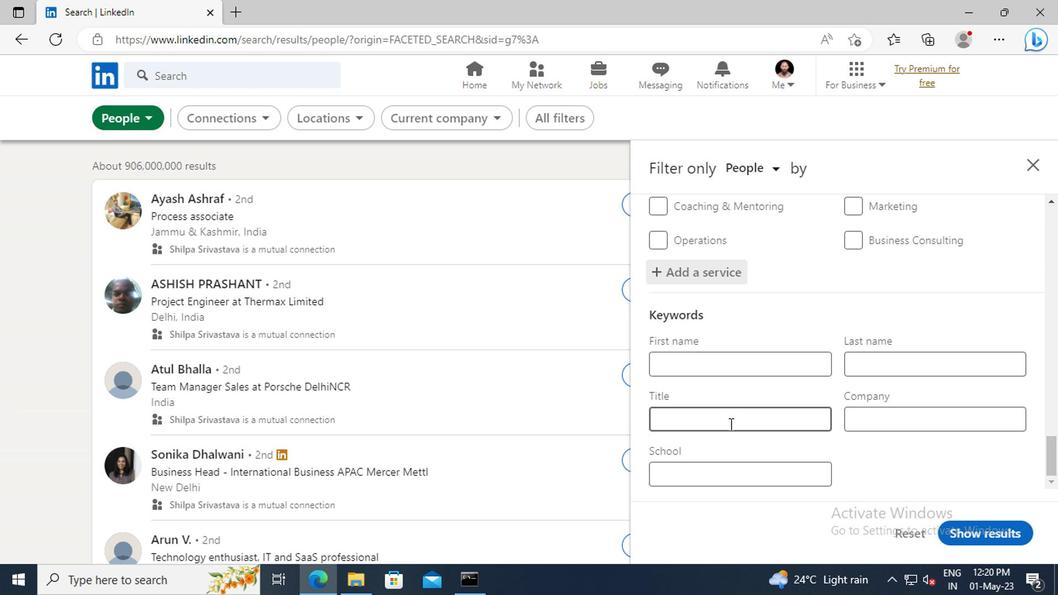 
Action: Key pressed <Key.shift>LINE<Key.space><Key.shift>COOK<Key.enter>
Screenshot: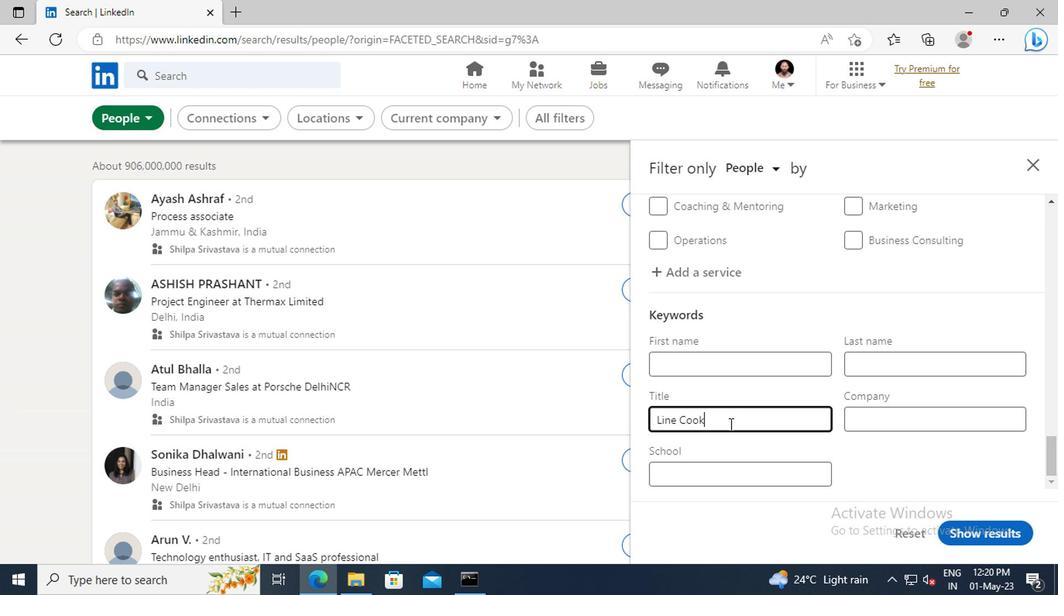 
Action: Mouse moved to (950, 538)
Screenshot: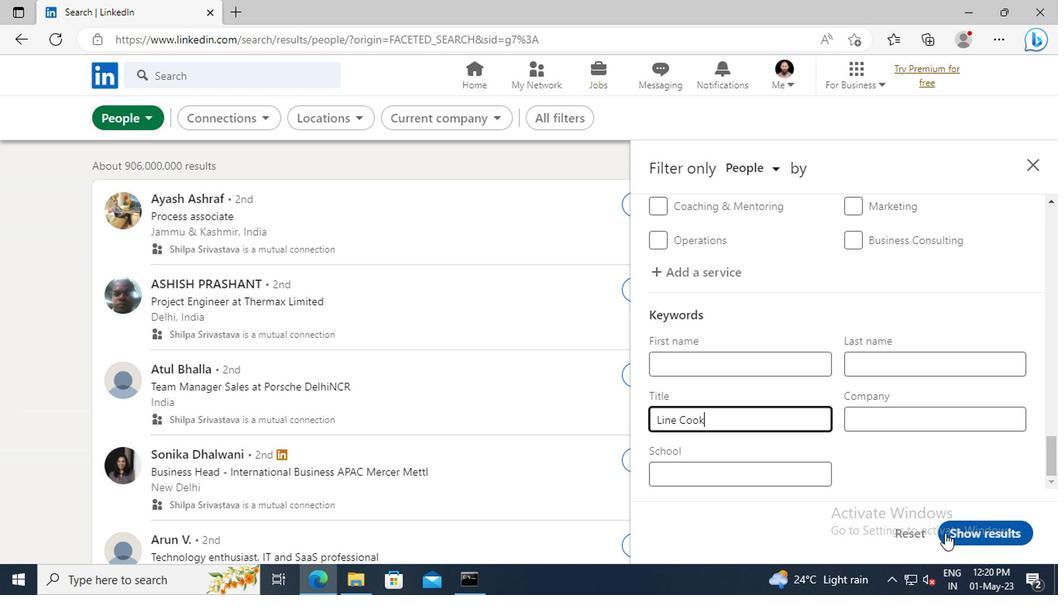 
Action: Mouse pressed left at (950, 538)
Screenshot: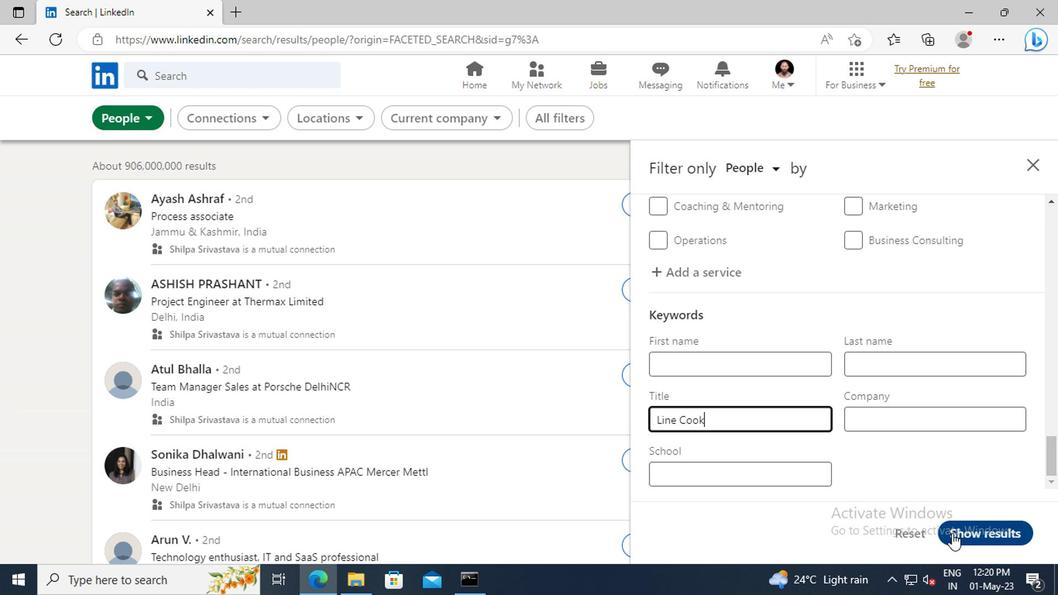 
